 Task:  Click on Hockey In the Cross-Check Hockey League click on  Pick Sheet Your name Liam Wilson Team name Hartford Wolfpack â€" D and  Email softage.1@softage.net Period 1 - 3 Point Game Dallas Stars Period 1 - 2 Point Game Colorado Avalanche Period 1 - 1 Point Game Chicago Blackhawks Period 2 - 3 Point Game Carolina Hurricanes Period 2 - 2 Point Game Calgary Flames Period 2 - 1 Point Game Buffalo Sabres Period 3 - 3 Point Game Boston Bruins Period 3 - 2 Point Game Arizona Coyotes Period 3 - 1 Point Game Anaheim Ducks Submit pick sheet
Action: Mouse moved to (629, 240)
Screenshot: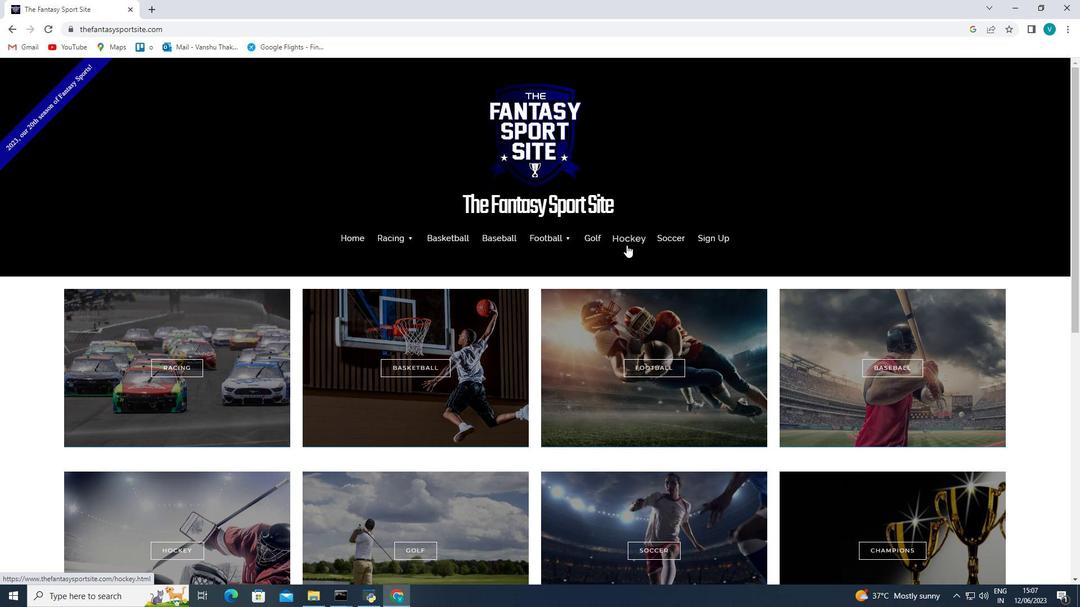 
Action: Mouse pressed left at (629, 240)
Screenshot: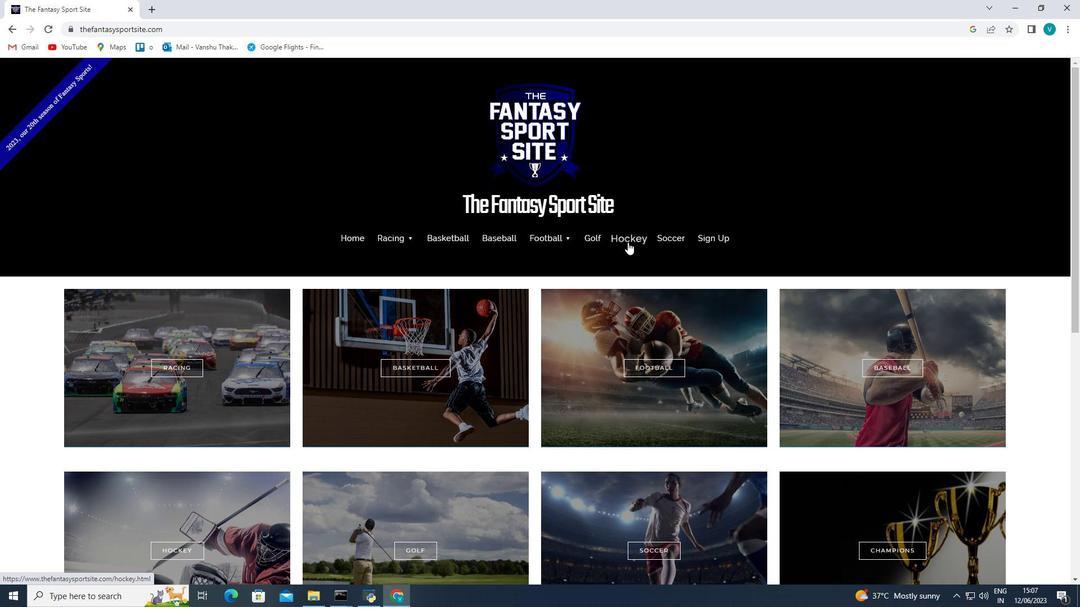 
Action: Mouse moved to (636, 263)
Screenshot: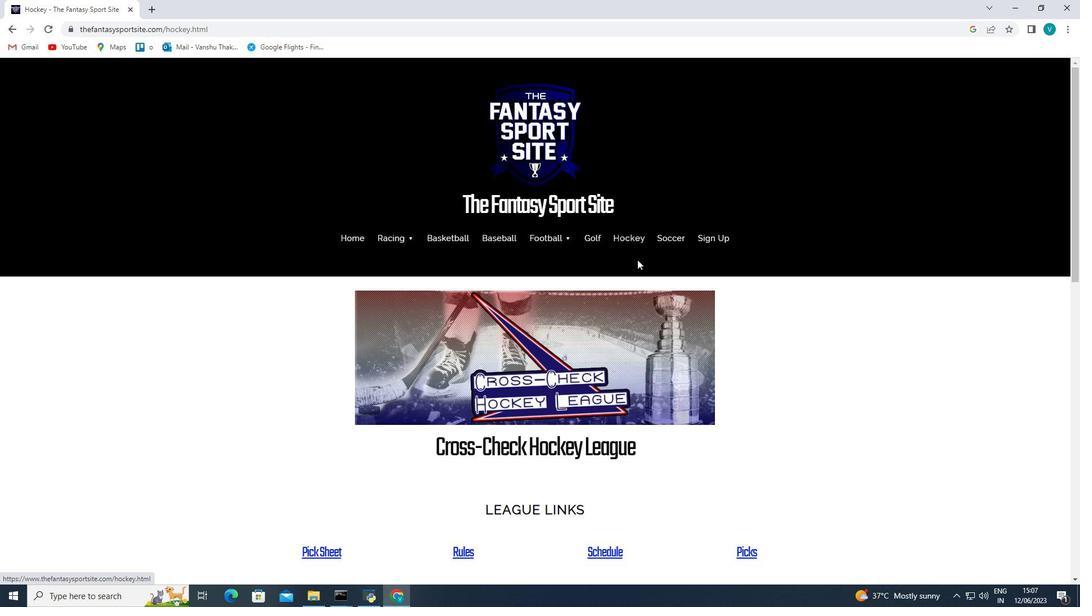 
Action: Mouse scrolled (636, 263) with delta (0, 0)
Screenshot: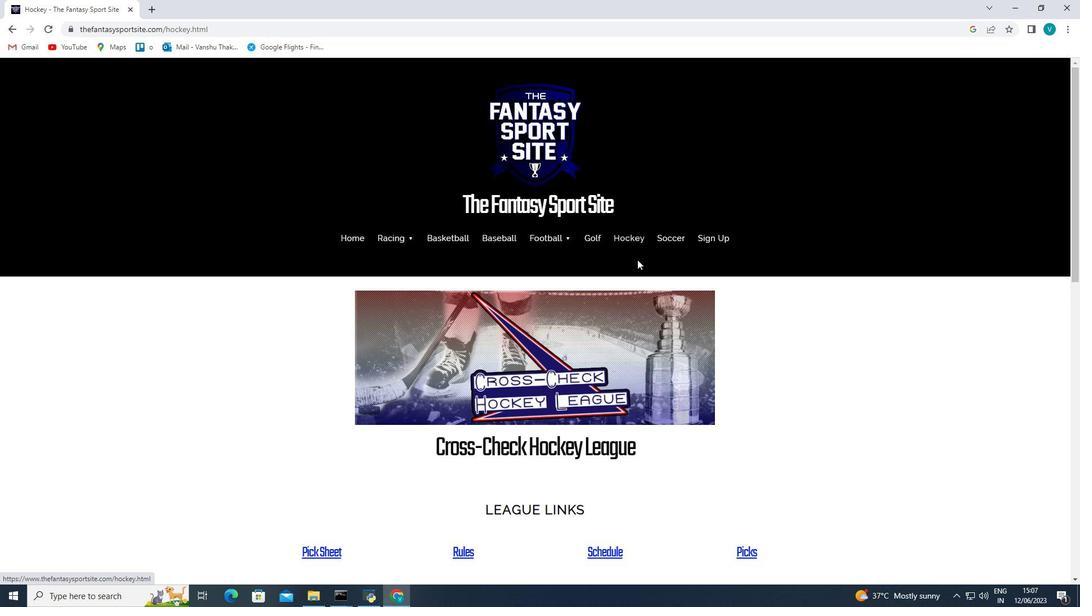
Action: Mouse moved to (636, 264)
Screenshot: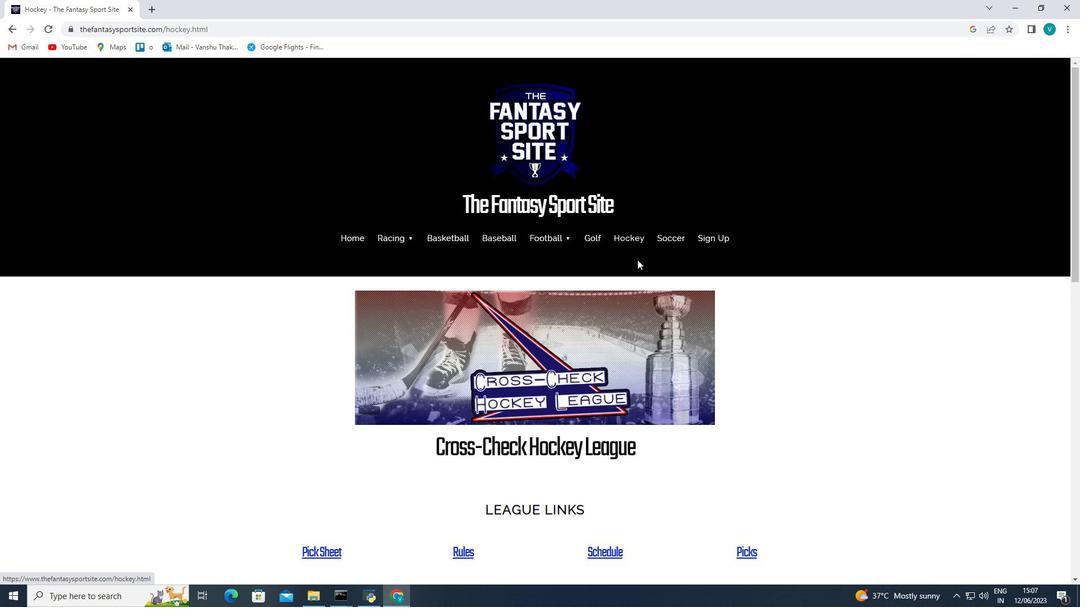 
Action: Mouse scrolled (636, 263) with delta (0, 0)
Screenshot: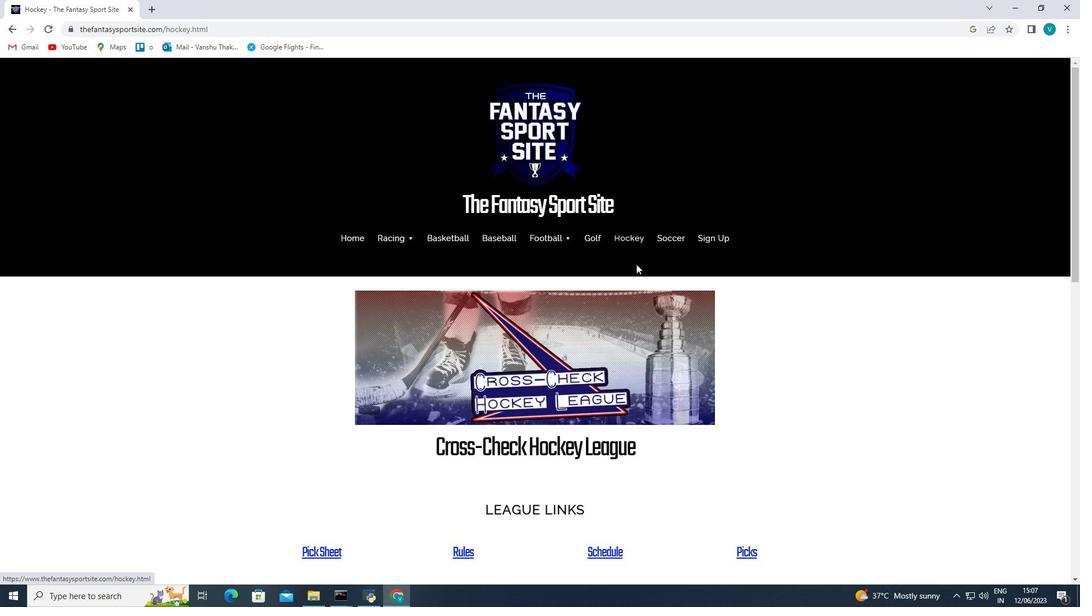 
Action: Mouse moved to (636, 265)
Screenshot: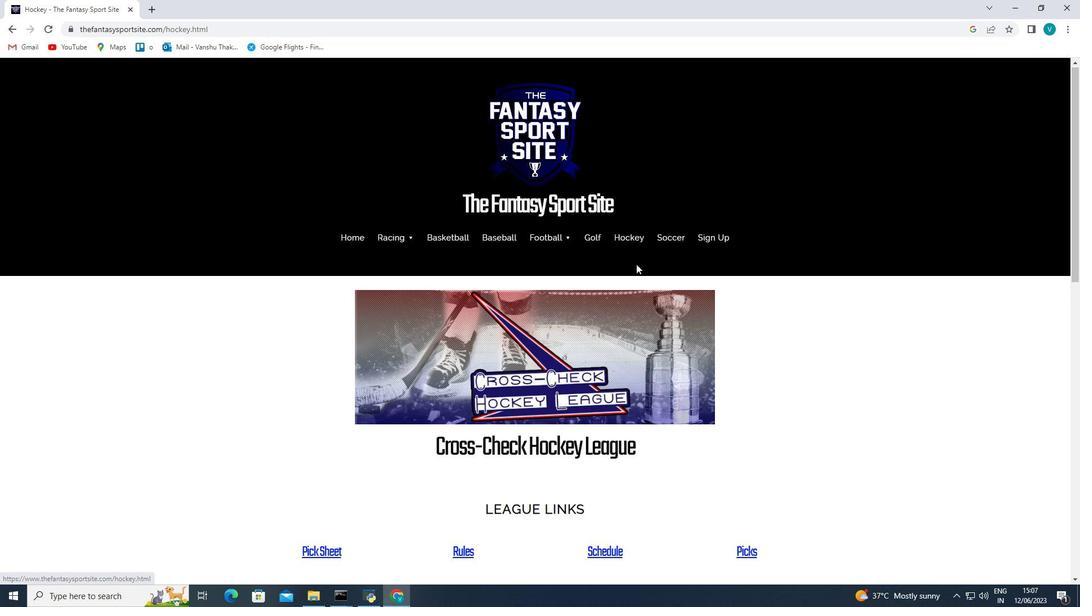 
Action: Mouse scrolled (636, 265) with delta (0, 0)
Screenshot: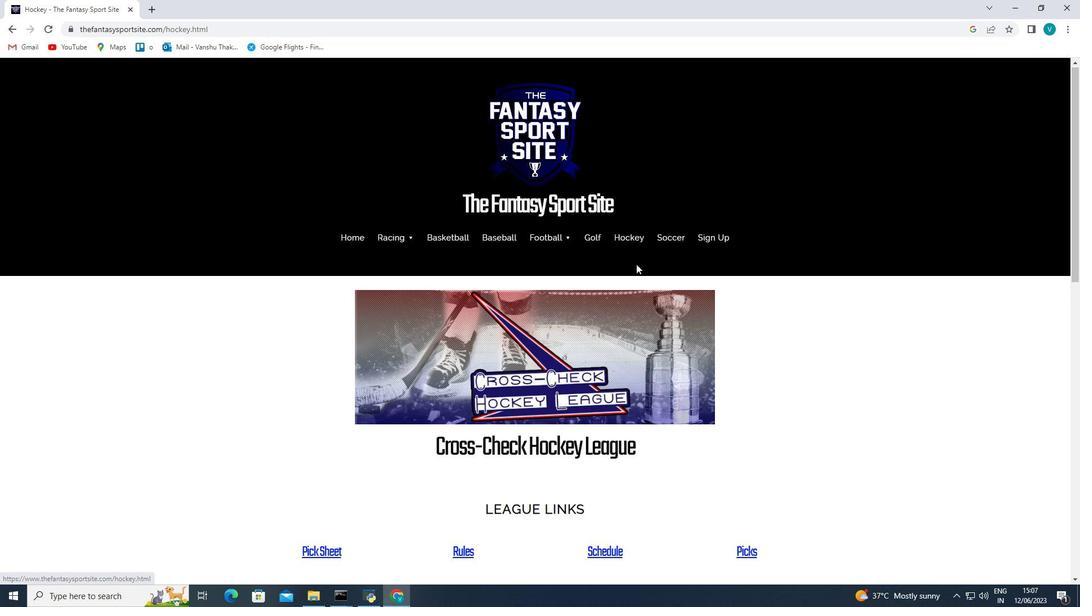 
Action: Mouse moved to (328, 383)
Screenshot: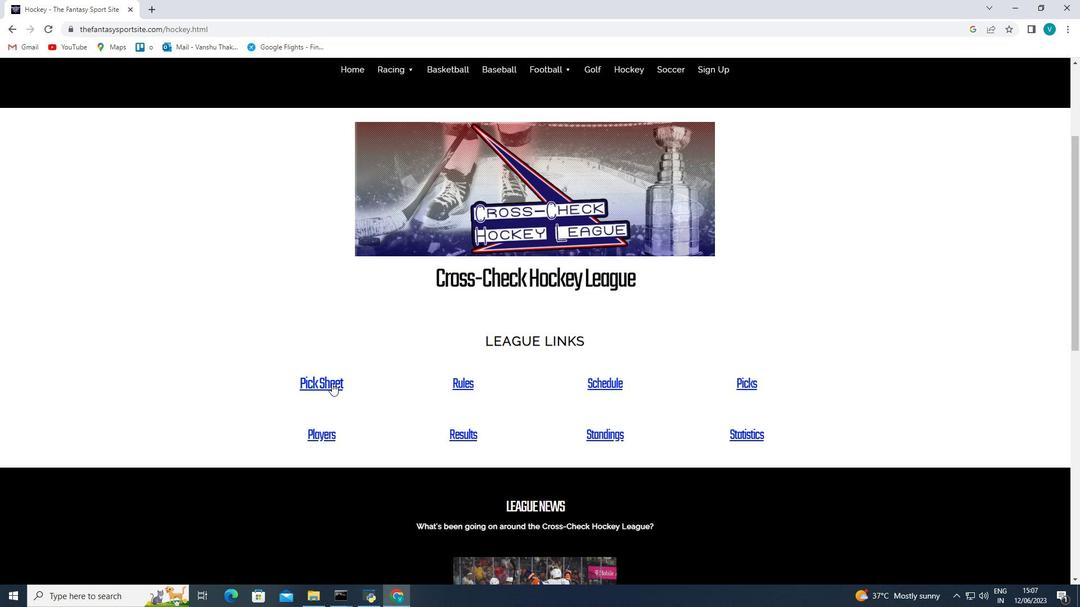
Action: Mouse pressed left at (328, 383)
Screenshot: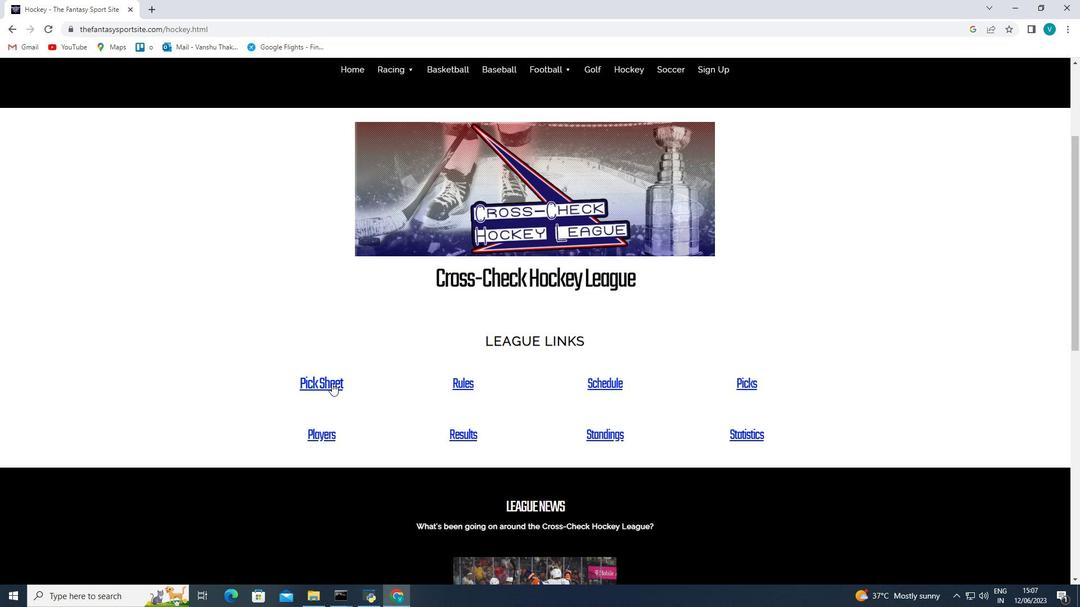 
Action: Mouse moved to (374, 384)
Screenshot: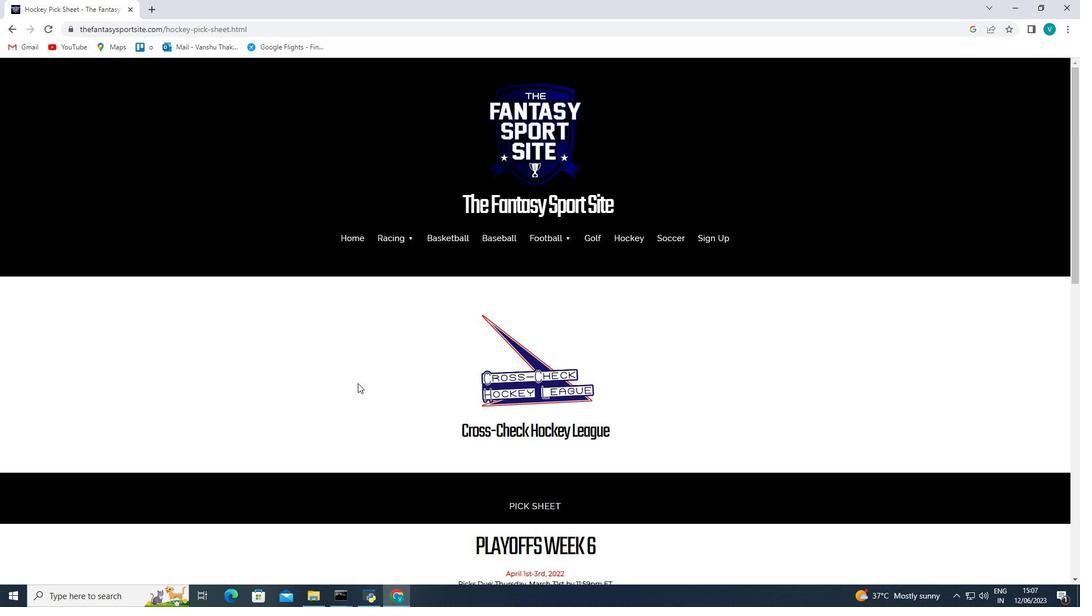 
Action: Mouse scrolled (374, 384) with delta (0, 0)
Screenshot: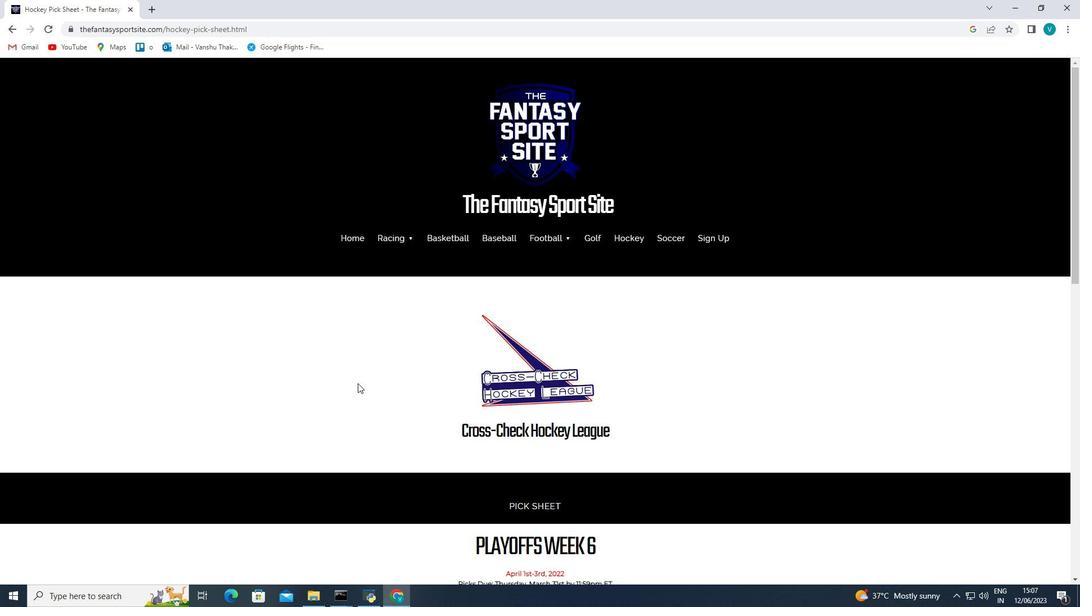 
Action: Mouse moved to (379, 385)
Screenshot: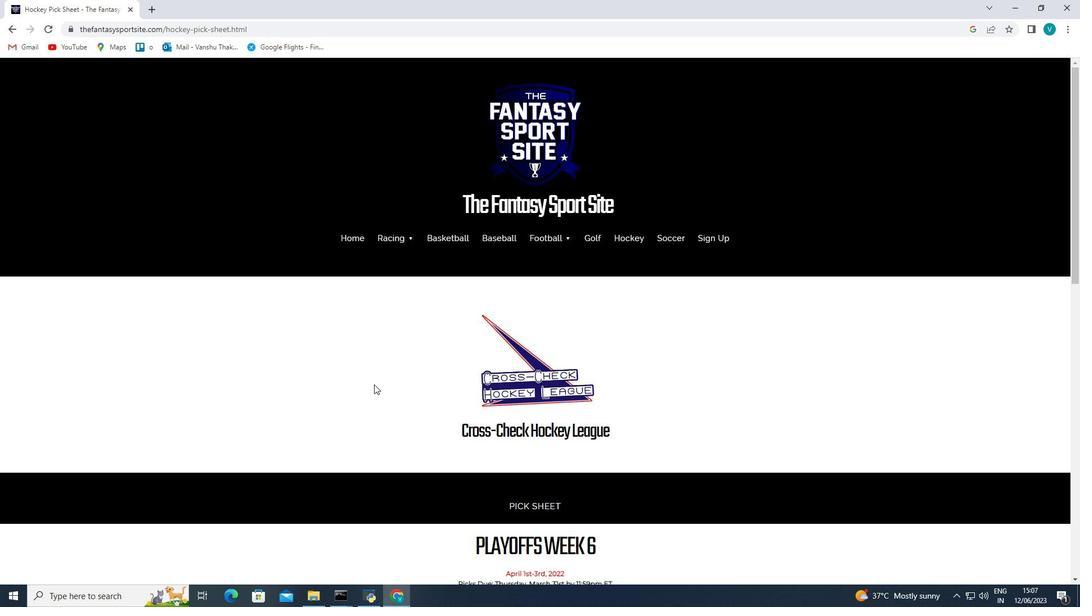 
Action: Mouse scrolled (379, 384) with delta (0, 0)
Screenshot: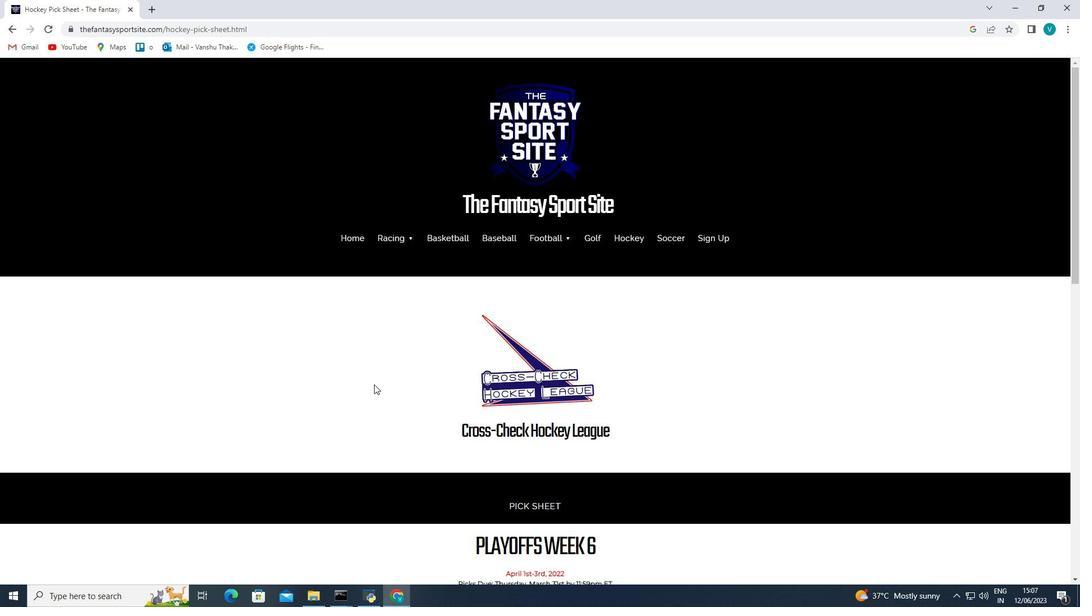
Action: Mouse moved to (381, 385)
Screenshot: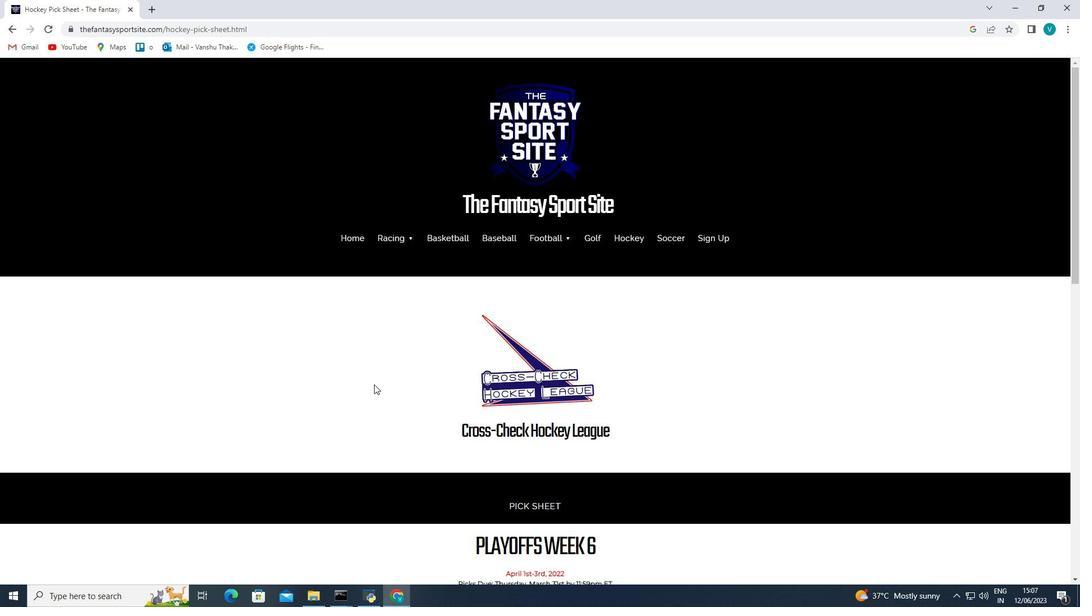 
Action: Mouse scrolled (381, 384) with delta (0, 0)
Screenshot: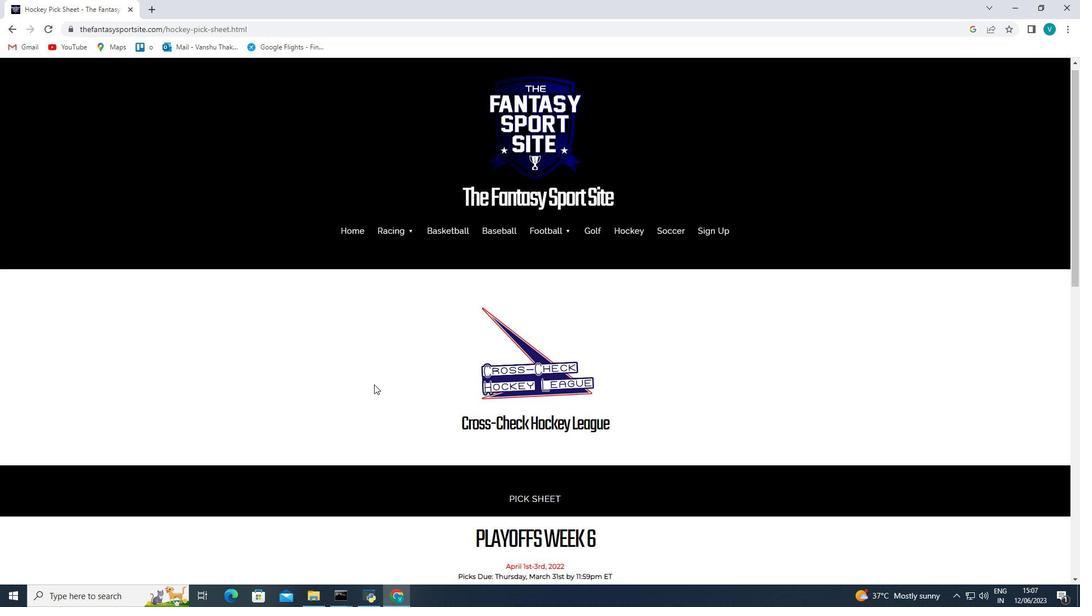 
Action: Mouse moved to (382, 386)
Screenshot: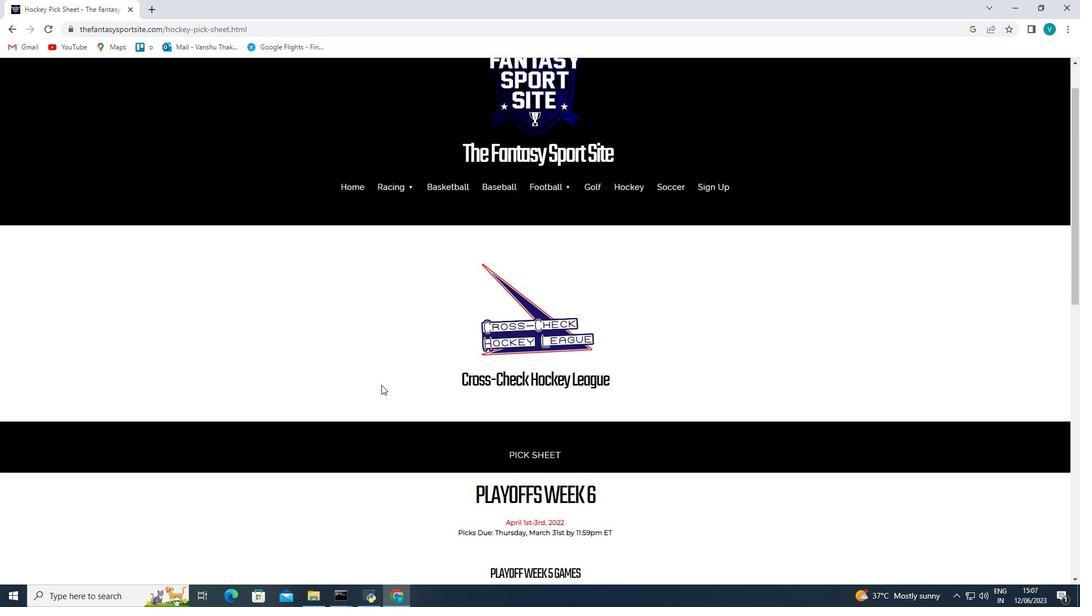 
Action: Mouse scrolled (382, 386) with delta (0, 0)
Screenshot: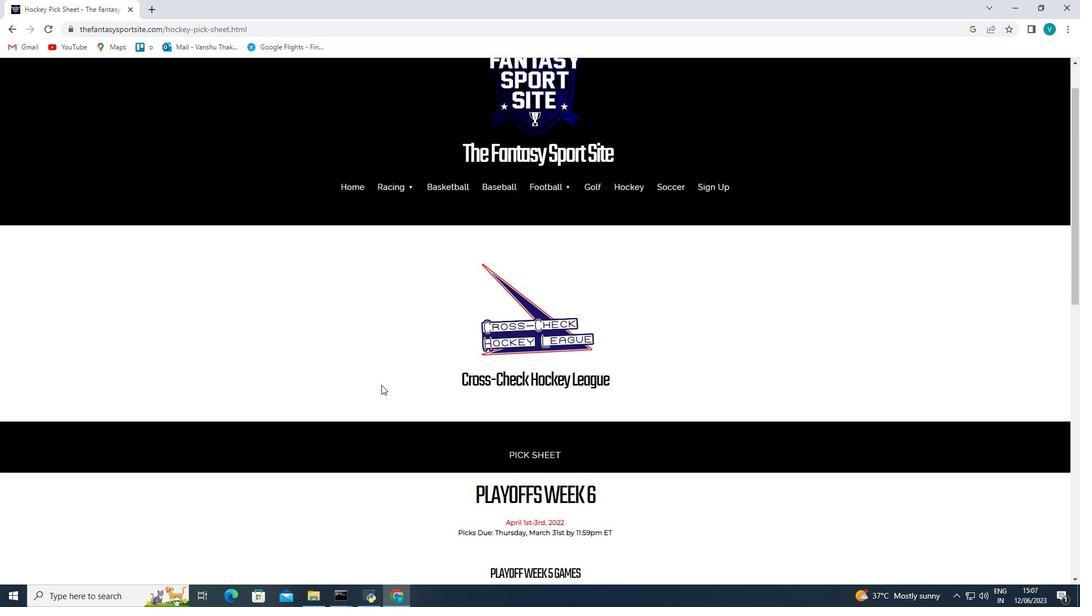
Action: Mouse moved to (384, 387)
Screenshot: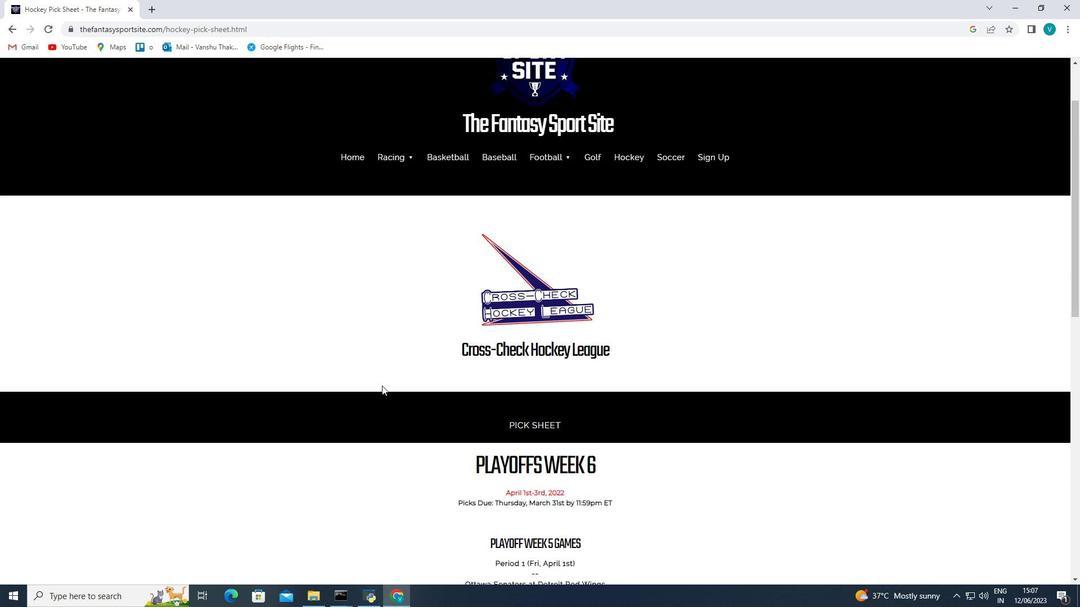 
Action: Mouse scrolled (384, 387) with delta (0, 0)
Screenshot: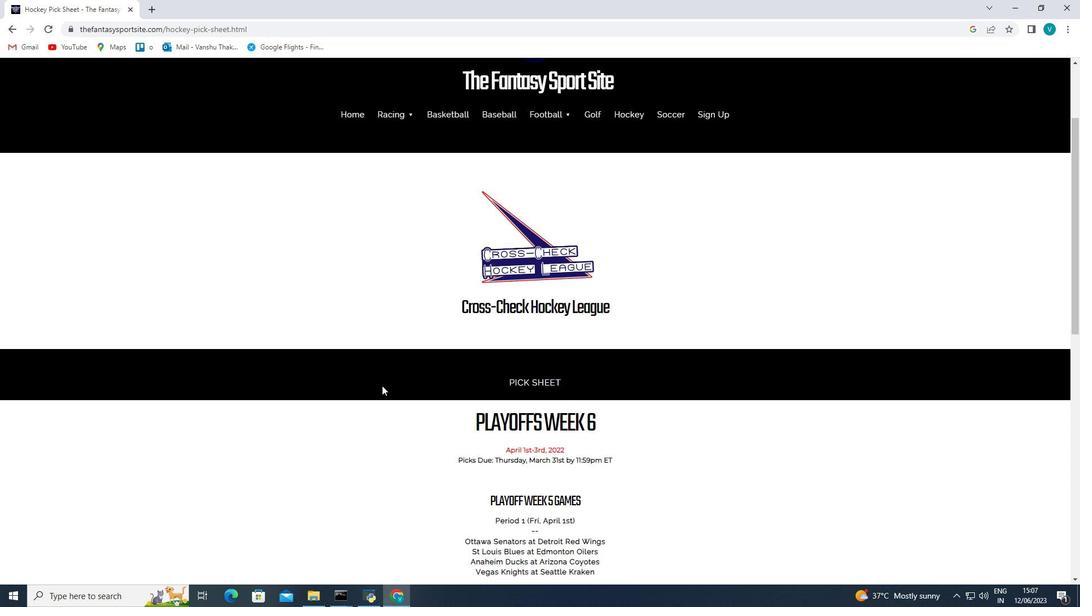 
Action: Mouse moved to (386, 388)
Screenshot: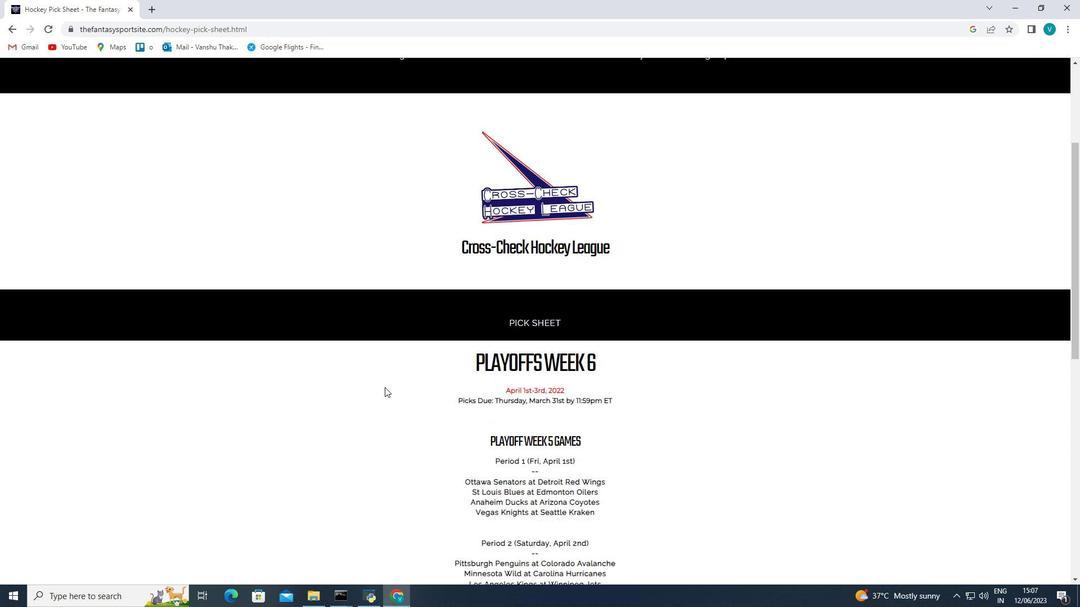 
Action: Mouse scrolled (386, 388) with delta (0, 0)
Screenshot: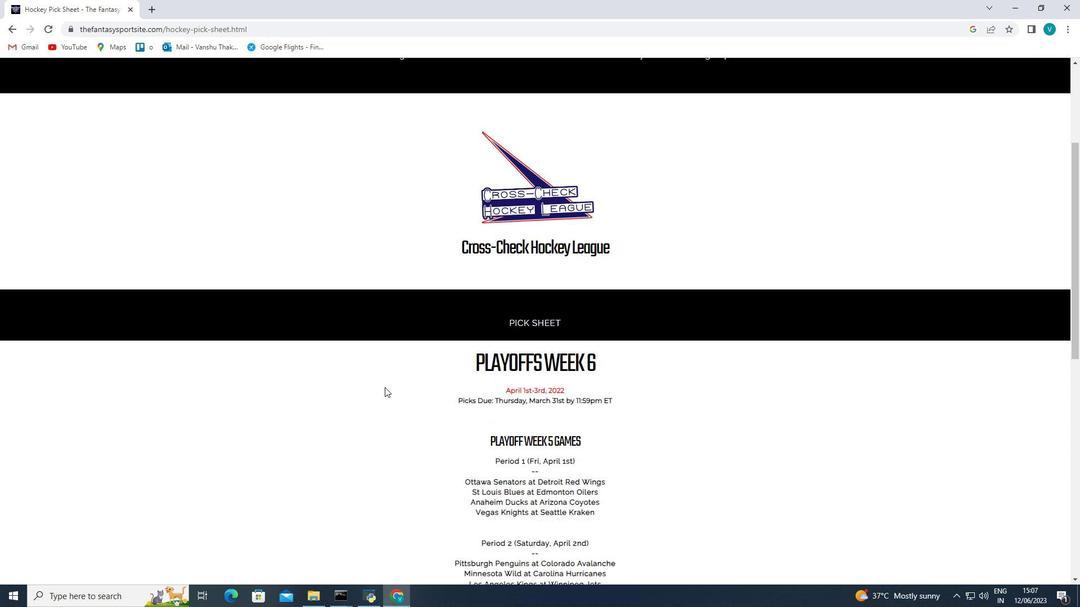 
Action: Mouse moved to (388, 388)
Screenshot: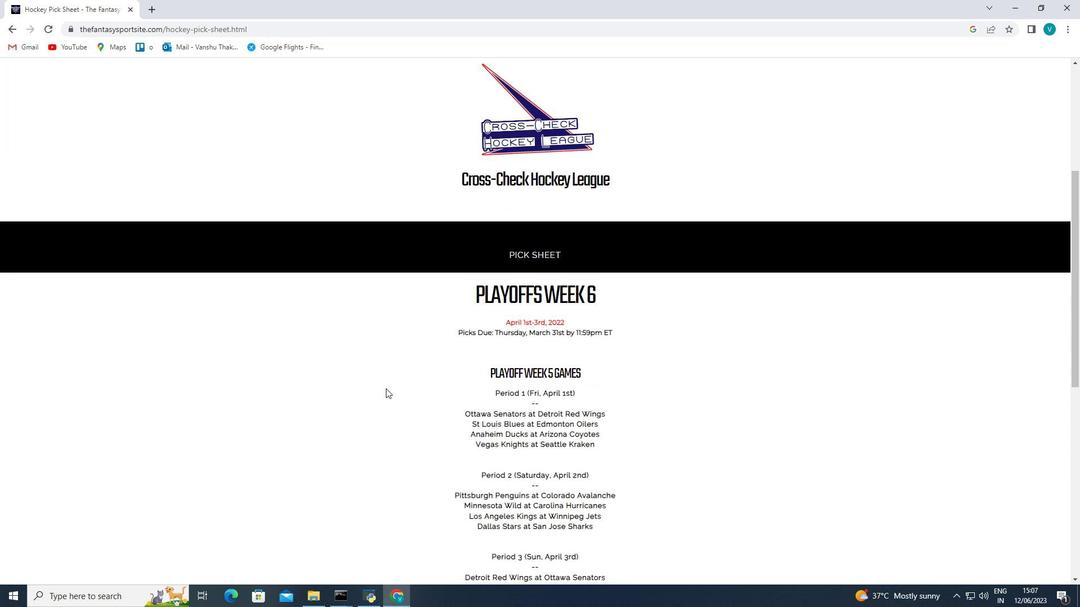 
Action: Mouse scrolled (388, 388) with delta (0, 0)
Screenshot: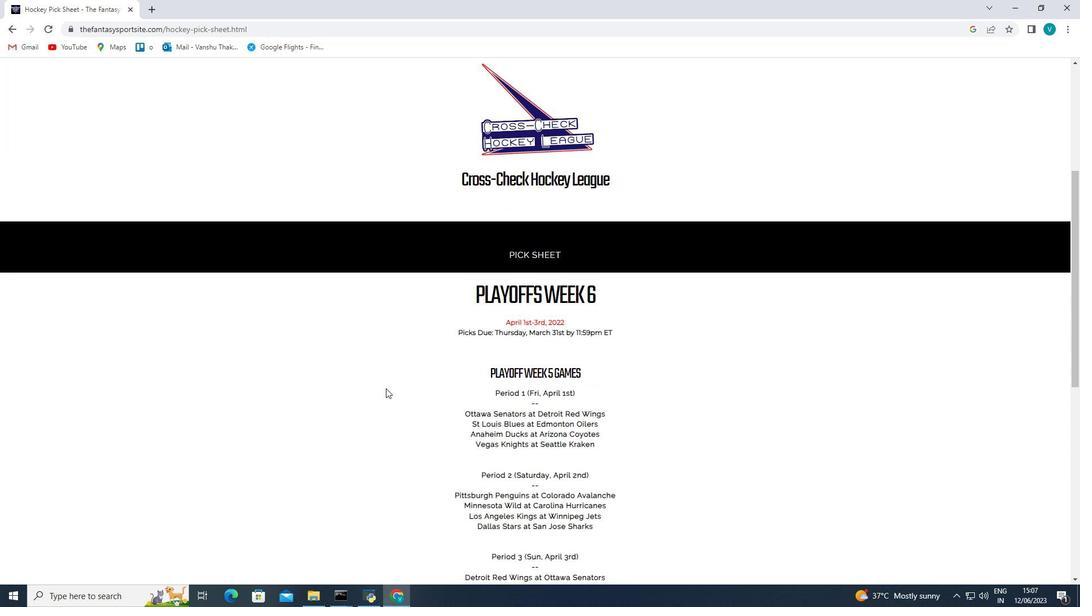 
Action: Mouse moved to (391, 388)
Screenshot: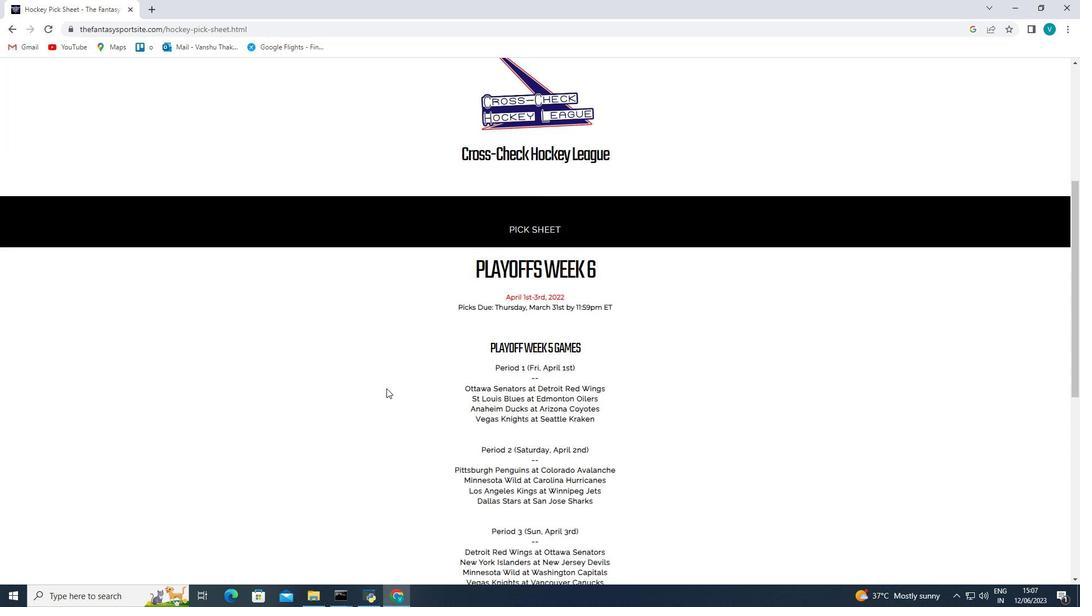 
Action: Mouse scrolled (391, 388) with delta (0, 0)
Screenshot: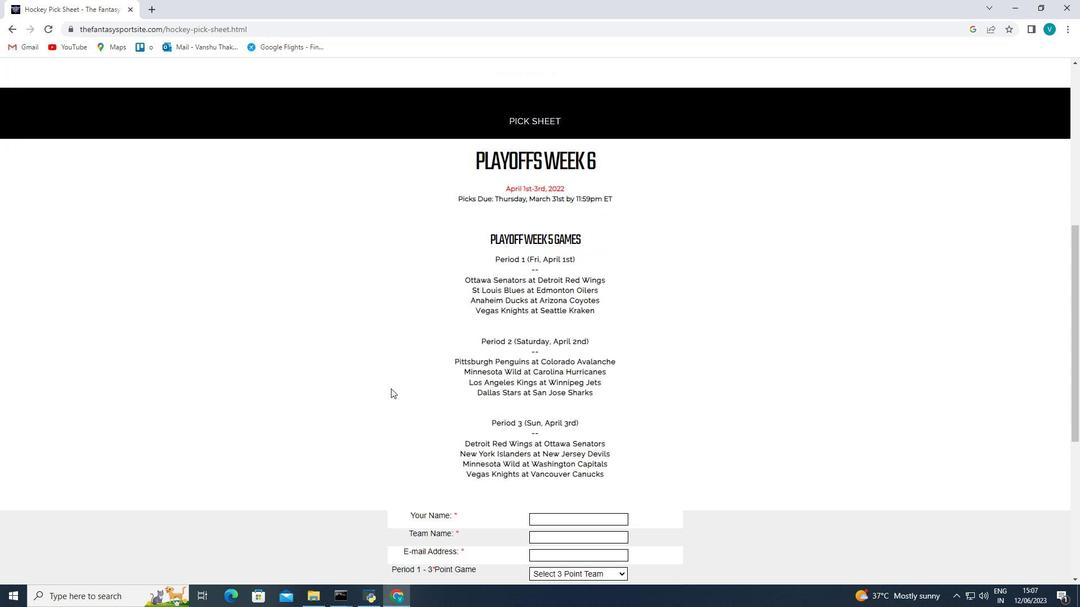 
Action: Mouse scrolled (391, 388) with delta (0, 0)
Screenshot: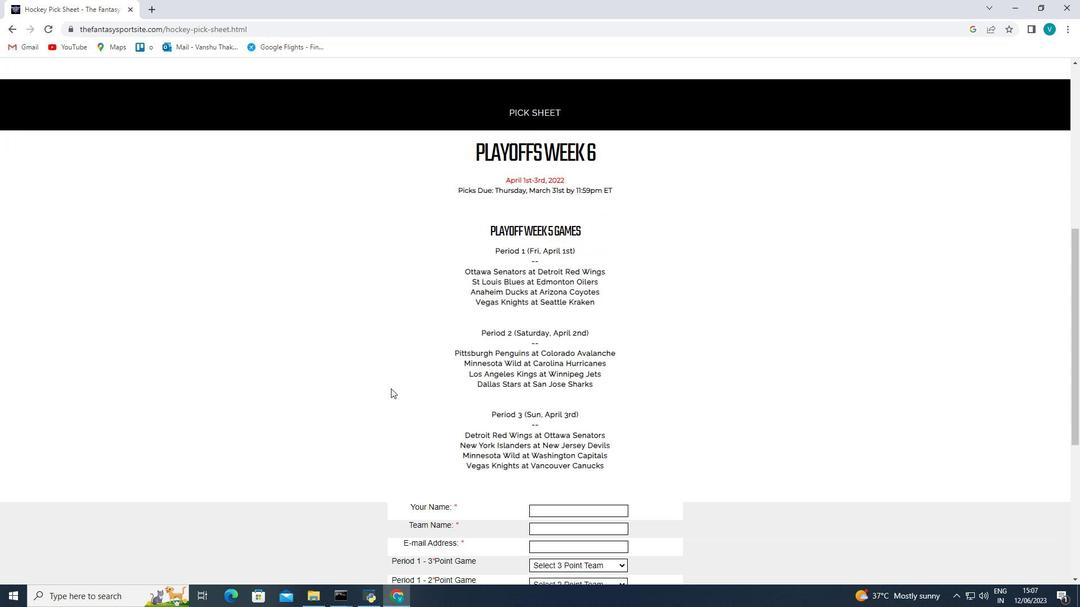 
Action: Mouse moved to (391, 388)
Screenshot: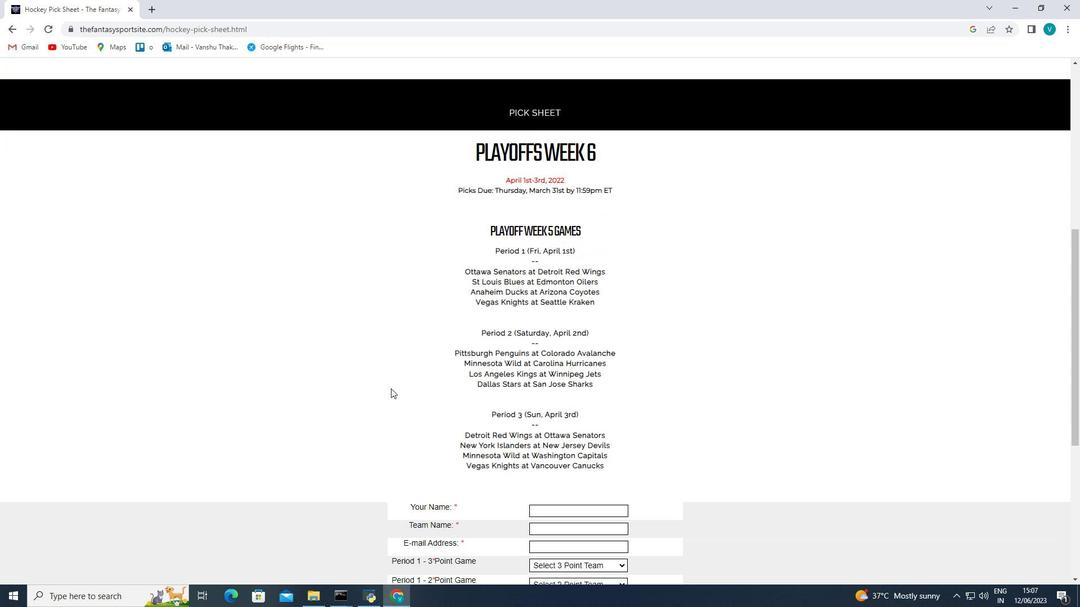 
Action: Mouse scrolled (391, 388) with delta (0, 0)
Screenshot: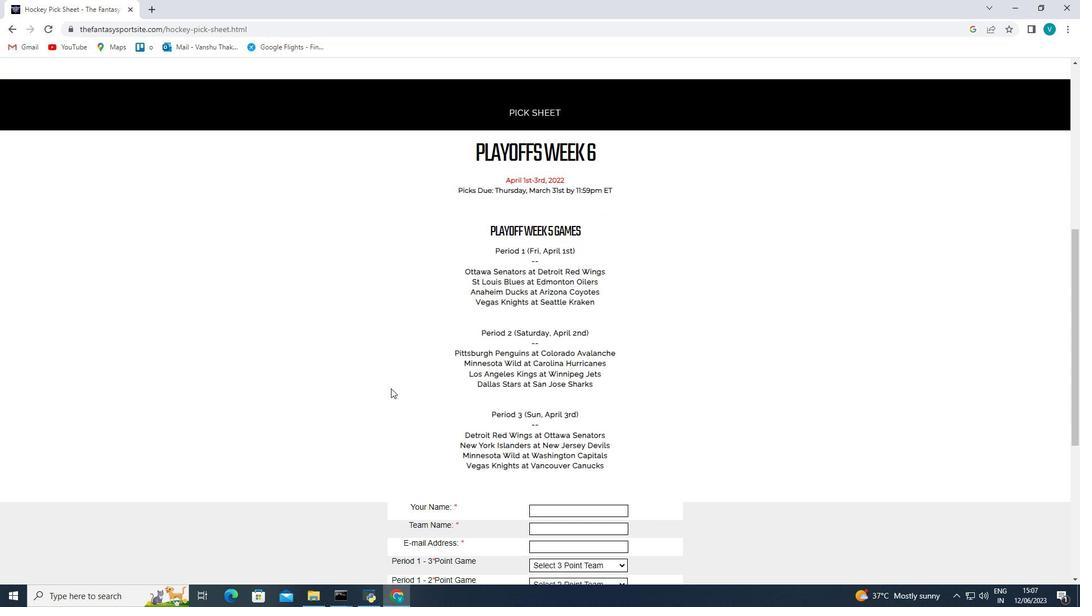 
Action: Mouse moved to (393, 390)
Screenshot: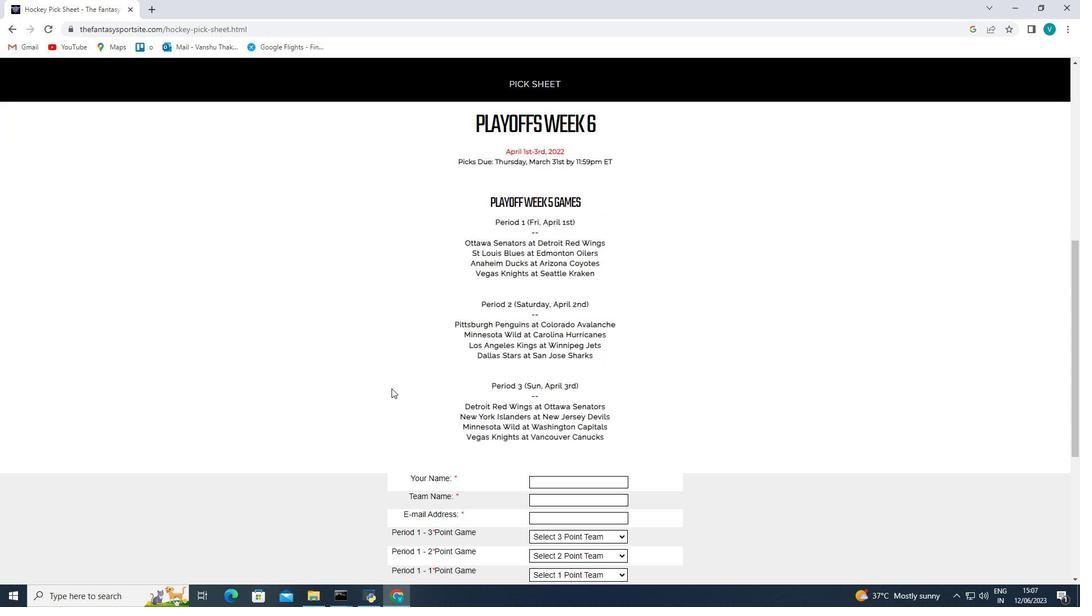 
Action: Mouse scrolled (393, 389) with delta (0, 0)
Screenshot: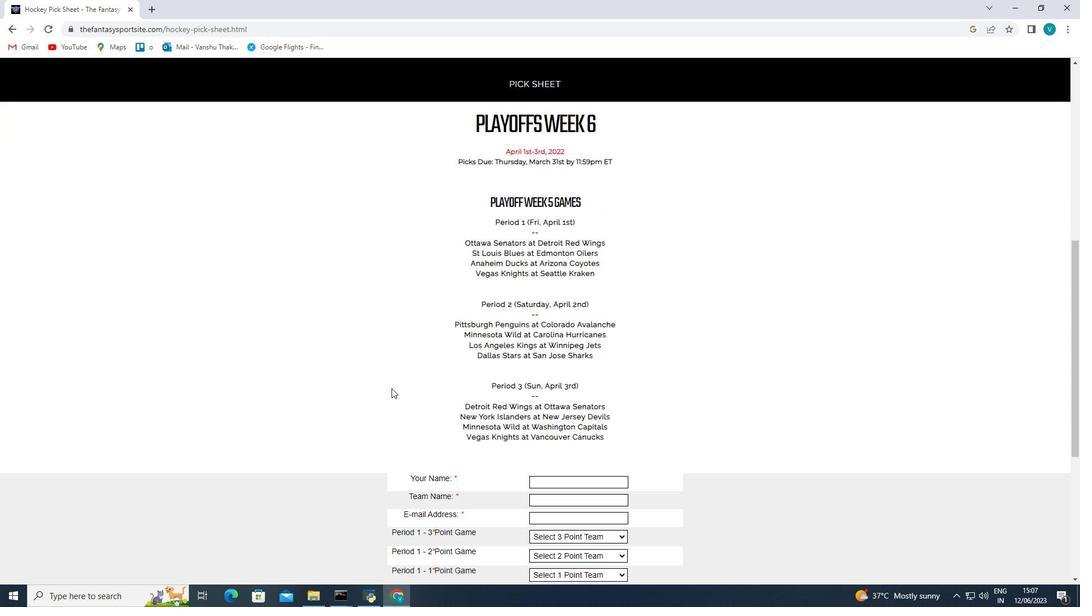 
Action: Mouse moved to (552, 287)
Screenshot: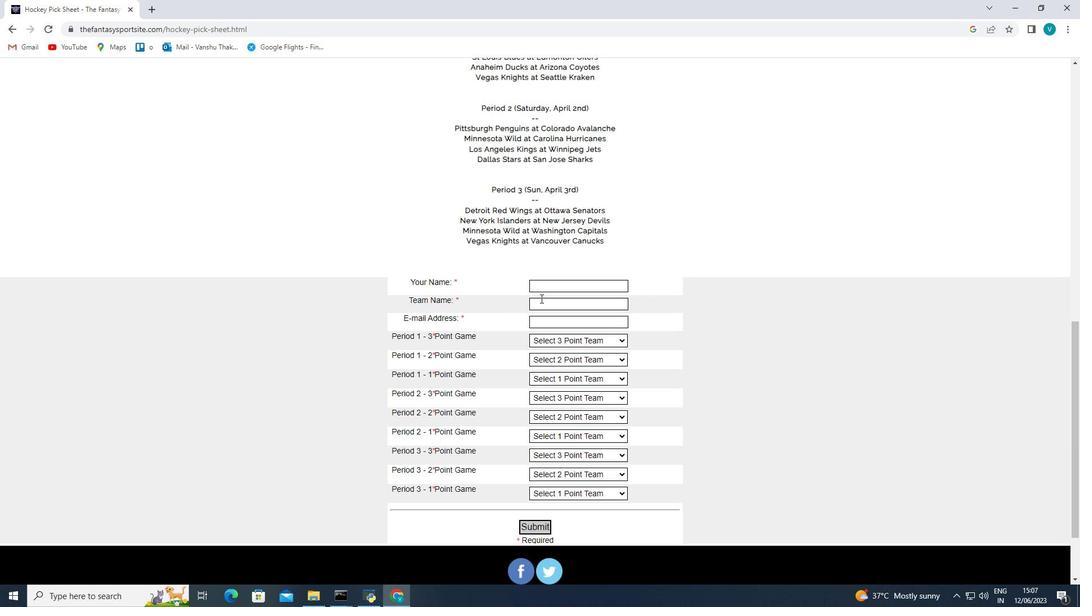 
Action: Mouse pressed left at (552, 287)
Screenshot: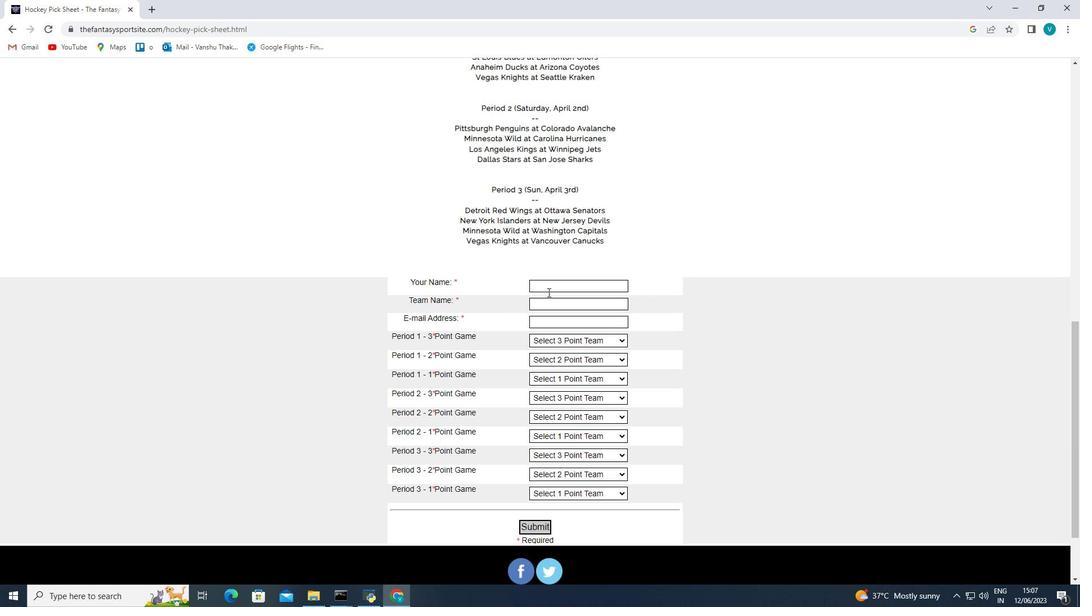 
Action: Key pressed <Key.shift>Liam<Key.space><Key.shift>Wilson
Screenshot: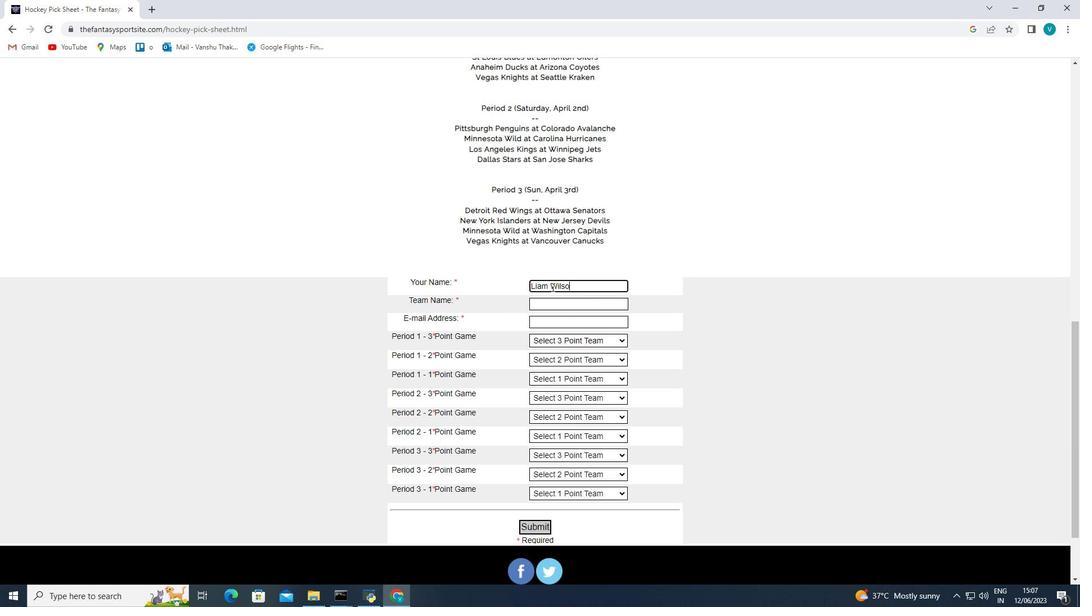 
Action: Mouse moved to (571, 307)
Screenshot: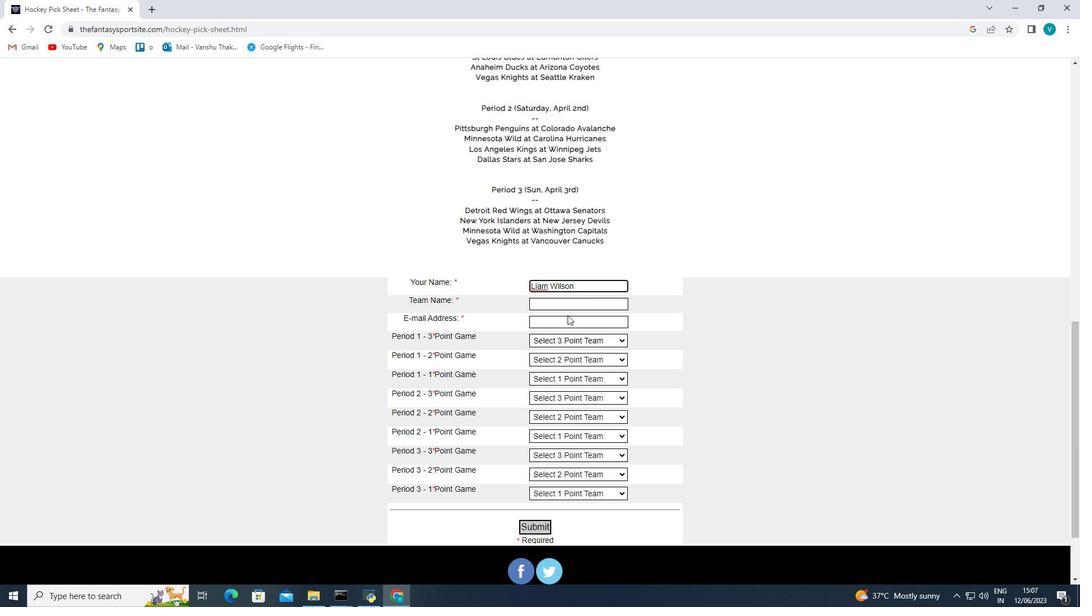 
Action: Mouse pressed left at (571, 307)
Screenshot: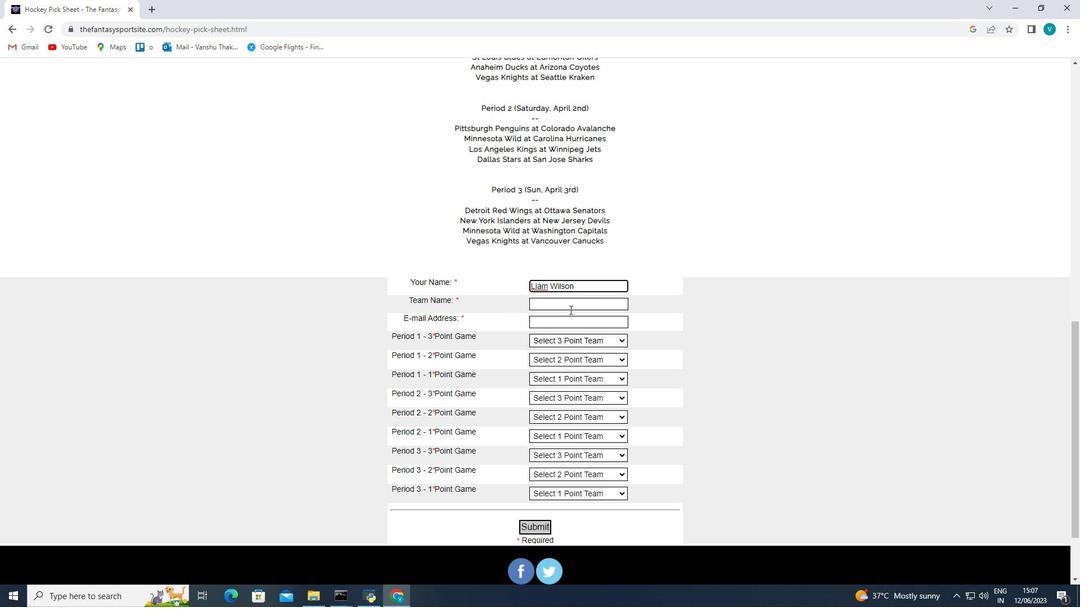 
Action: Key pressed <Key.shift>Hartford<Key.space><Key.shift>Wolfpack
Screenshot: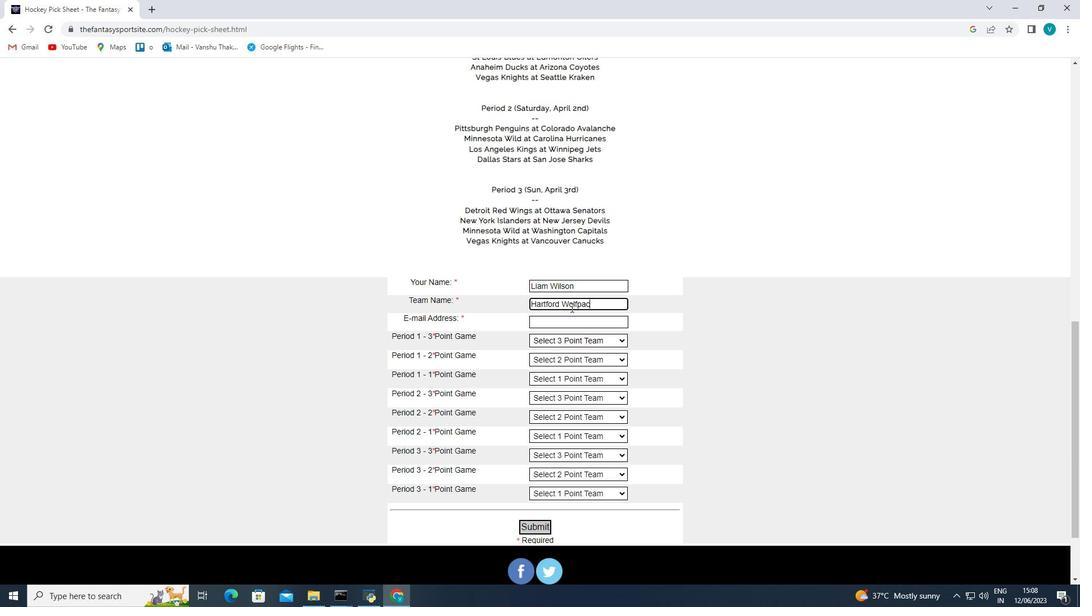 
Action: Mouse moved to (570, 323)
Screenshot: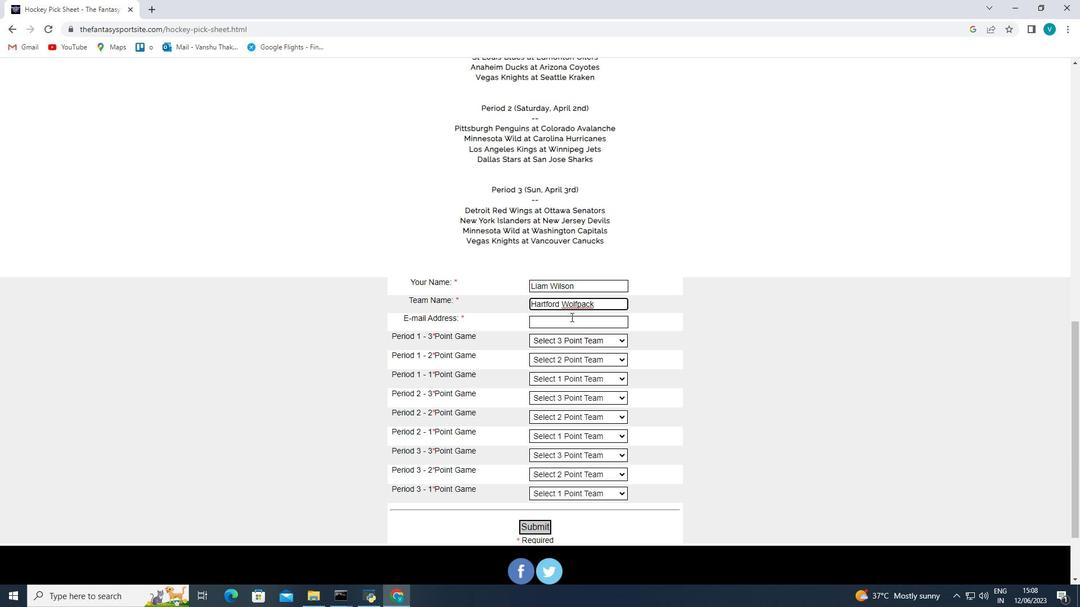 
Action: Mouse pressed left at (570, 323)
Screenshot: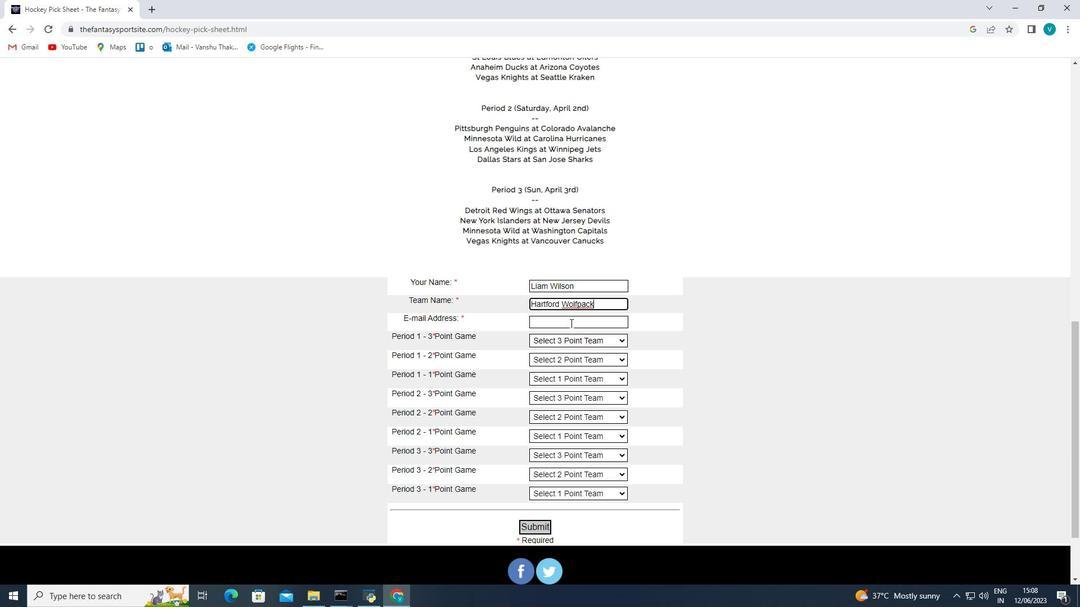 
Action: Key pressed softage.1<Key.shift>@softage.net
Screenshot: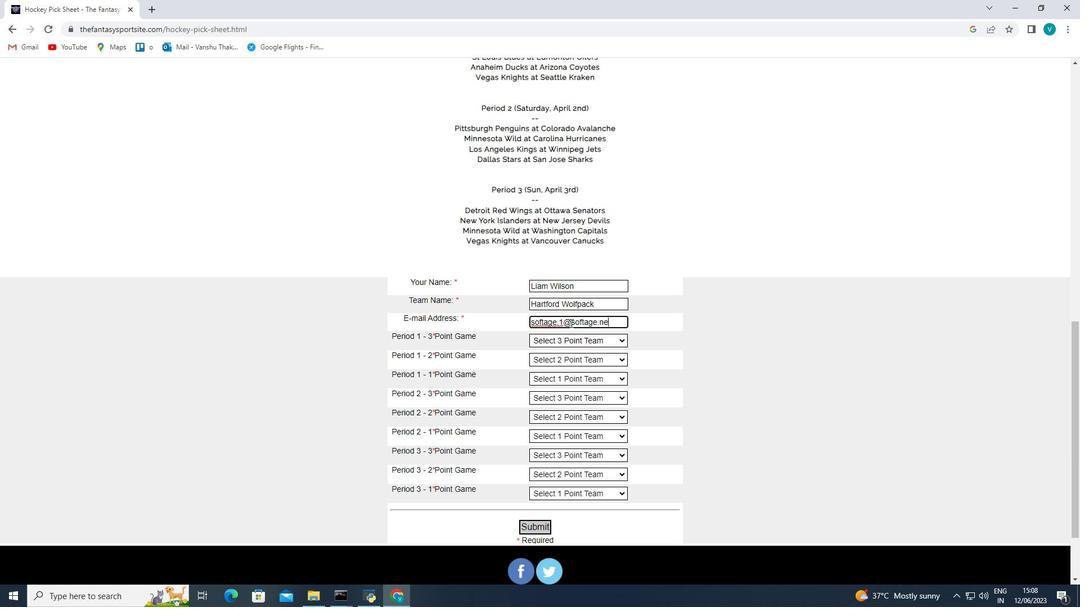 
Action: Mouse moved to (557, 337)
Screenshot: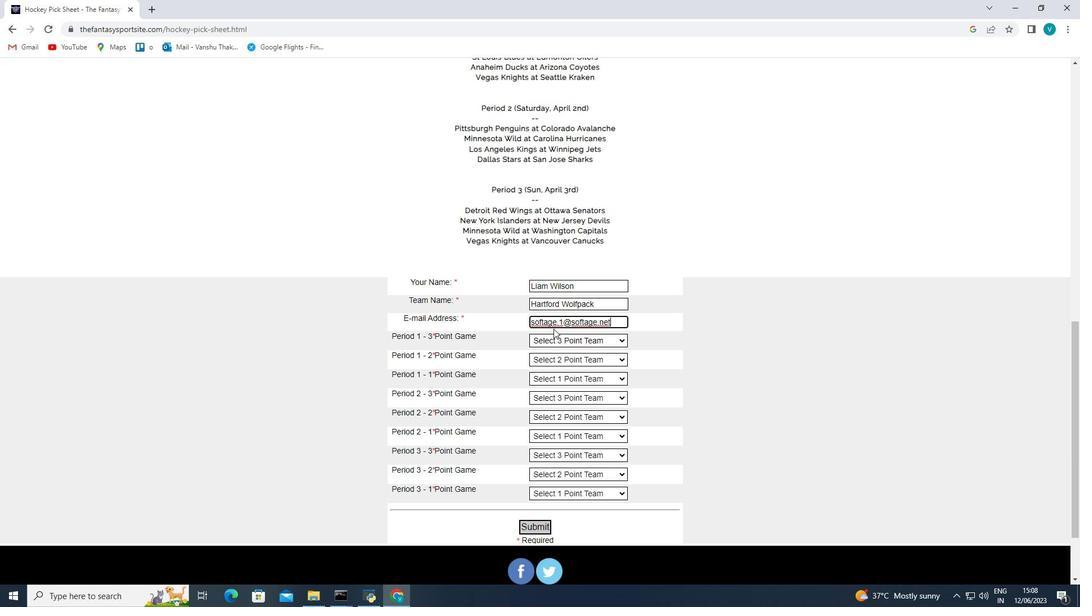 
Action: Mouse pressed left at (557, 337)
Screenshot: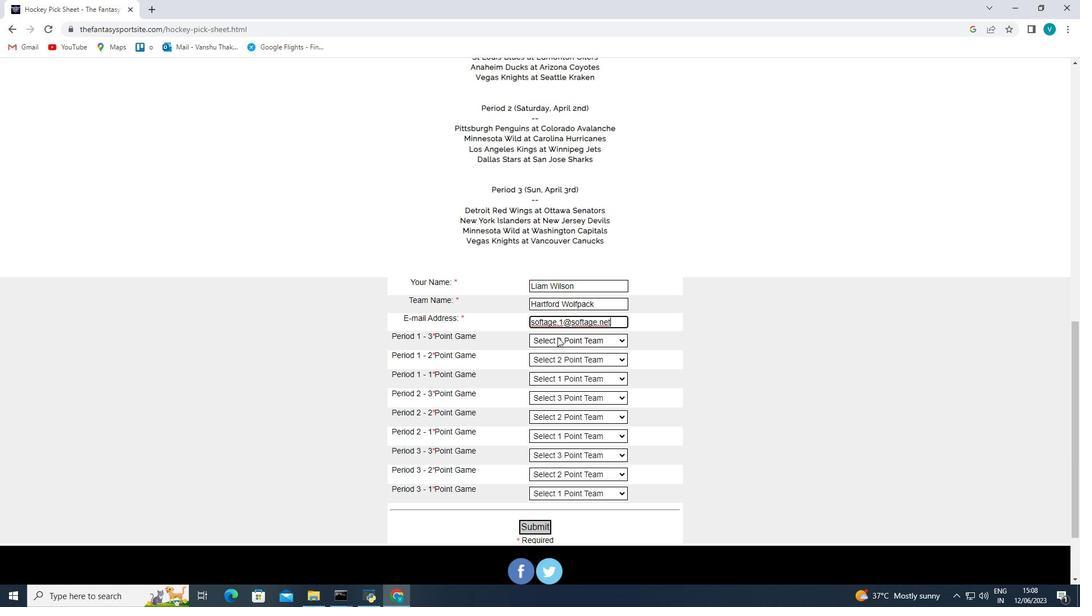
Action: Mouse moved to (558, 420)
Screenshot: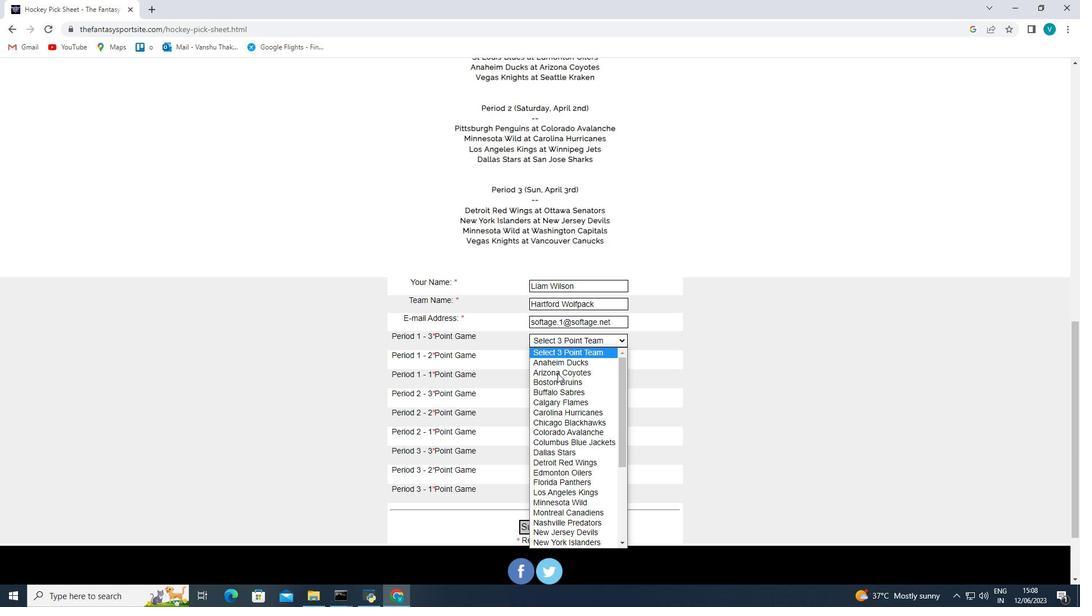 
Action: Mouse scrolled (558, 419) with delta (0, 0)
Screenshot: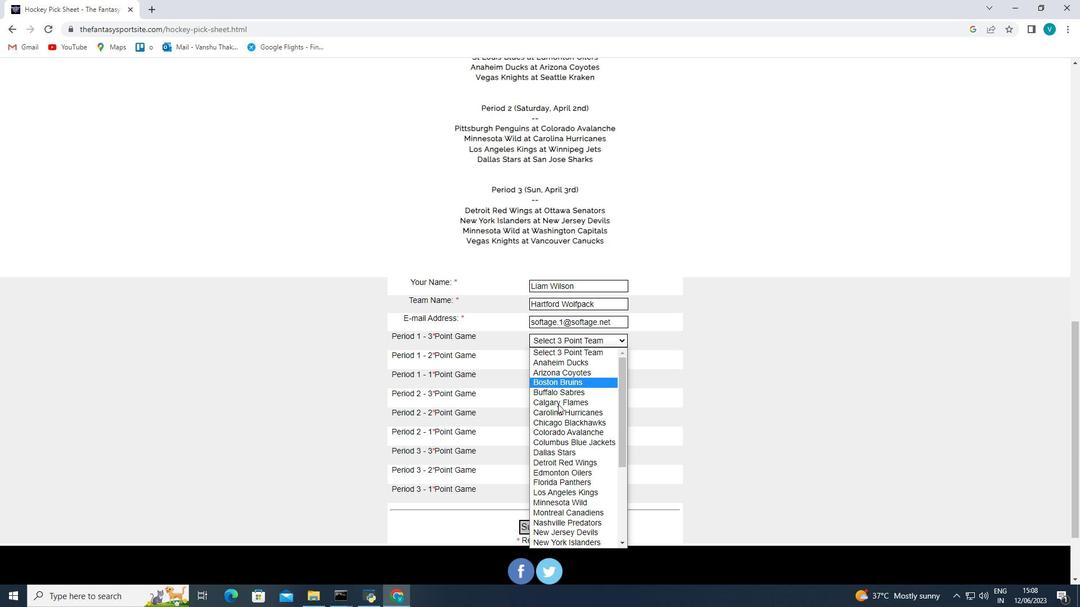 
Action: Mouse moved to (558, 421)
Screenshot: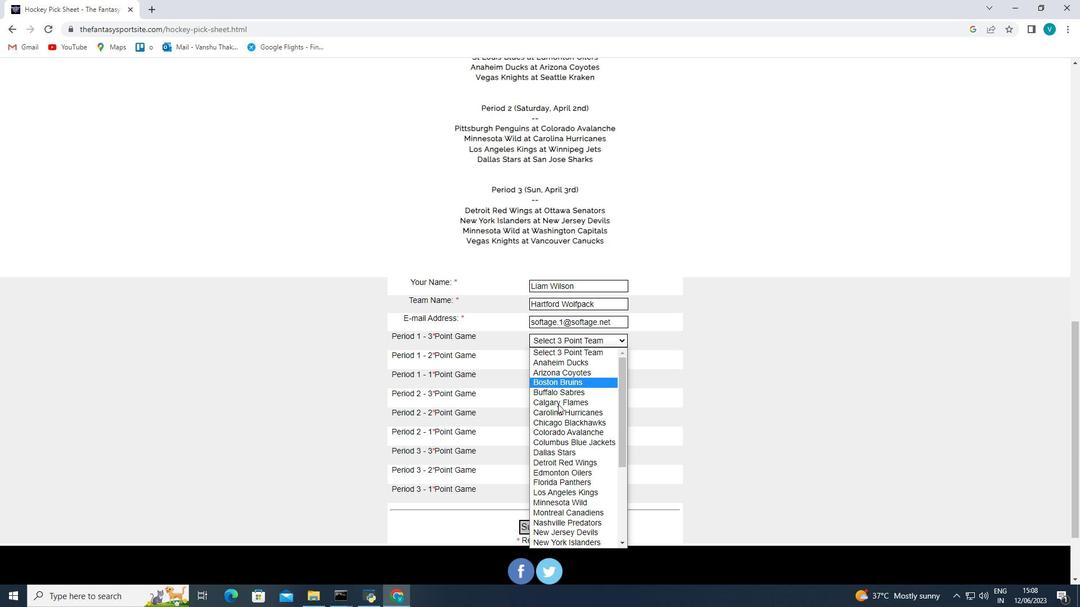
Action: Mouse scrolled (558, 420) with delta (0, 0)
Screenshot: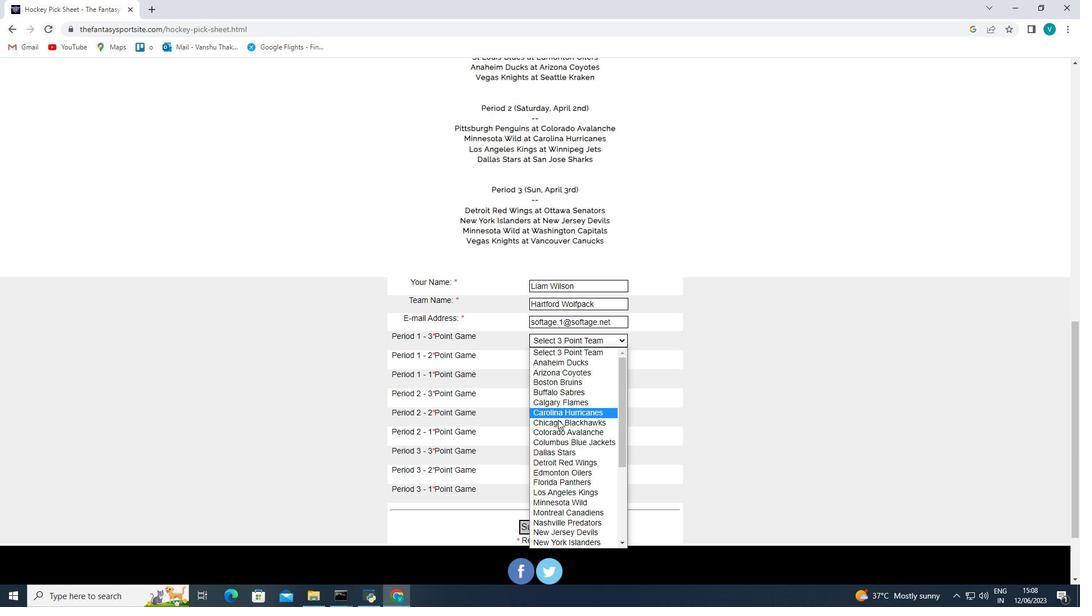 
Action: Mouse scrolled (558, 420) with delta (0, 0)
Screenshot: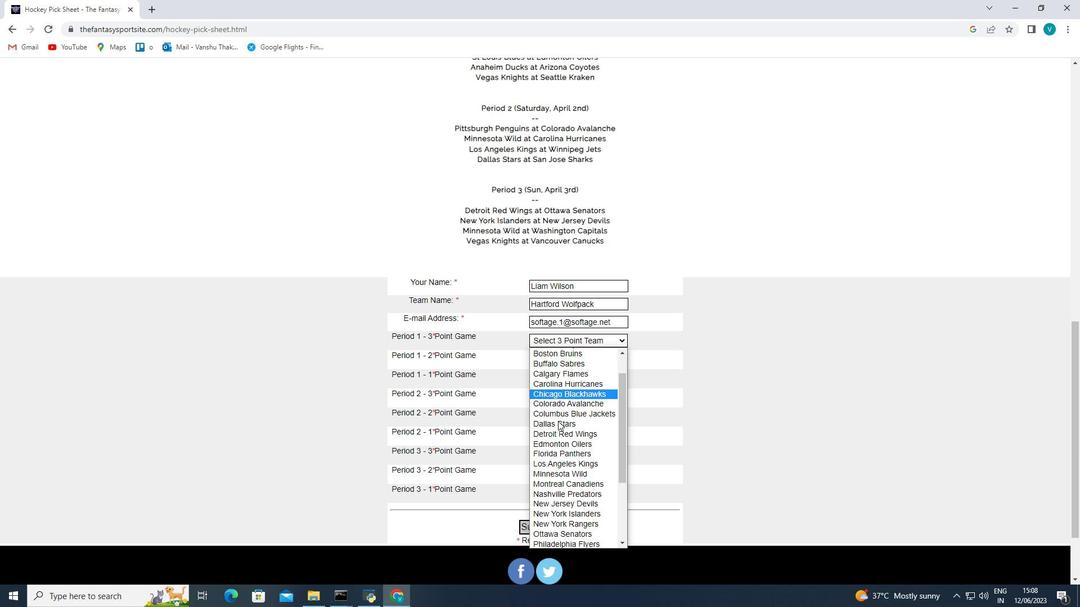 
Action: Mouse scrolled (558, 420) with delta (0, 0)
Screenshot: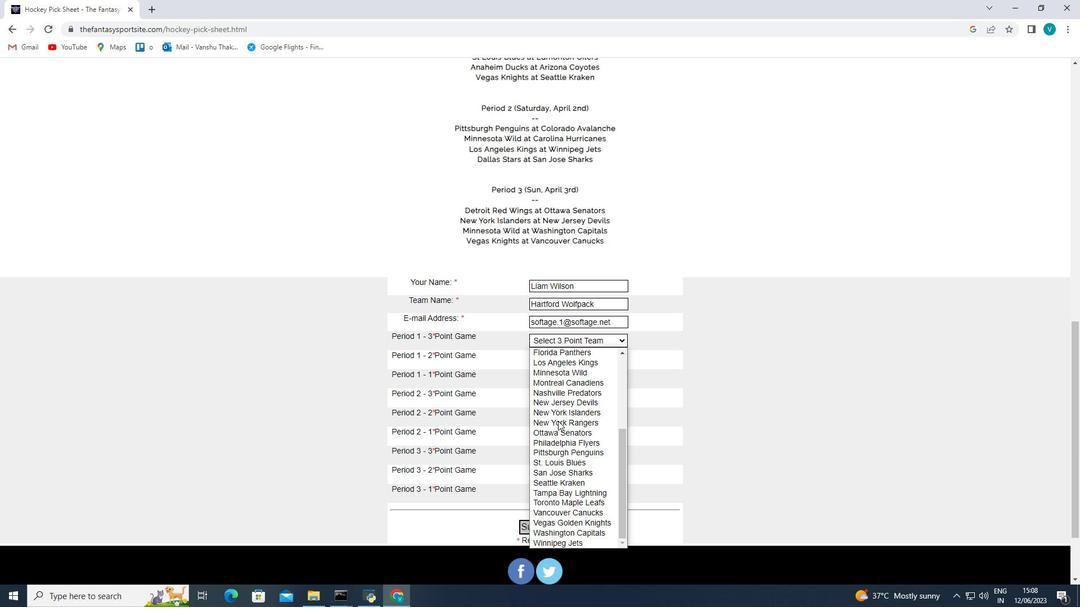 
Action: Mouse scrolled (558, 420) with delta (0, 0)
Screenshot: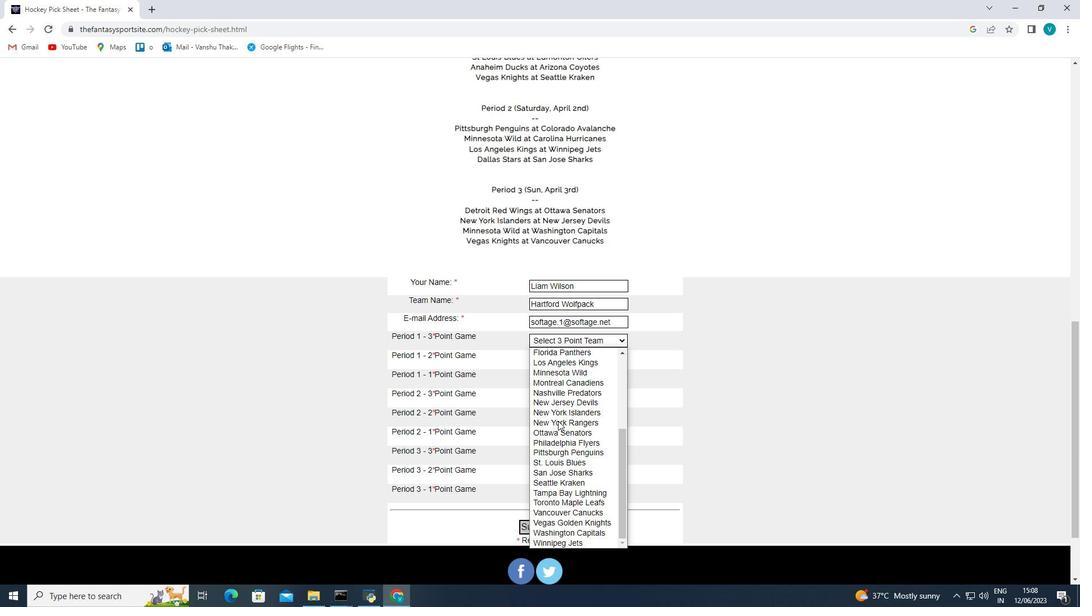 
Action: Mouse moved to (567, 493)
Screenshot: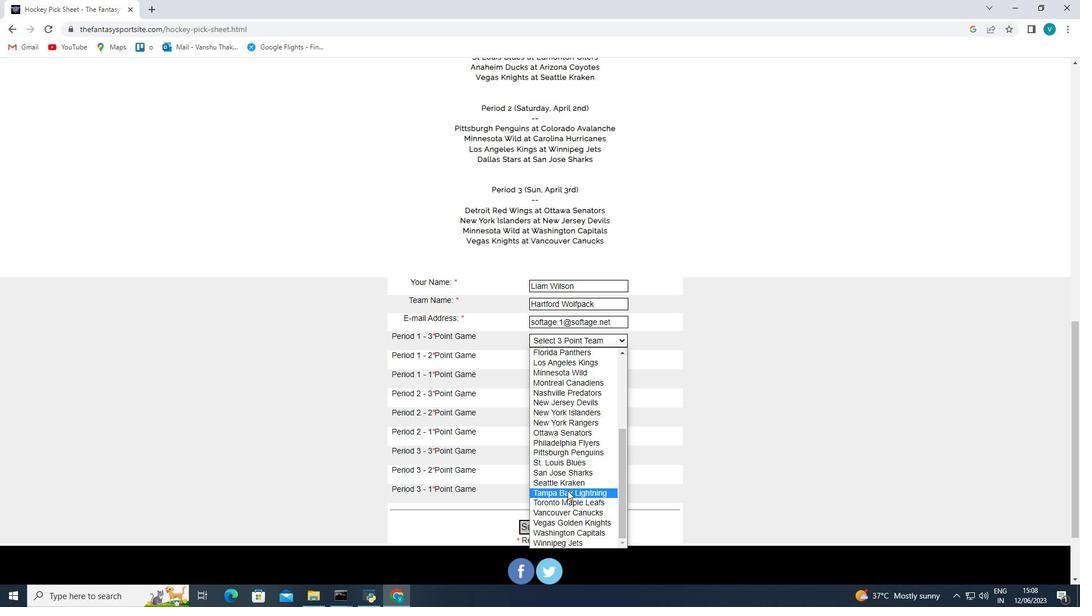 
Action: Mouse scrolled (567, 494) with delta (0, 0)
Screenshot: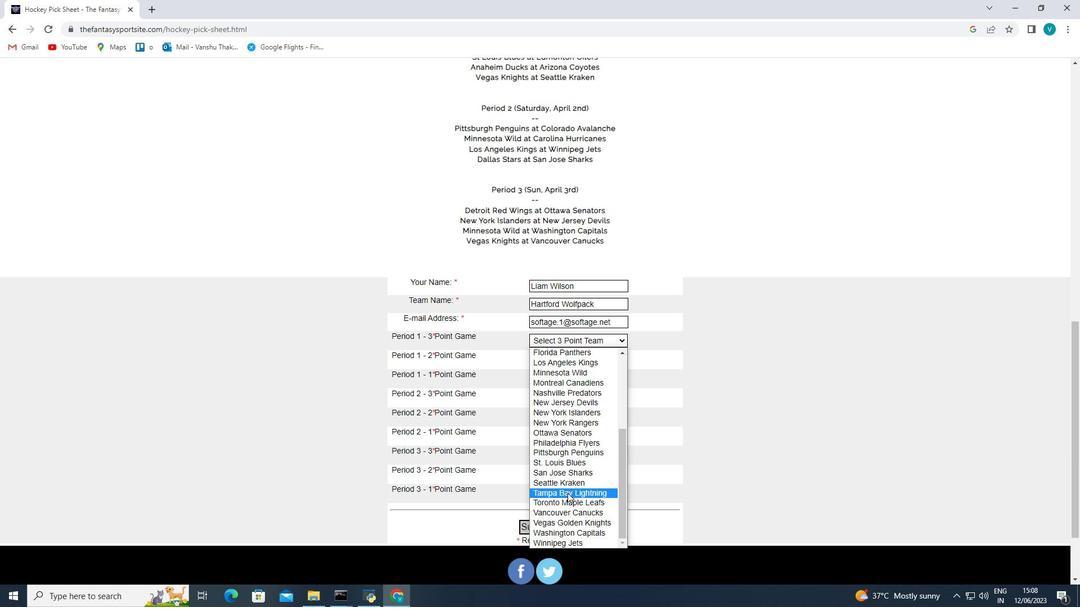 
Action: Mouse scrolled (567, 494) with delta (0, 0)
Screenshot: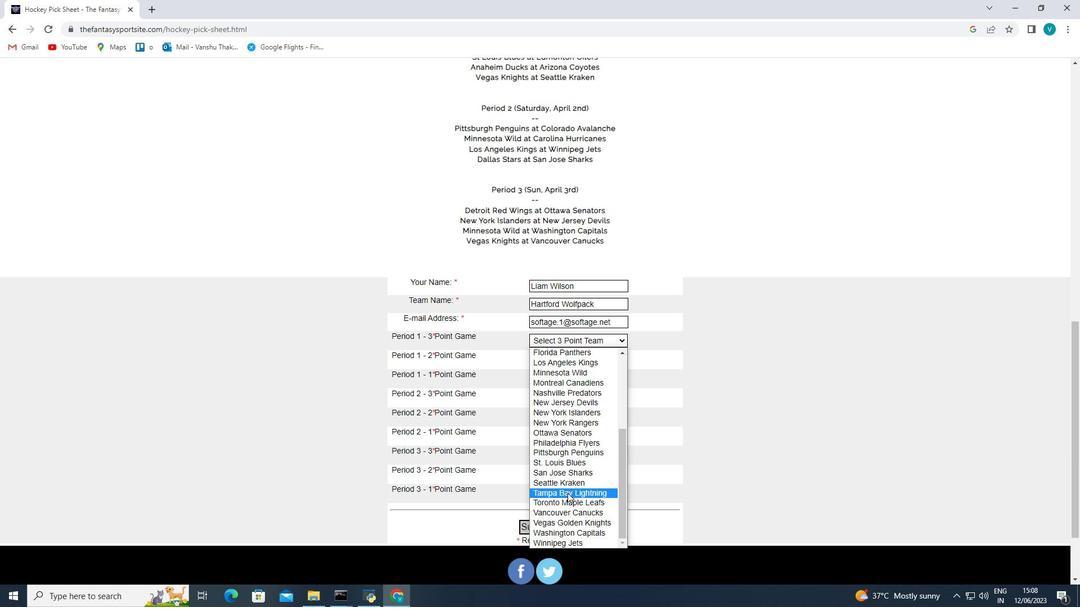 
Action: Mouse scrolled (567, 494) with delta (0, 0)
Screenshot: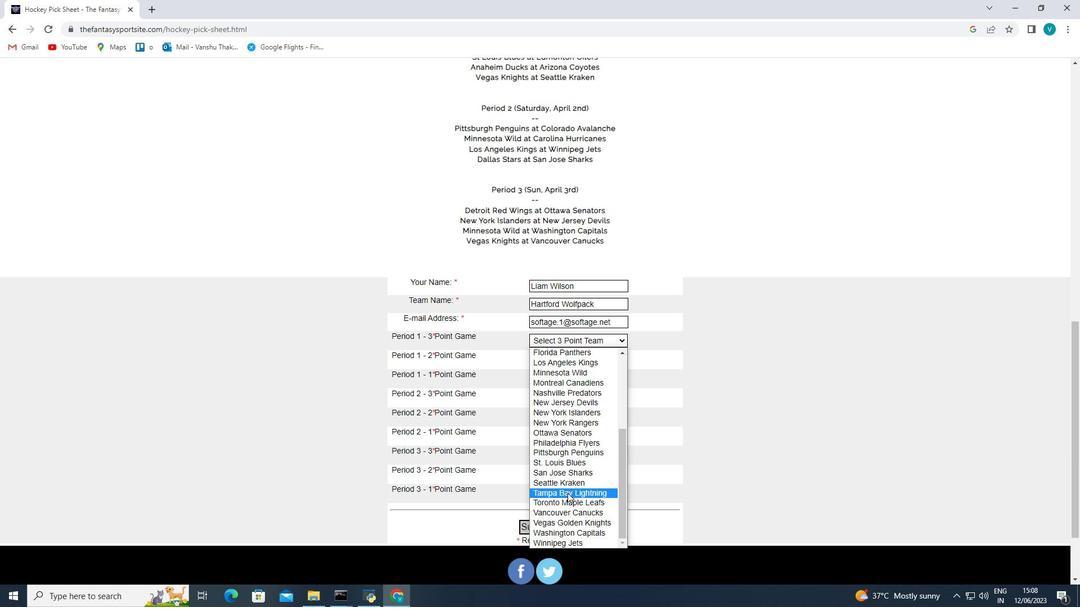
Action: Mouse moved to (567, 494)
Screenshot: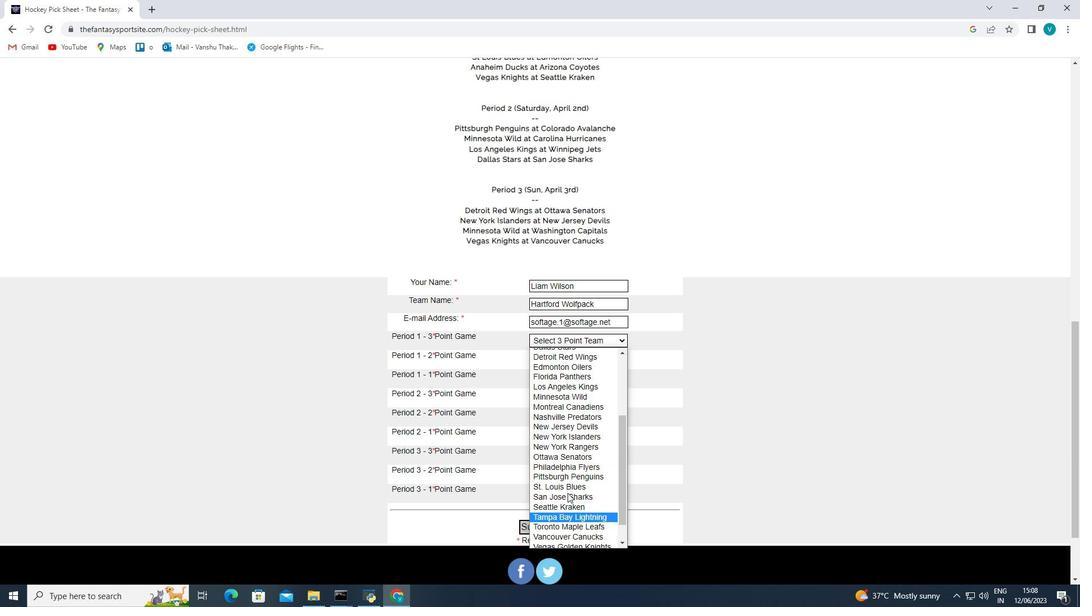 
Action: Mouse scrolled (567, 494) with delta (0, 0)
Screenshot: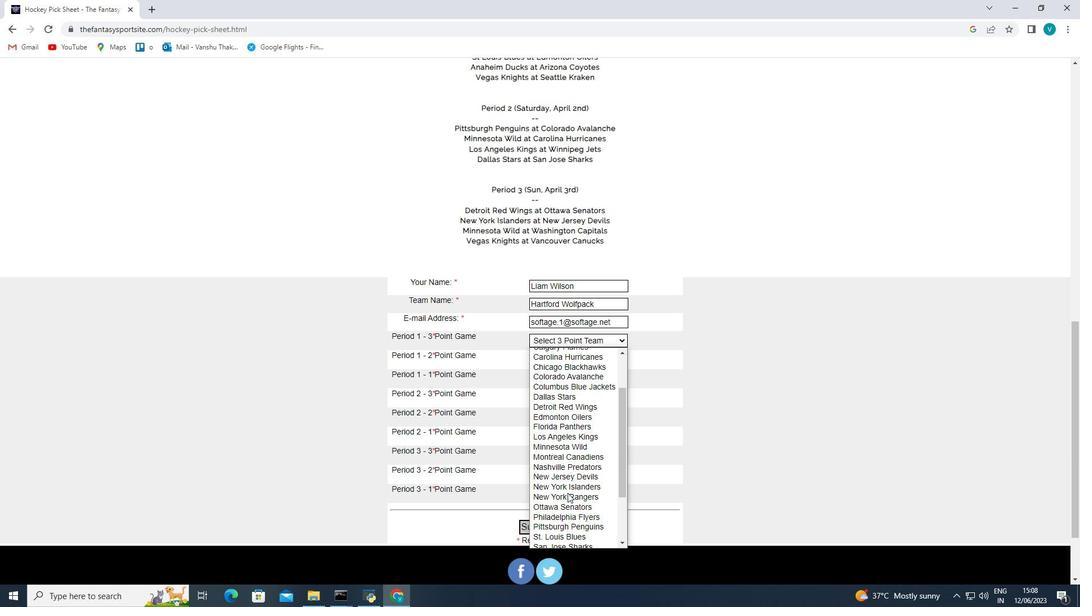 
Action: Mouse moved to (567, 494)
Screenshot: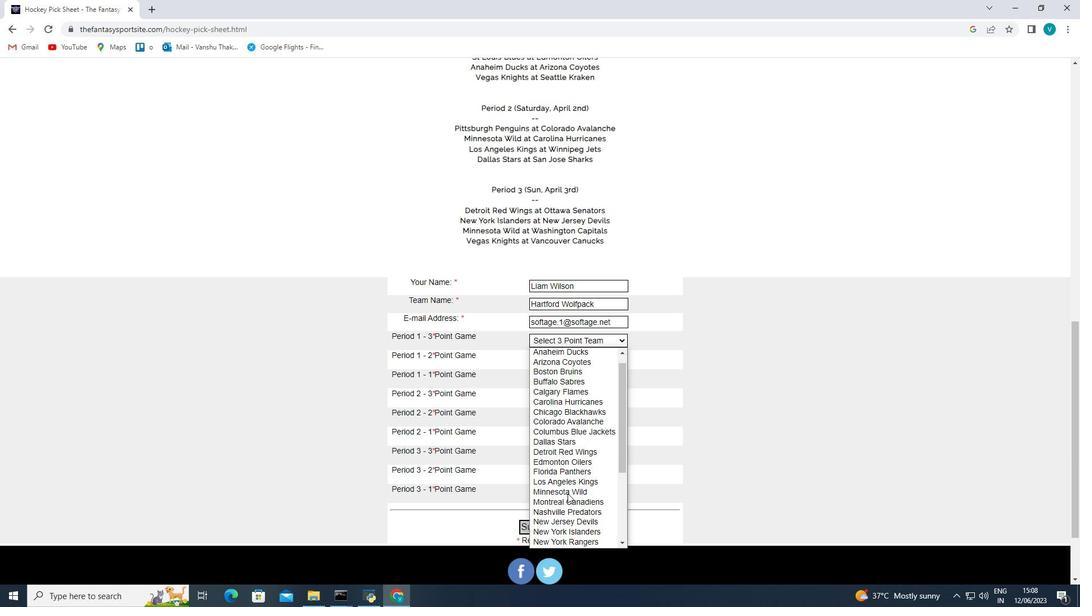 
Action: Mouse scrolled (567, 495) with delta (0, 0)
Screenshot: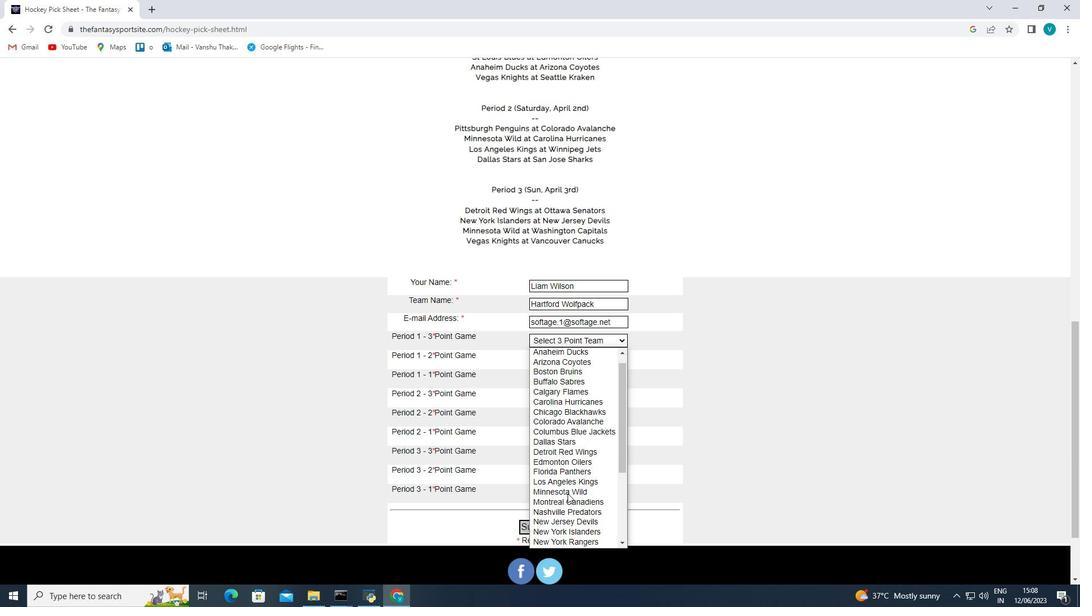 
Action: Mouse scrolled (567, 495) with delta (0, 0)
Screenshot: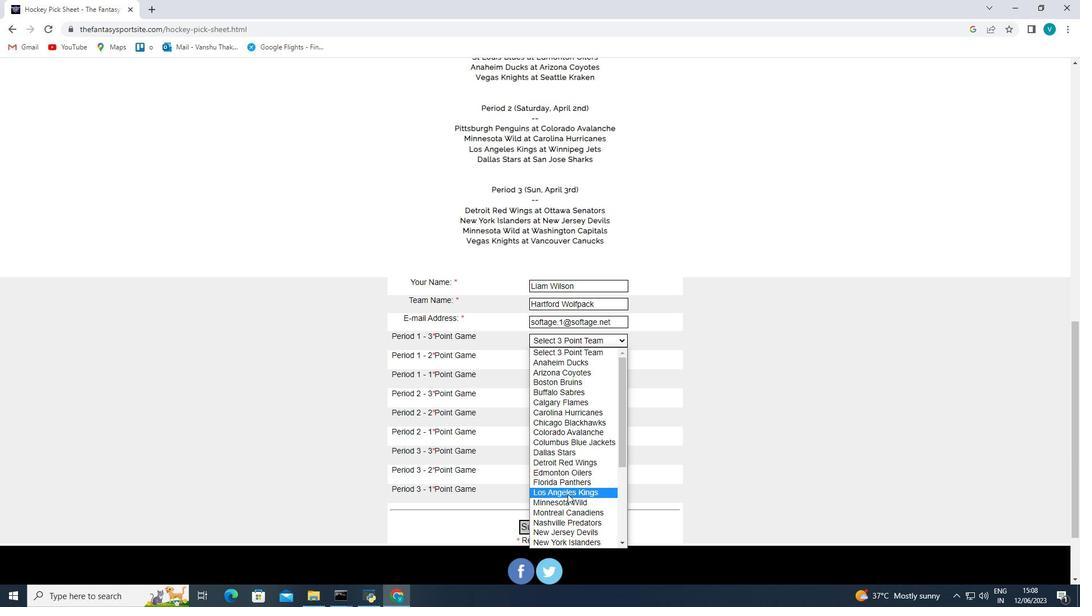 
Action: Mouse moved to (576, 454)
Screenshot: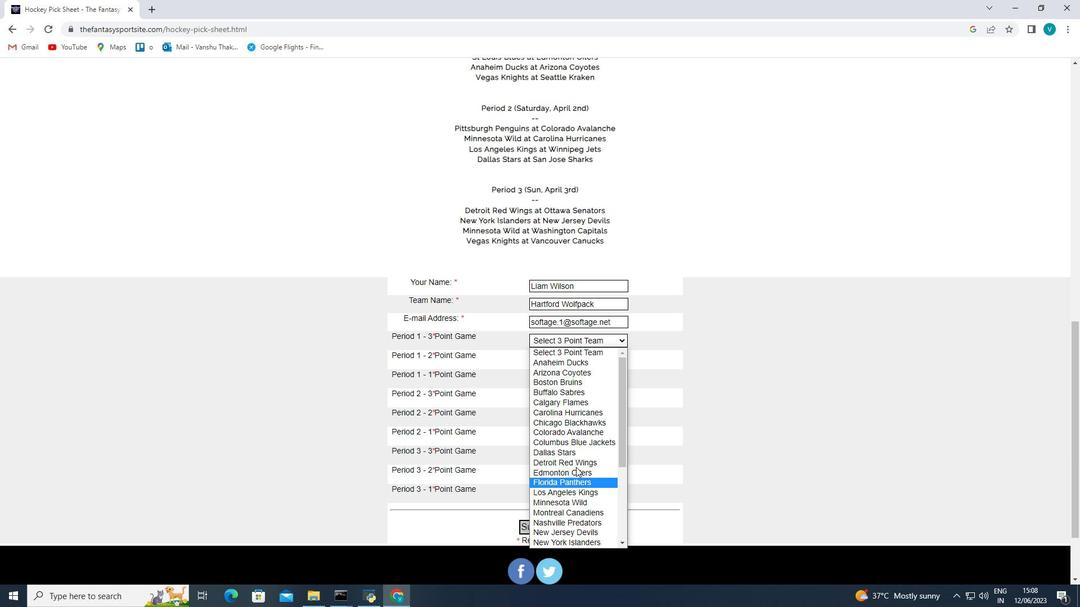 
Action: Mouse pressed left at (576, 454)
Screenshot: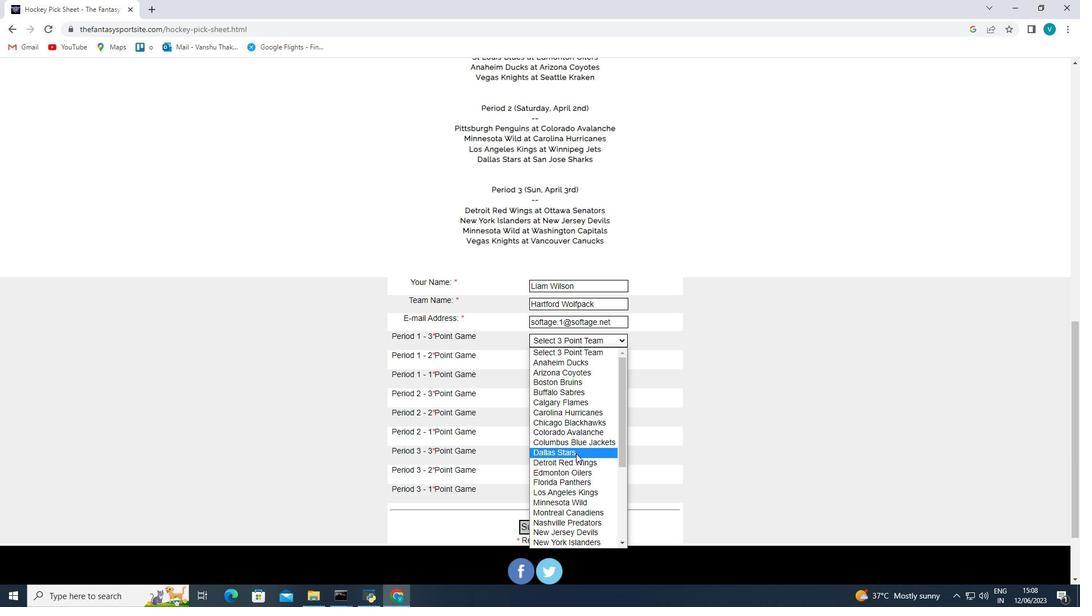 
Action: Mouse moved to (562, 359)
Screenshot: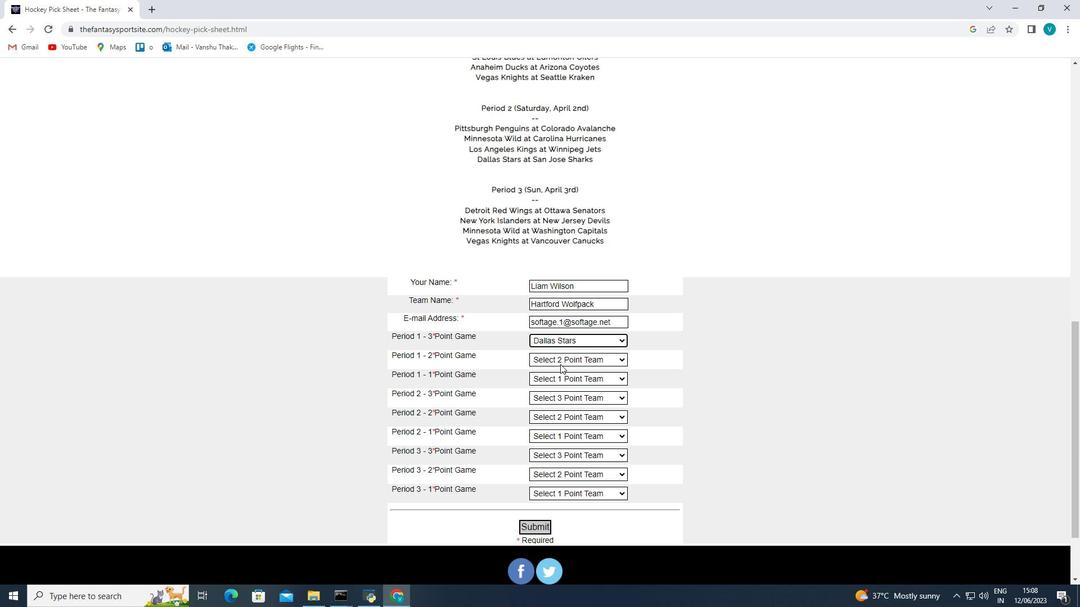 
Action: Mouse pressed left at (562, 359)
Screenshot: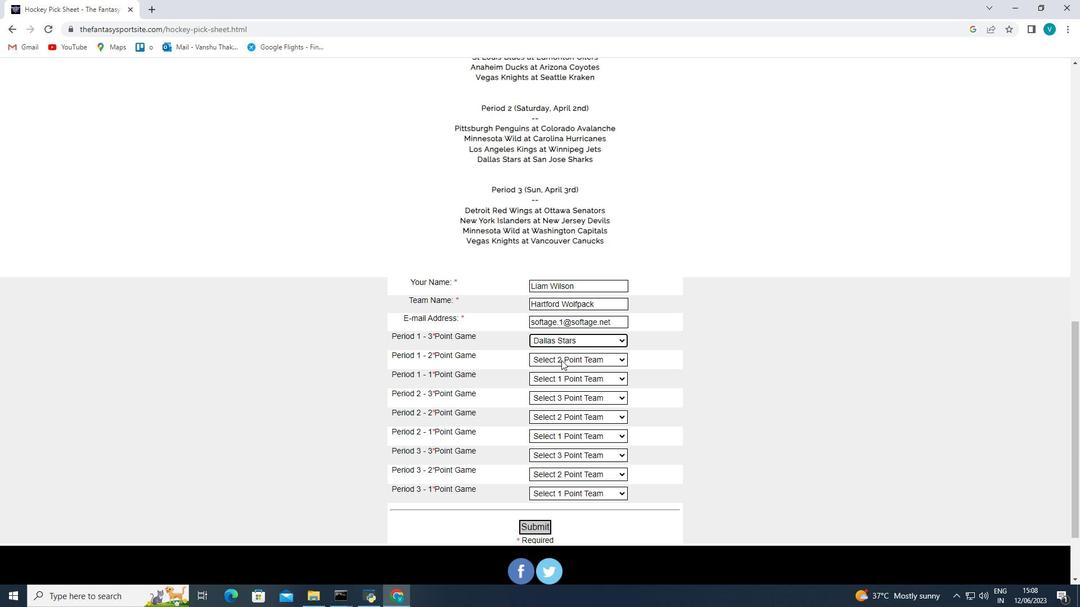 
Action: Mouse moved to (566, 449)
Screenshot: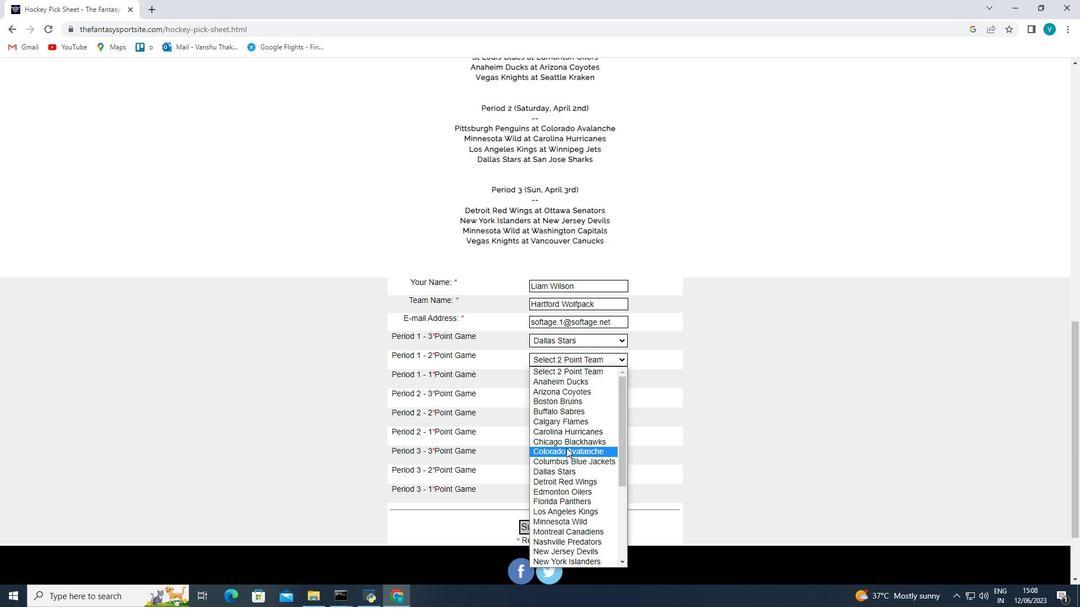 
Action: Mouse pressed left at (566, 449)
Screenshot: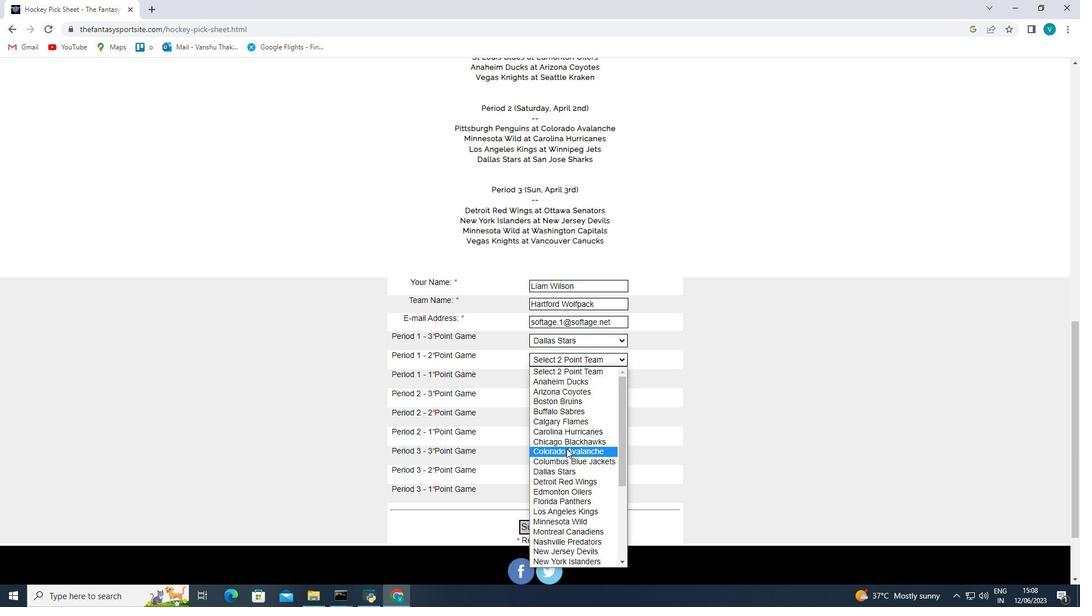 
Action: Mouse moved to (587, 379)
Screenshot: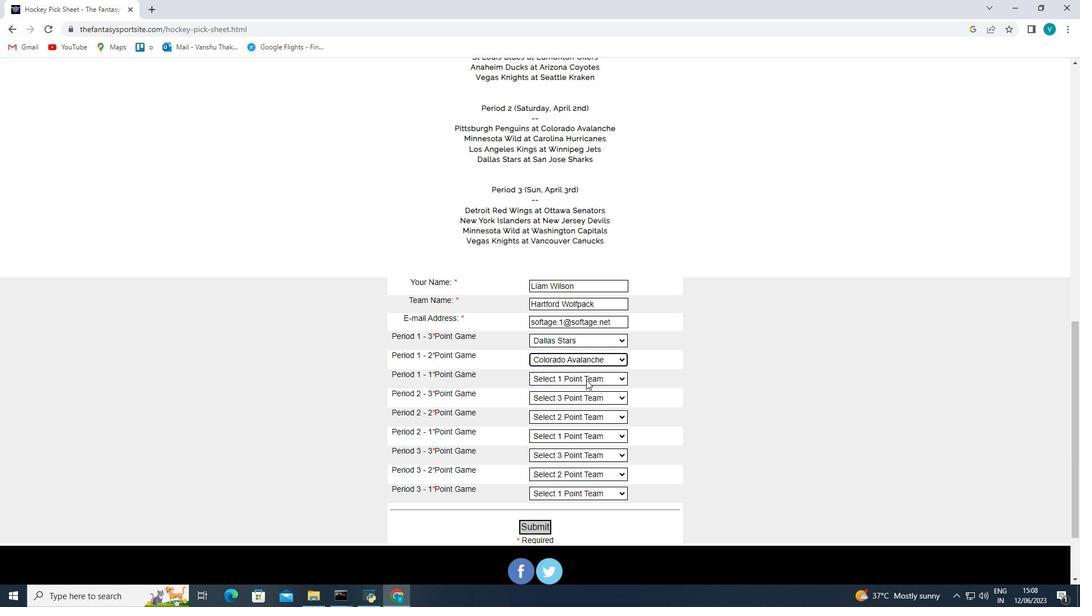 
Action: Mouse pressed left at (587, 379)
Screenshot: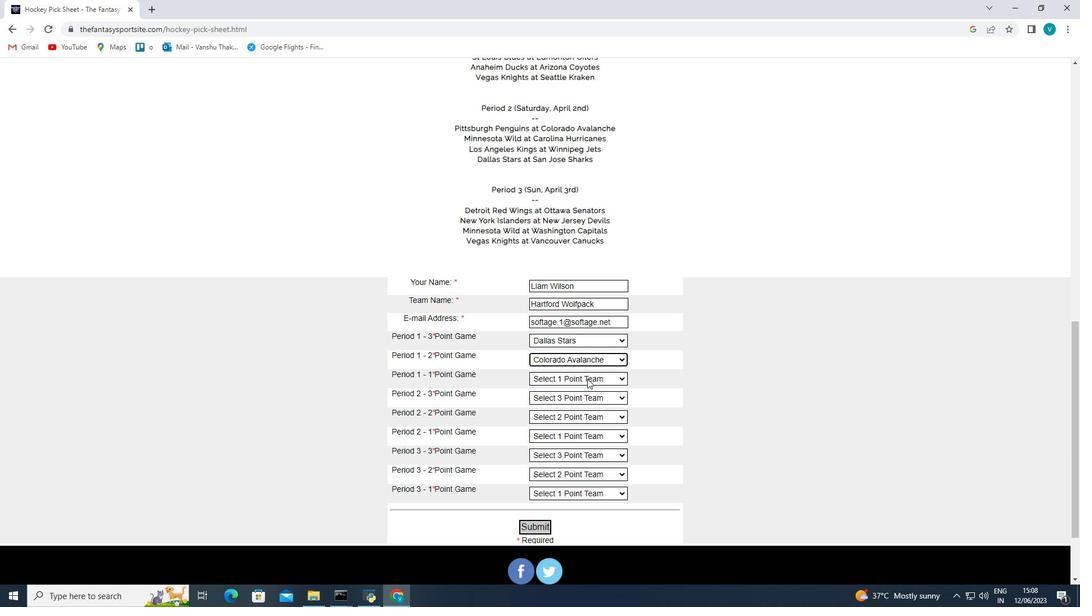 
Action: Mouse moved to (586, 261)
Screenshot: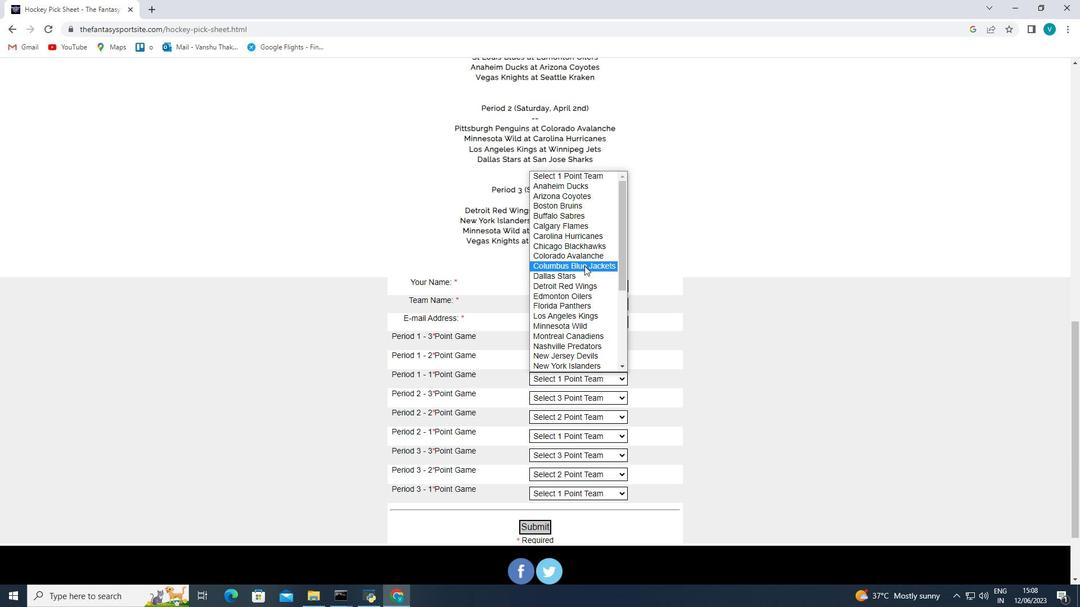 
Action: Mouse scrolled (586, 260) with delta (0, 0)
Screenshot: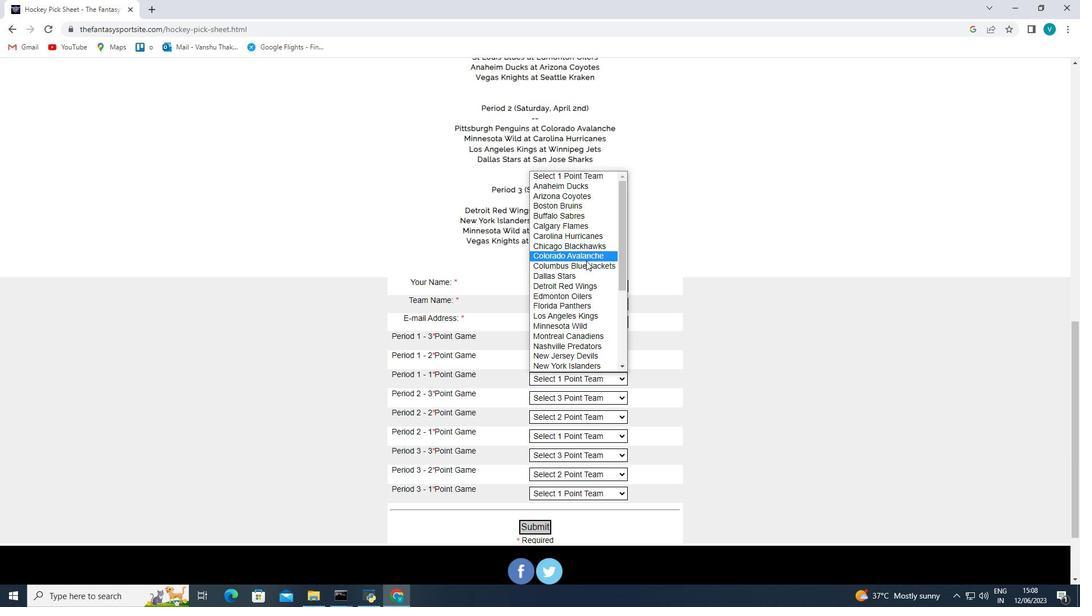 
Action: Mouse moved to (586, 258)
Screenshot: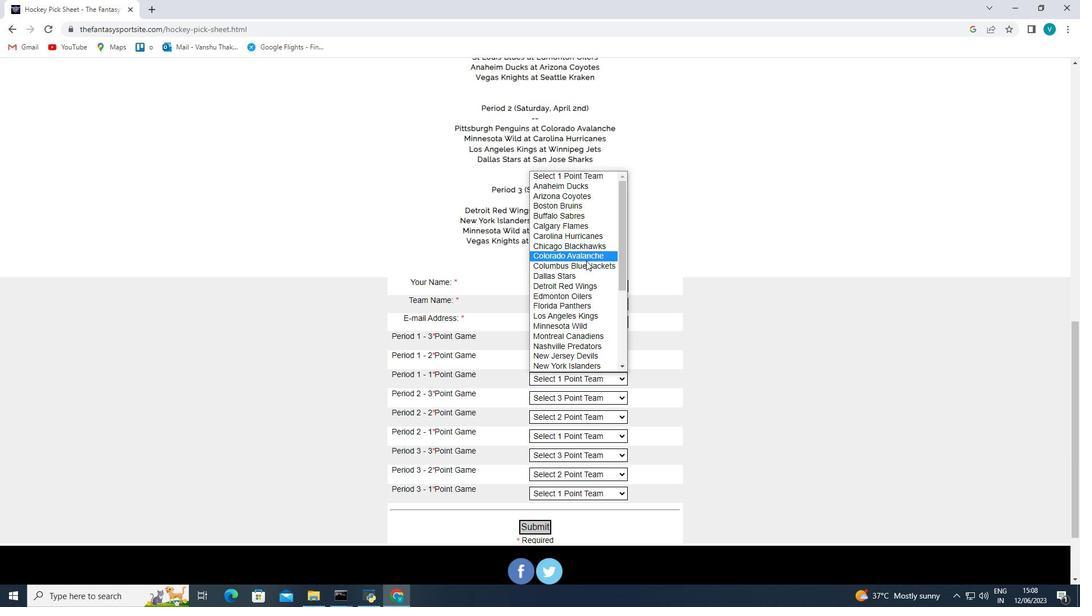 
Action: Mouse scrolled (586, 258) with delta (0, 0)
Screenshot: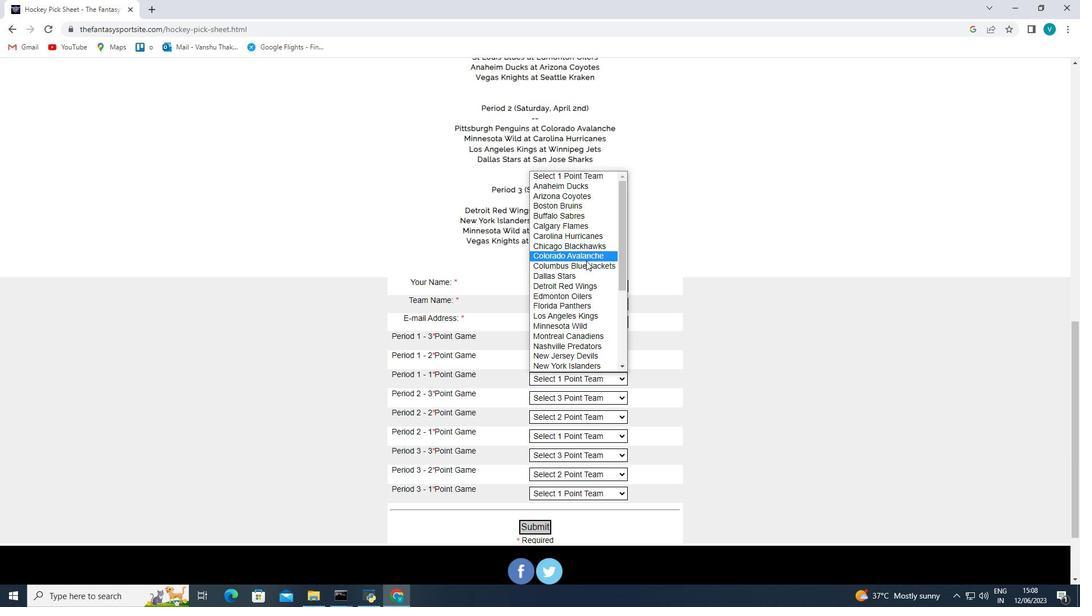 
Action: Mouse moved to (586, 254)
Screenshot: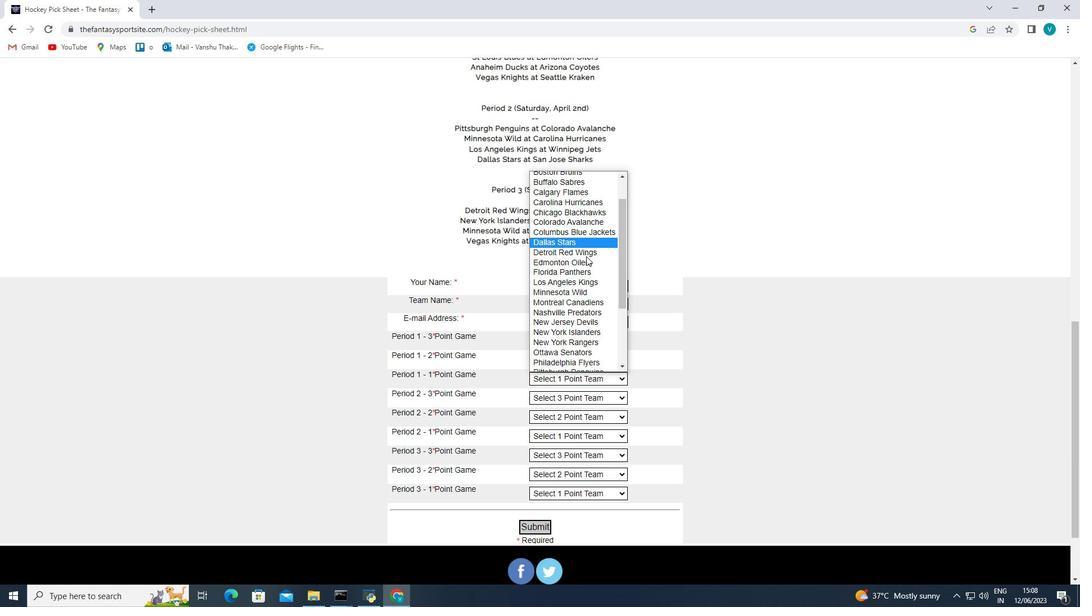 
Action: Mouse scrolled (586, 253) with delta (0, 0)
Screenshot: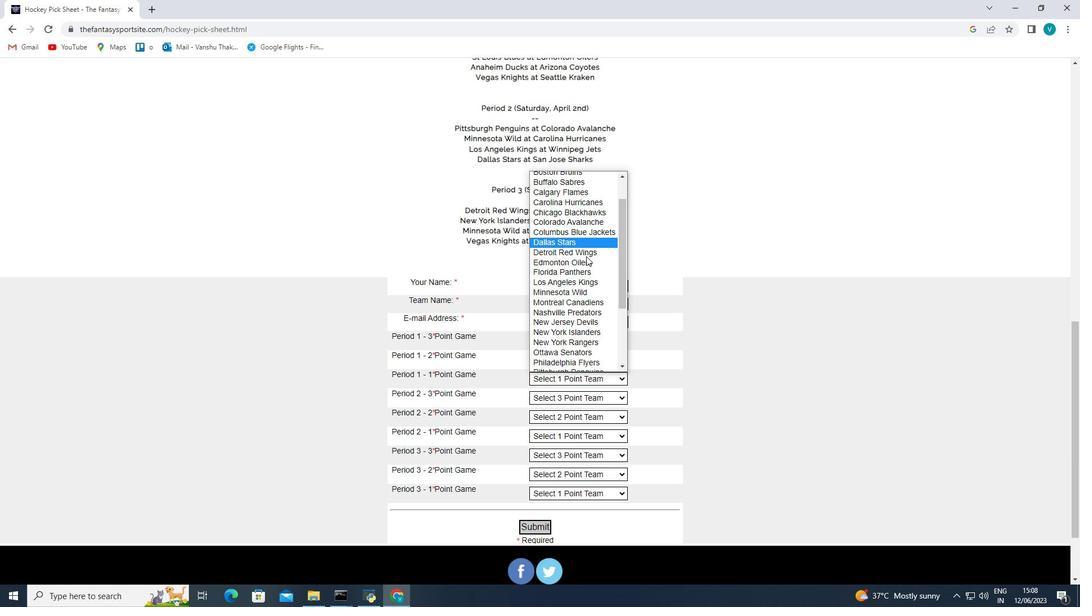 
Action: Mouse moved to (585, 251)
Screenshot: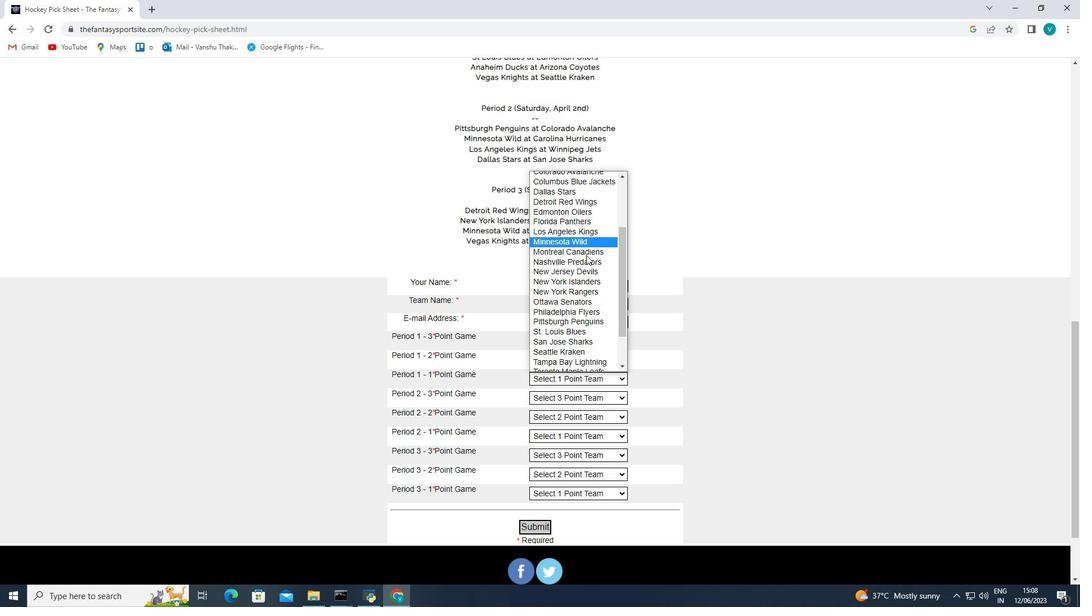 
Action: Mouse scrolled (585, 251) with delta (0, 0)
Screenshot: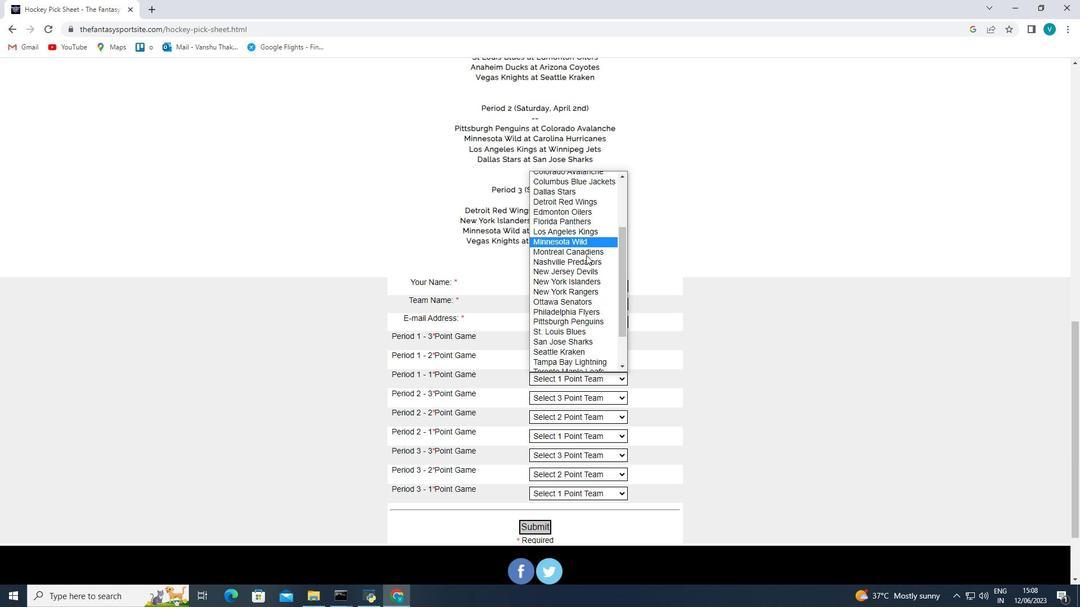 
Action: Mouse moved to (585, 250)
Screenshot: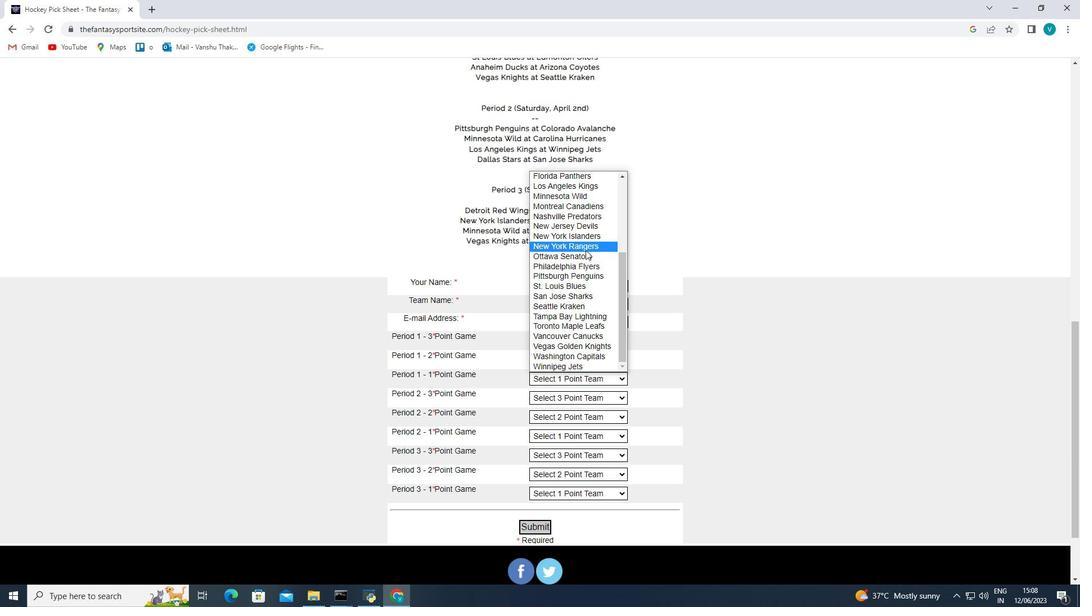 
Action: Mouse scrolled (585, 249) with delta (0, 0)
Screenshot: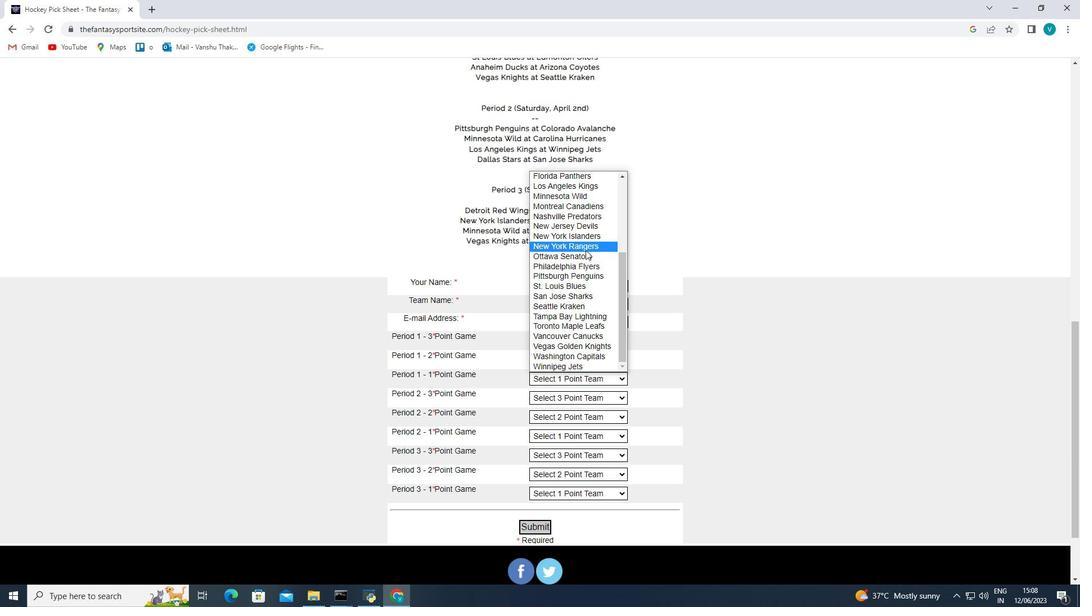 
Action: Mouse moved to (576, 235)
Screenshot: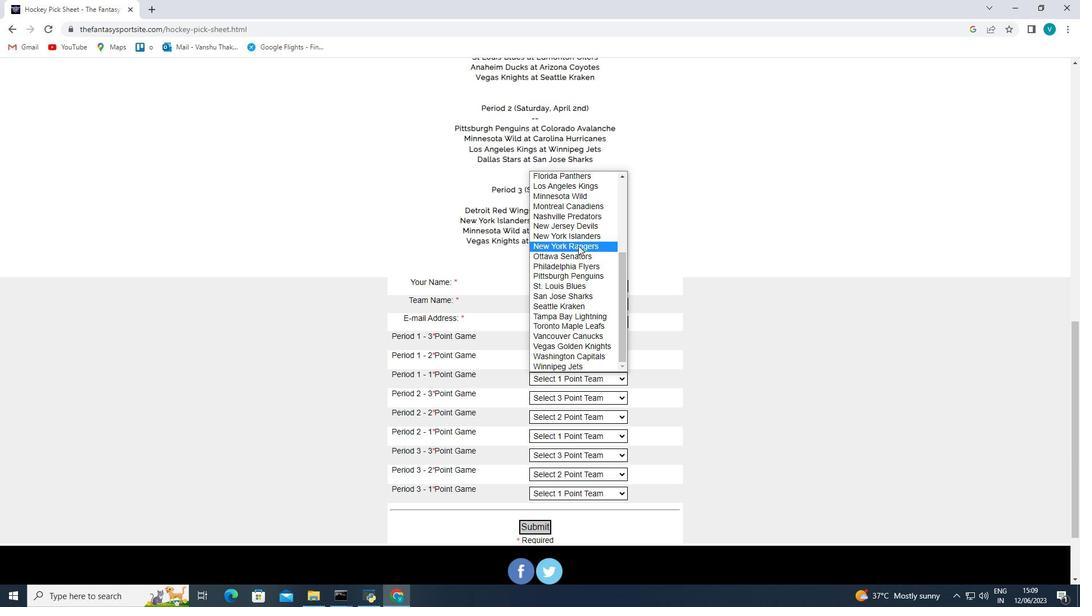 
Action: Mouse scrolled (576, 236) with delta (0, 0)
Screenshot: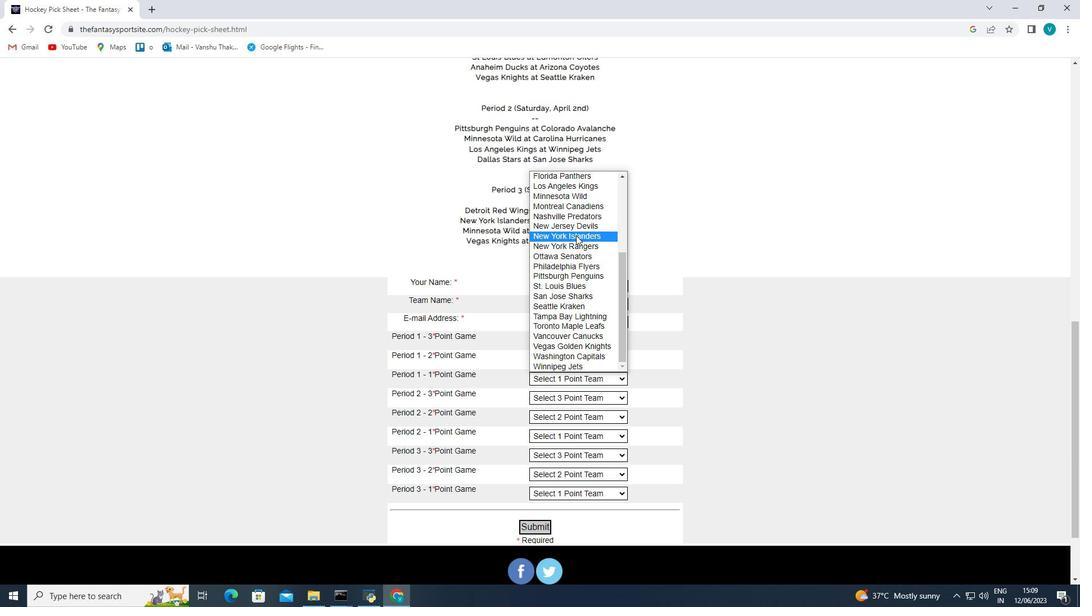 
Action: Mouse scrolled (576, 236) with delta (0, 0)
Screenshot: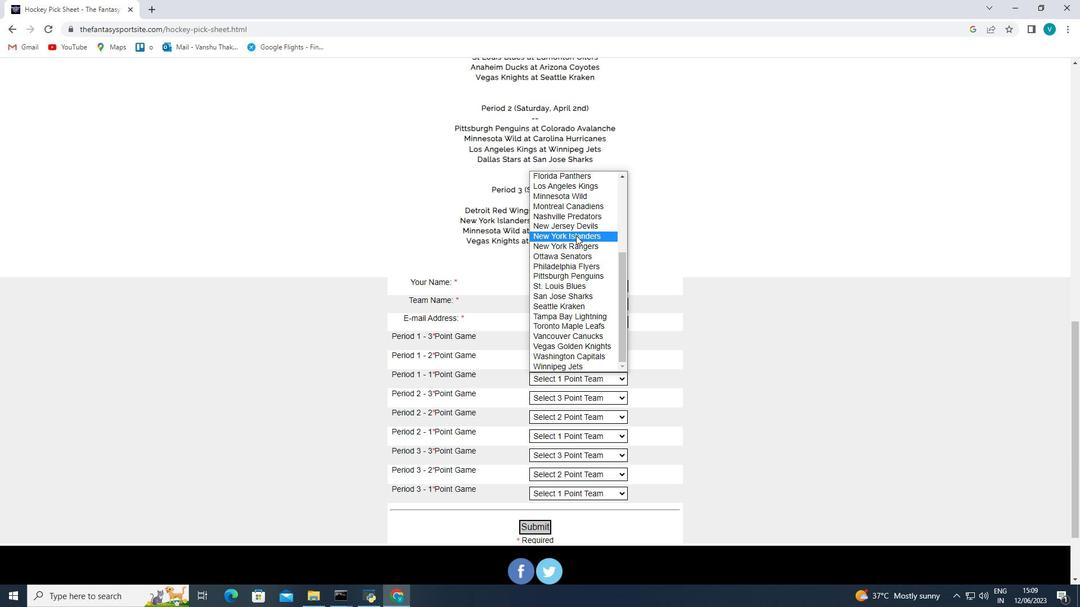 
Action: Mouse moved to (576, 235)
Screenshot: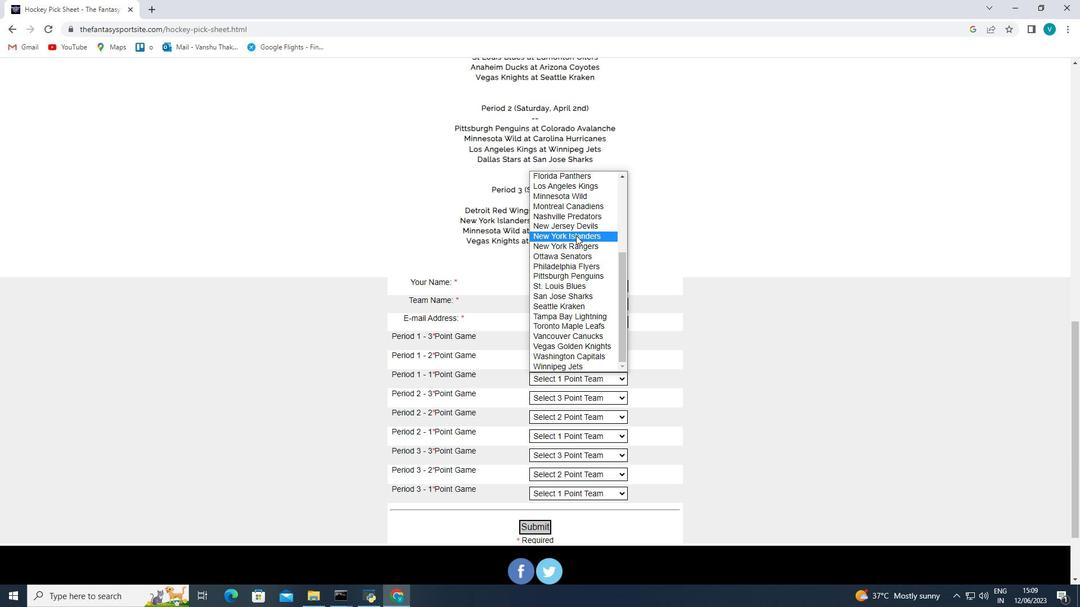 
Action: Mouse scrolled (576, 236) with delta (0, 0)
Screenshot: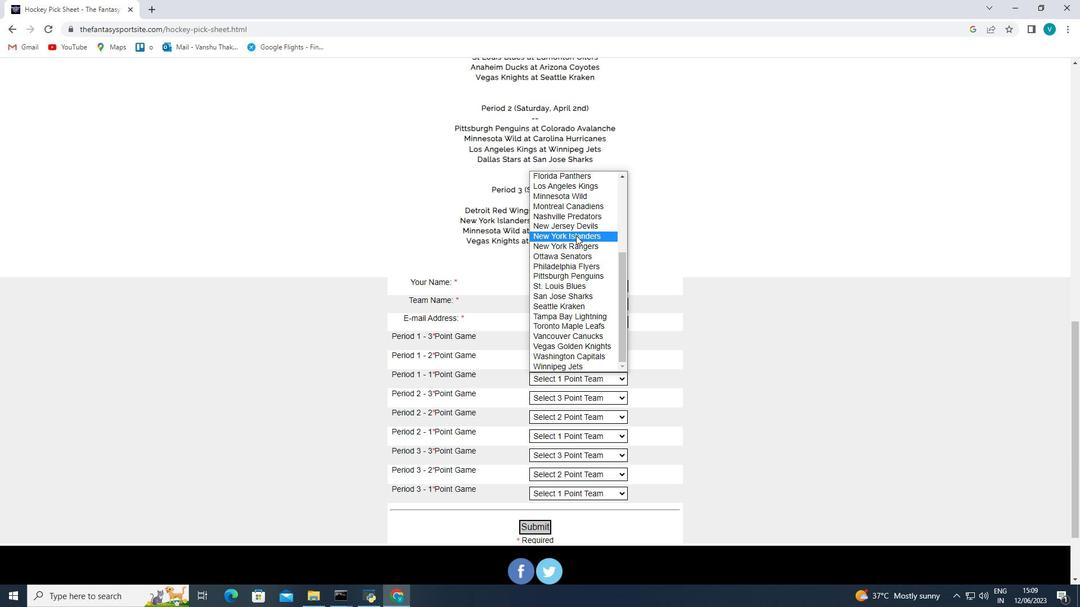 
Action: Mouse moved to (576, 235)
Screenshot: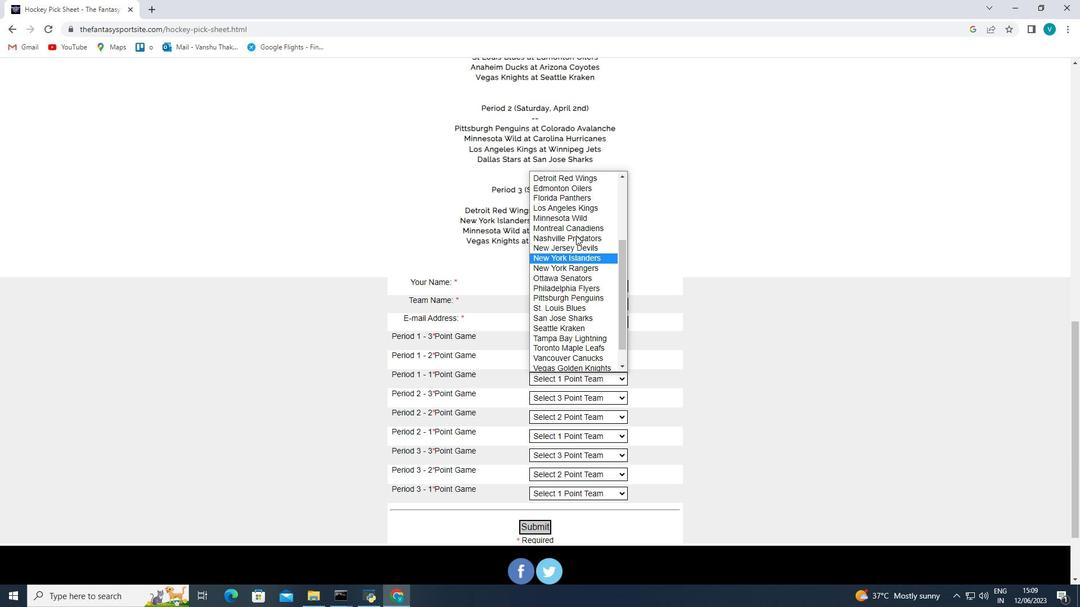 
Action: Mouse scrolled (576, 236) with delta (0, 0)
Screenshot: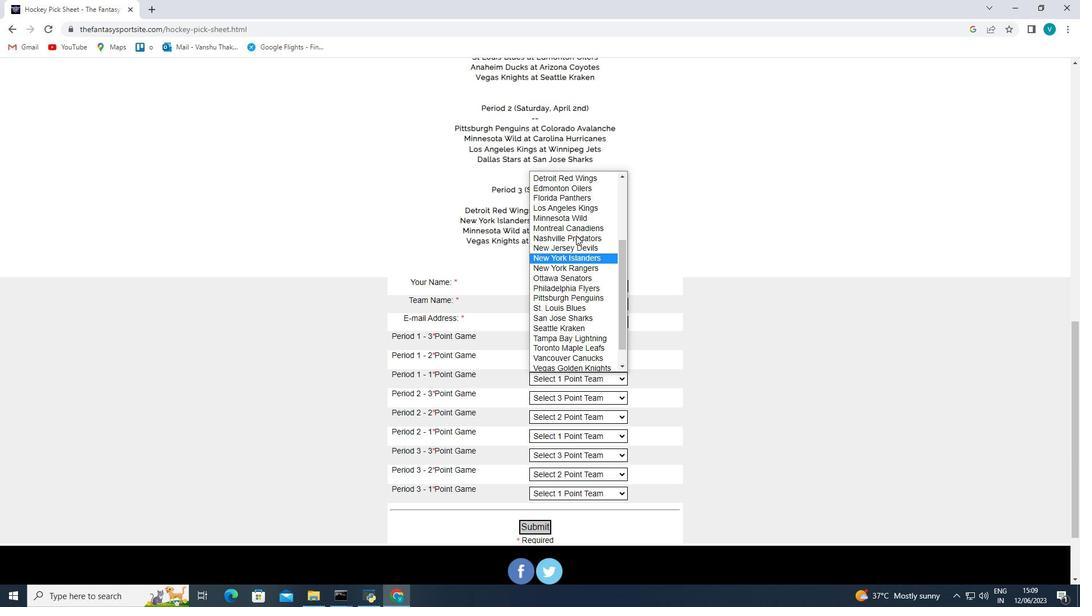 
Action: Mouse scrolled (576, 236) with delta (0, 0)
Screenshot: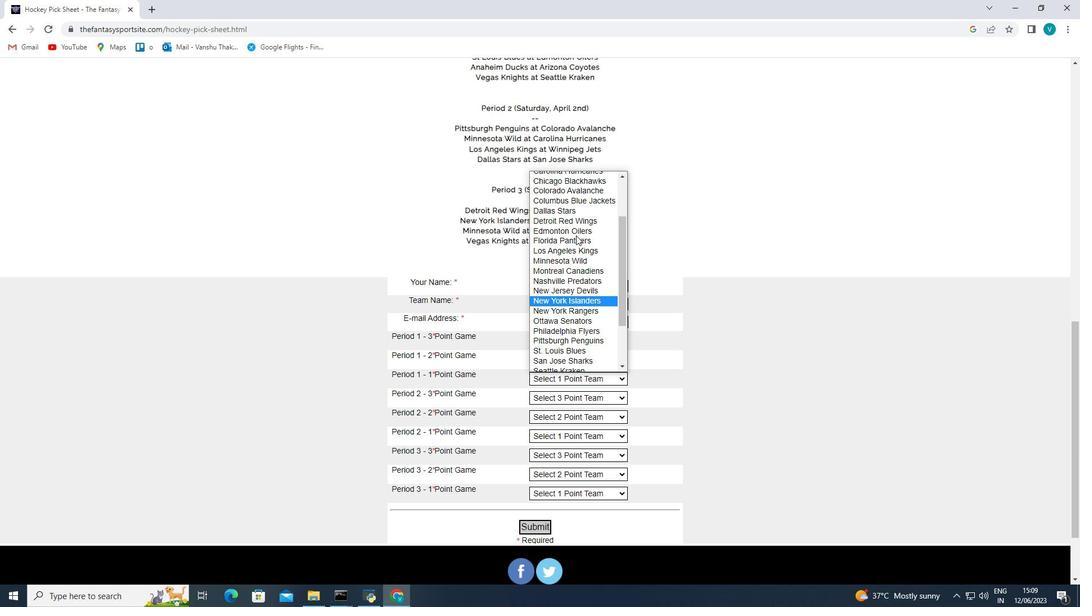 
Action: Mouse moved to (580, 243)
Screenshot: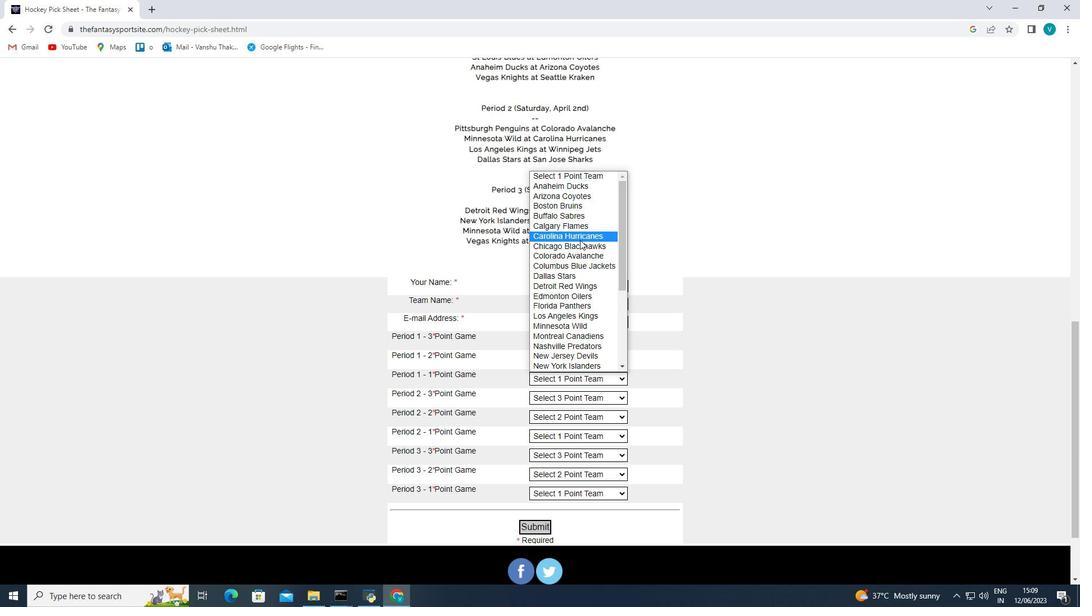 
Action: Mouse pressed left at (580, 243)
Screenshot: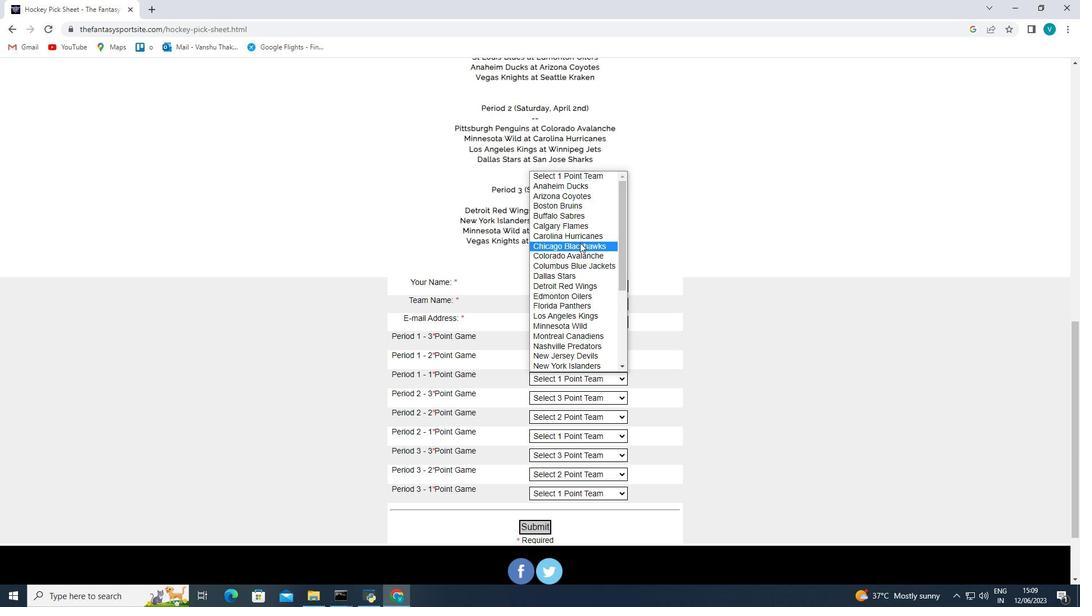
Action: Mouse moved to (587, 394)
Screenshot: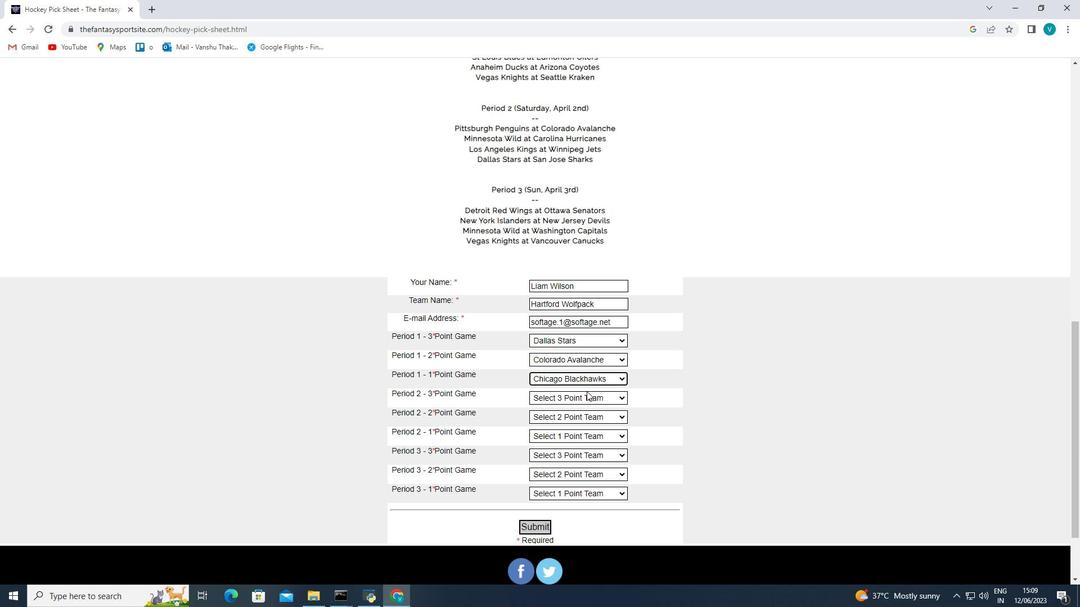 
Action: Mouse pressed left at (587, 394)
Screenshot: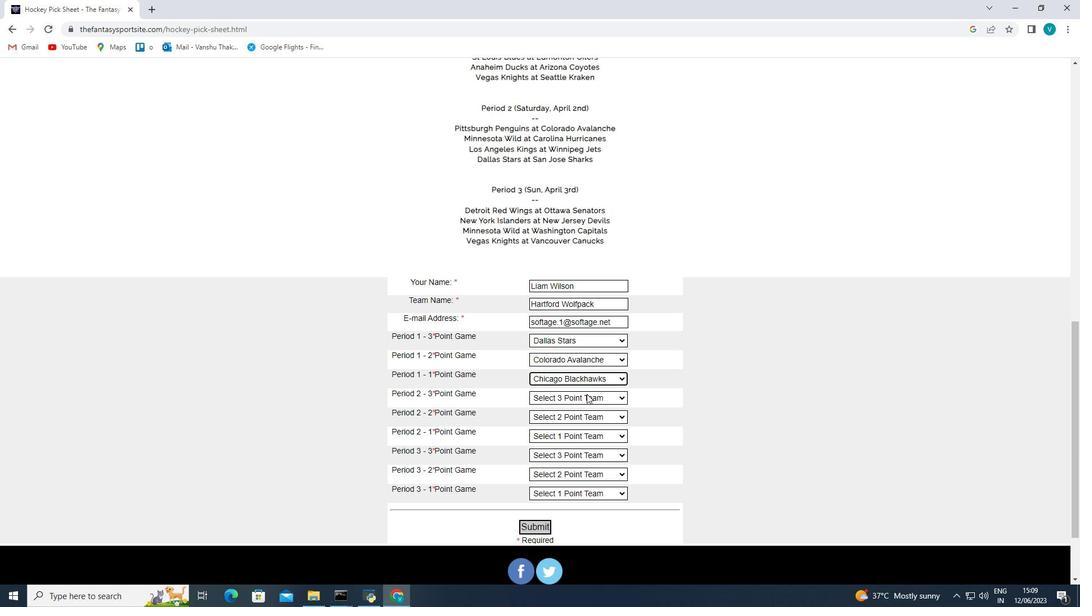 
Action: Mouse moved to (581, 348)
Screenshot: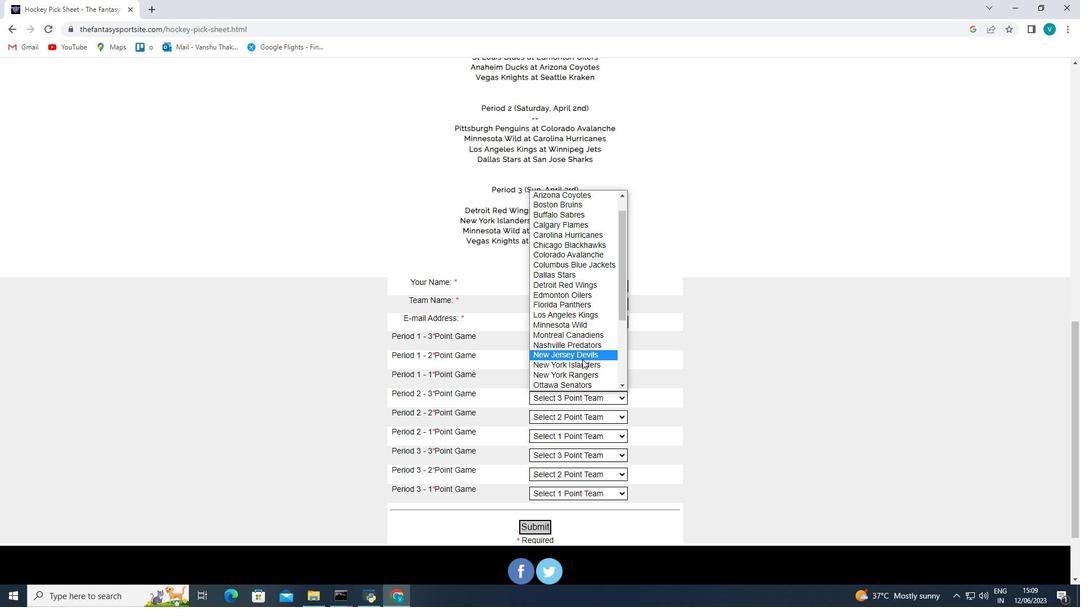 
Action: Mouse scrolled (581, 348) with delta (0, 0)
Screenshot: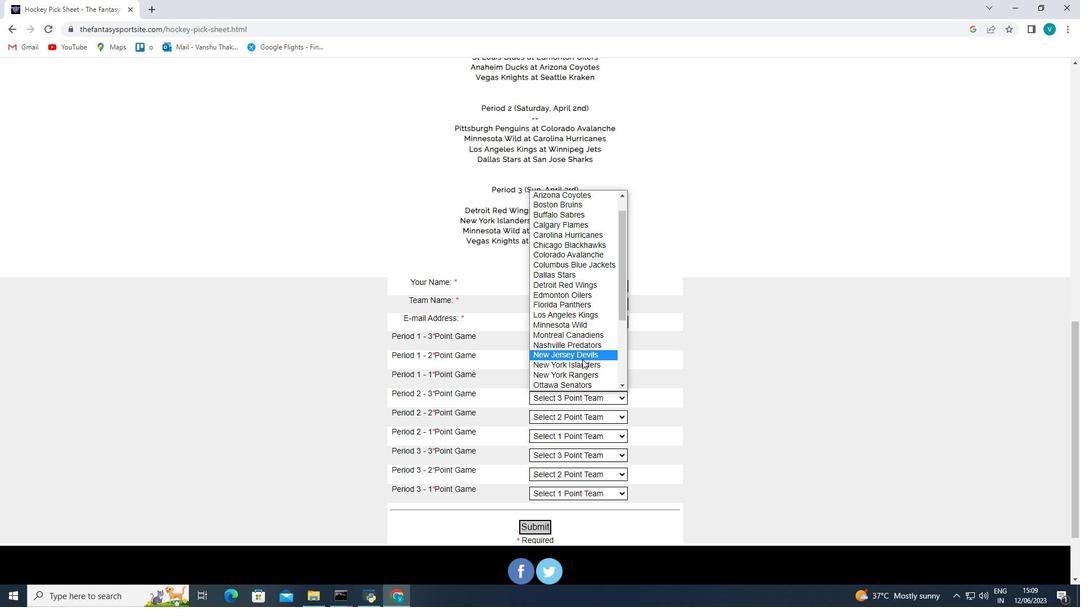 
Action: Mouse scrolled (581, 348) with delta (0, 0)
Screenshot: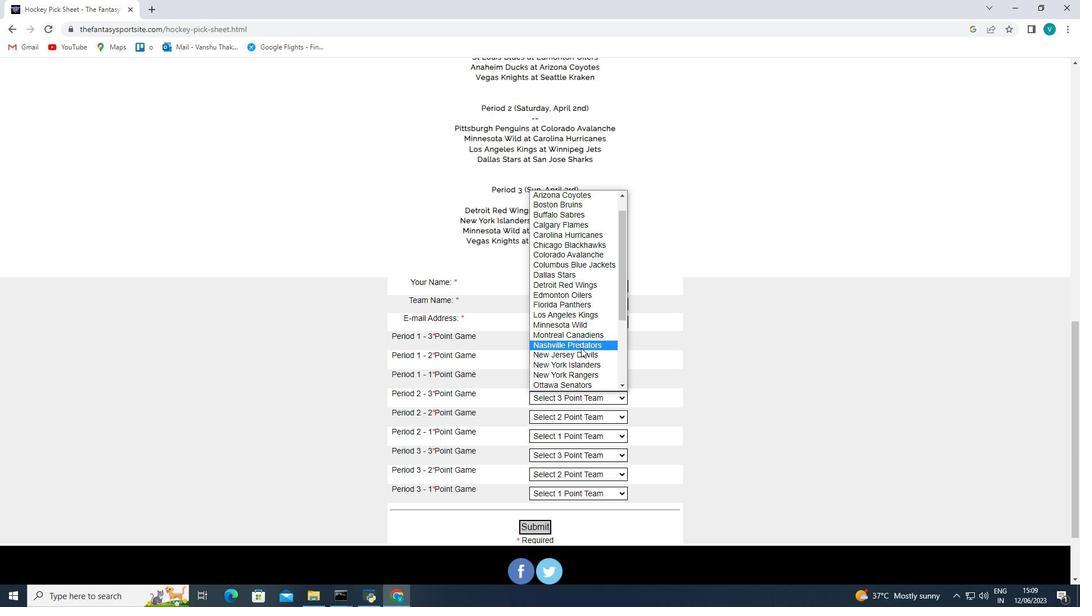 
Action: Mouse scrolled (581, 348) with delta (0, 0)
Screenshot: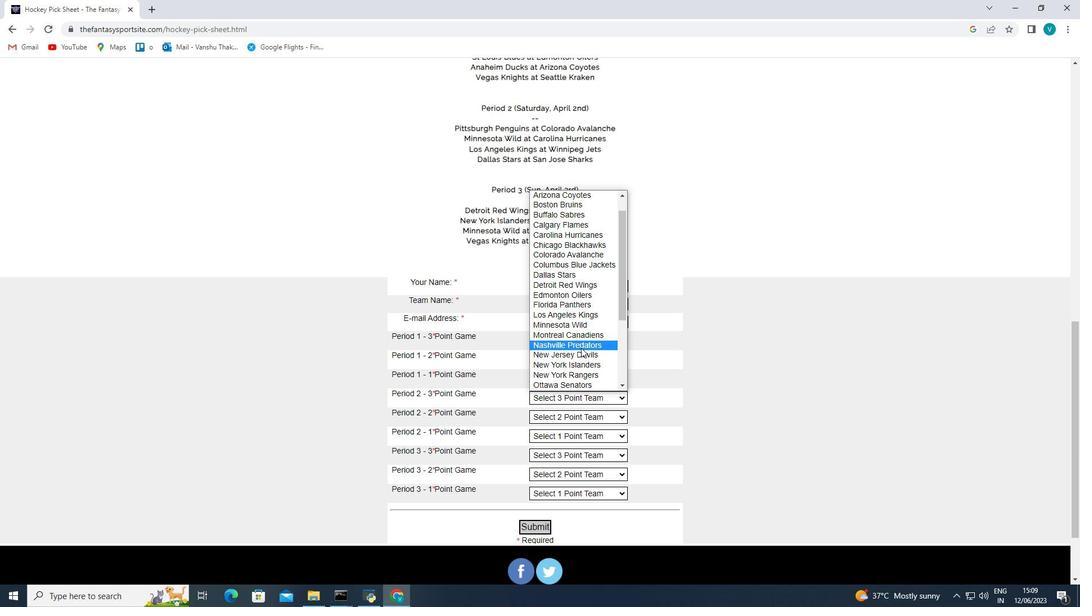 
Action: Mouse scrolled (581, 348) with delta (0, 0)
Screenshot: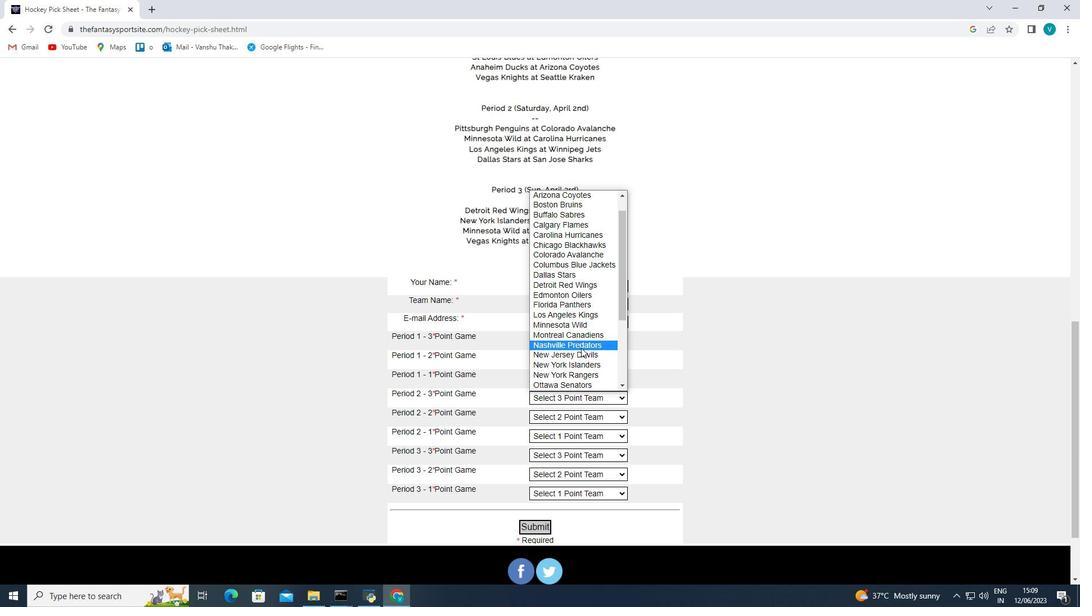 
Action: Mouse moved to (581, 257)
Screenshot: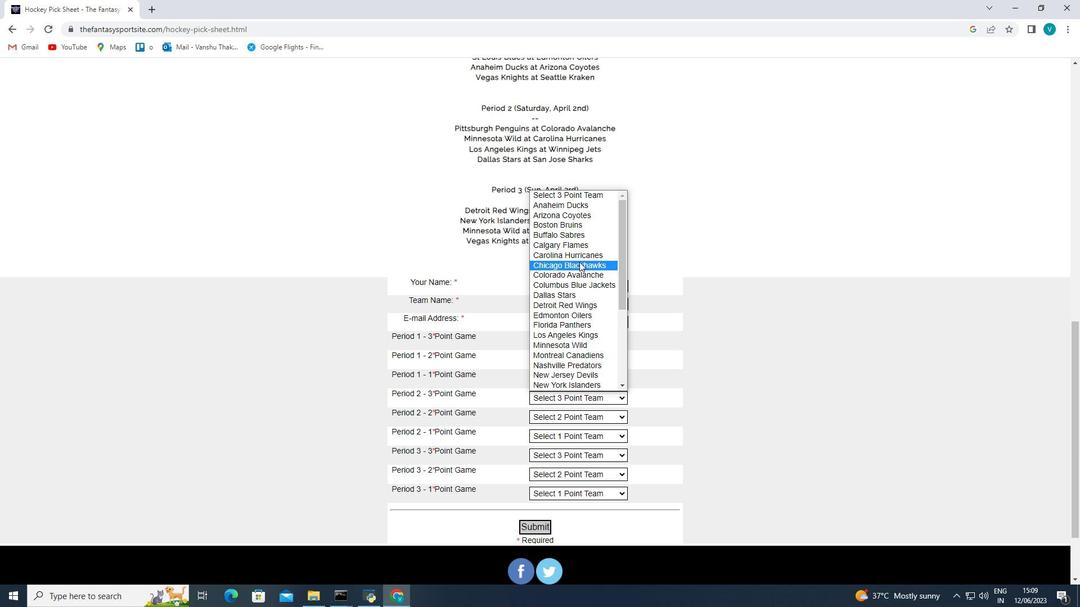 
Action: Mouse pressed left at (581, 257)
Screenshot: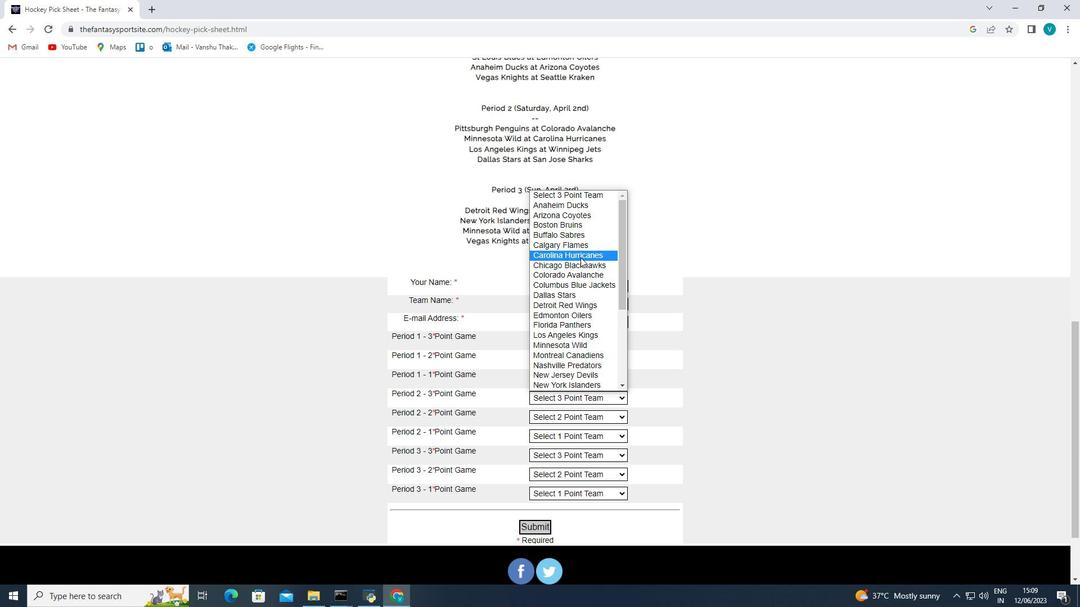 
Action: Mouse moved to (584, 413)
Screenshot: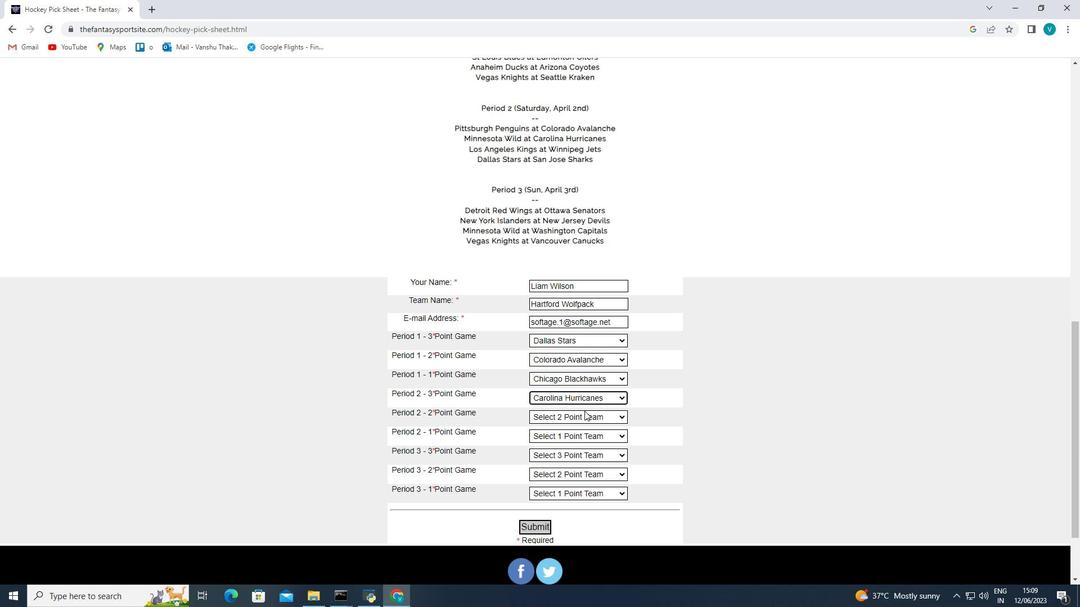 
Action: Mouse pressed left at (584, 413)
Screenshot: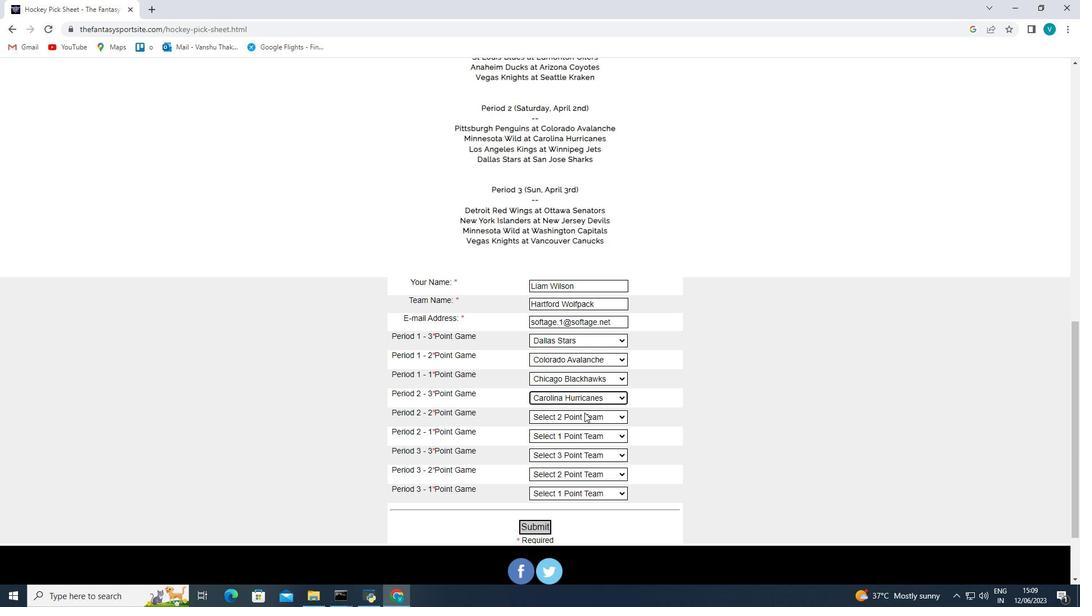 
Action: Mouse moved to (609, 257)
Screenshot: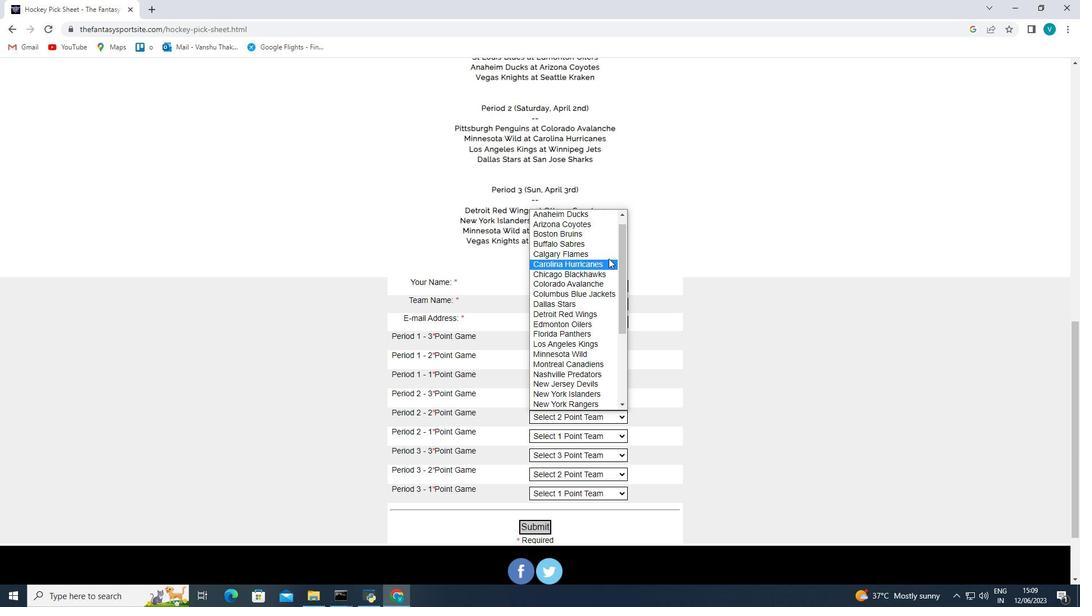 
Action: Mouse pressed left at (609, 257)
Screenshot: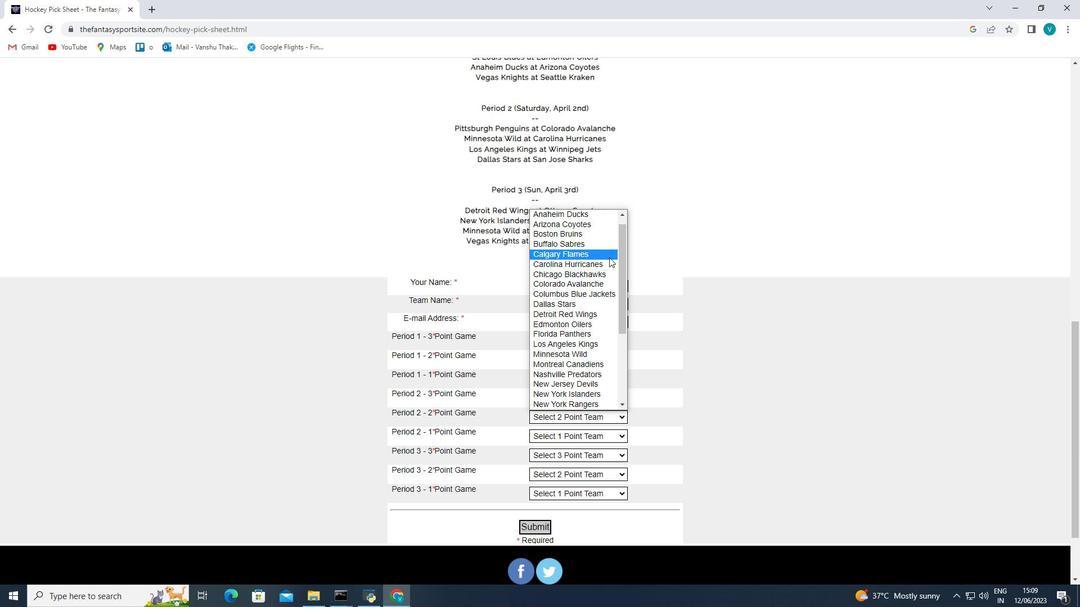 
Action: Mouse moved to (582, 433)
Screenshot: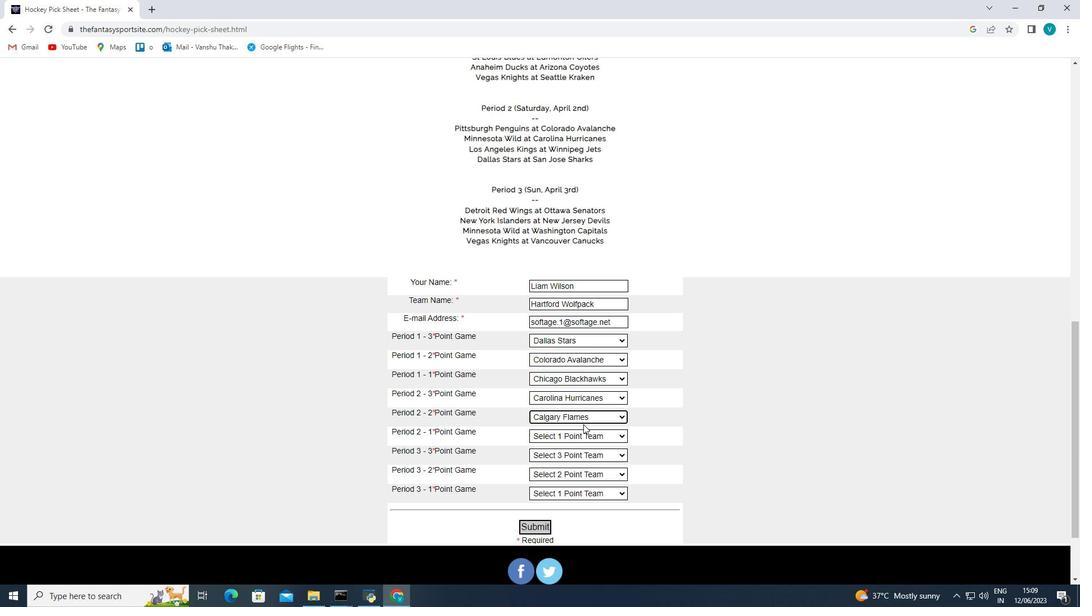 
Action: Mouse pressed left at (582, 433)
Screenshot: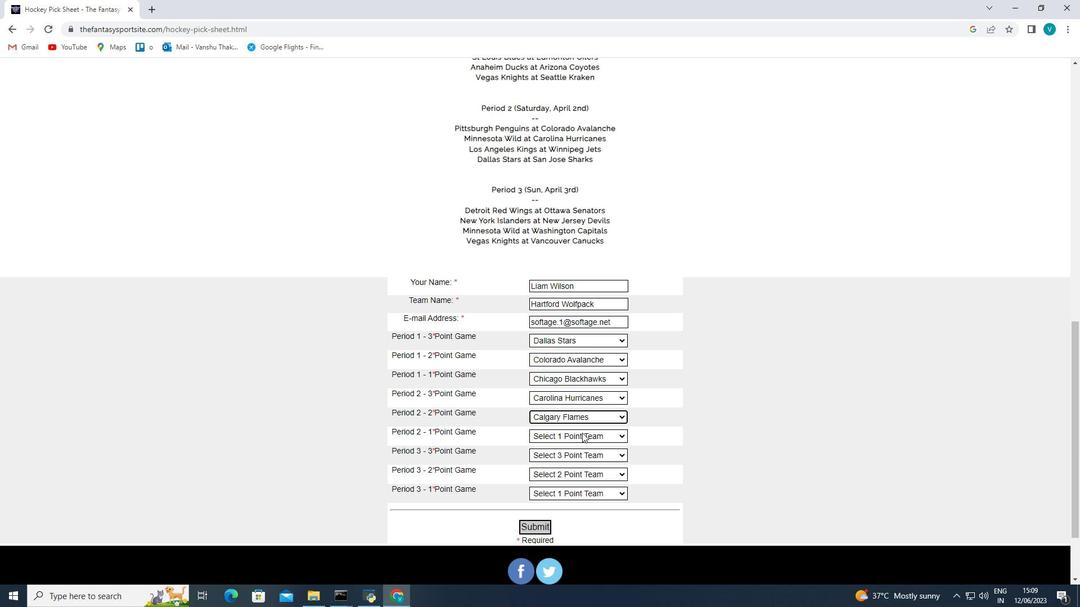 
Action: Mouse moved to (585, 259)
Screenshot: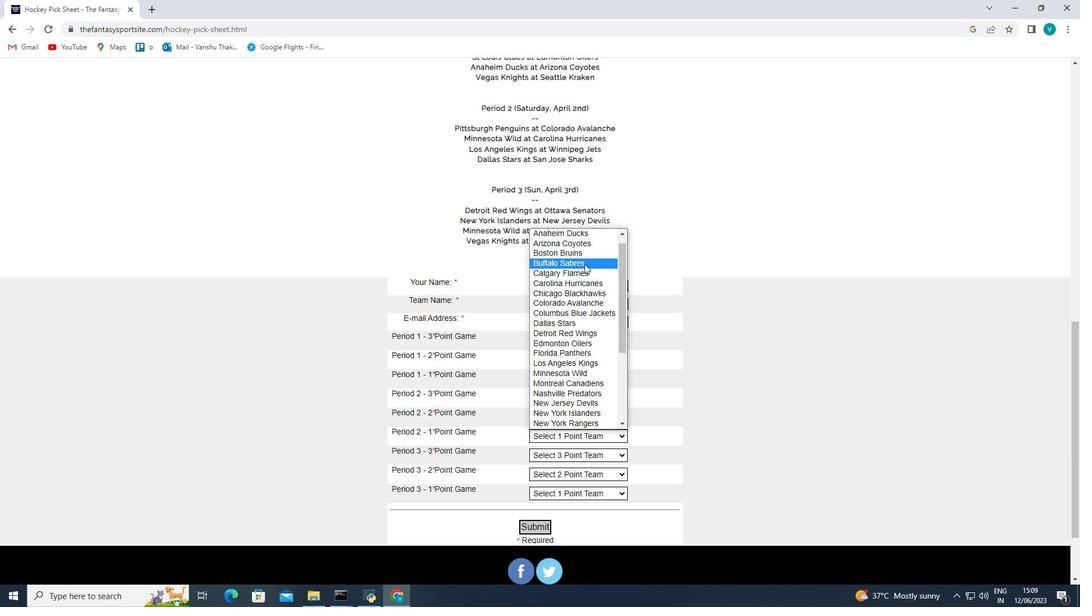 
Action: Mouse pressed left at (585, 259)
Screenshot: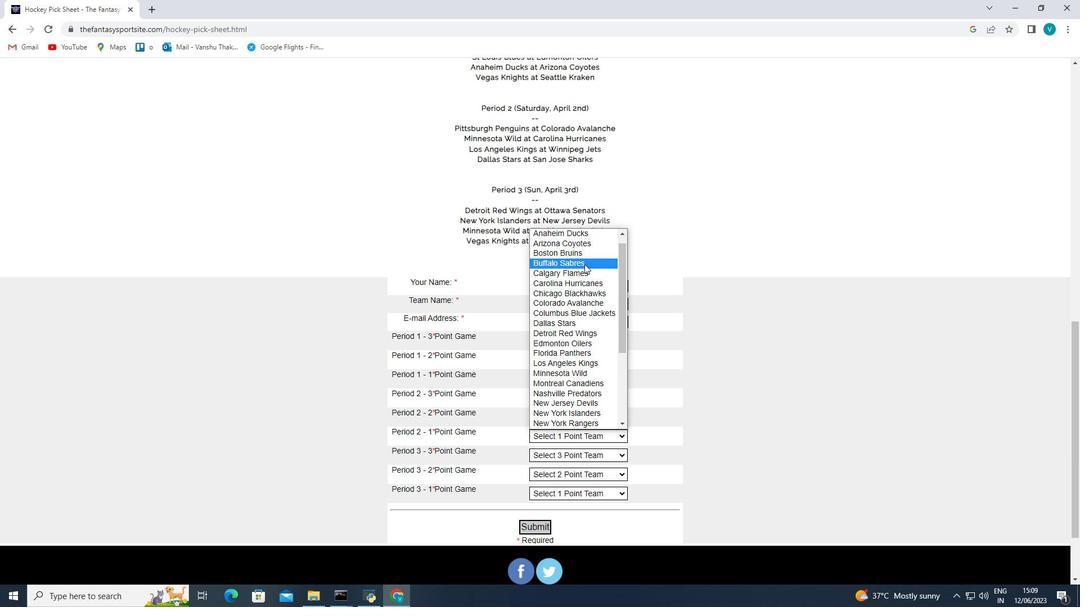 
Action: Mouse moved to (570, 456)
Screenshot: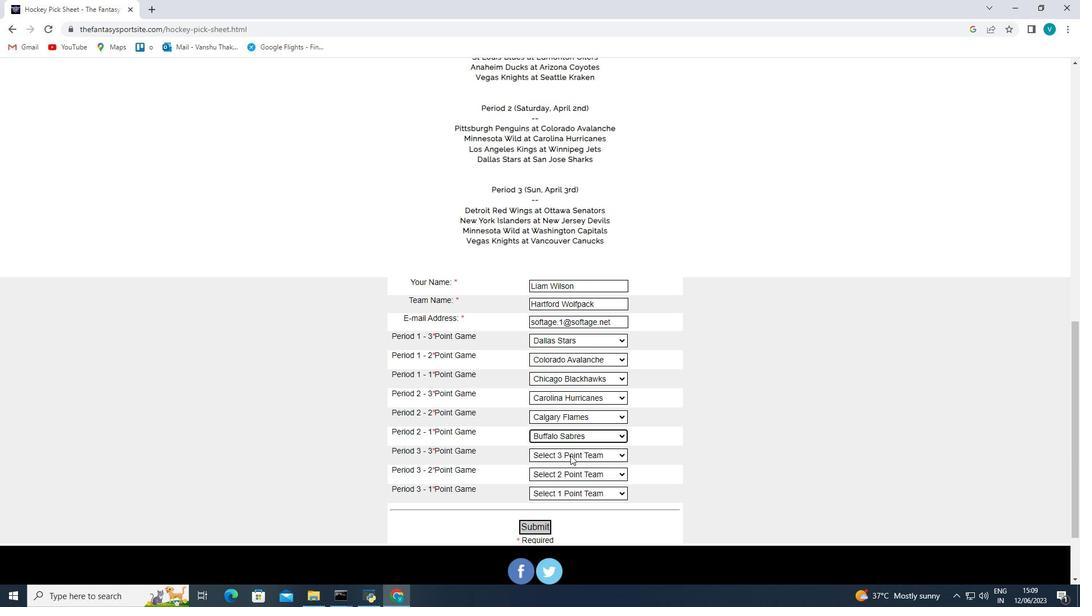 
Action: Mouse pressed left at (570, 456)
Screenshot: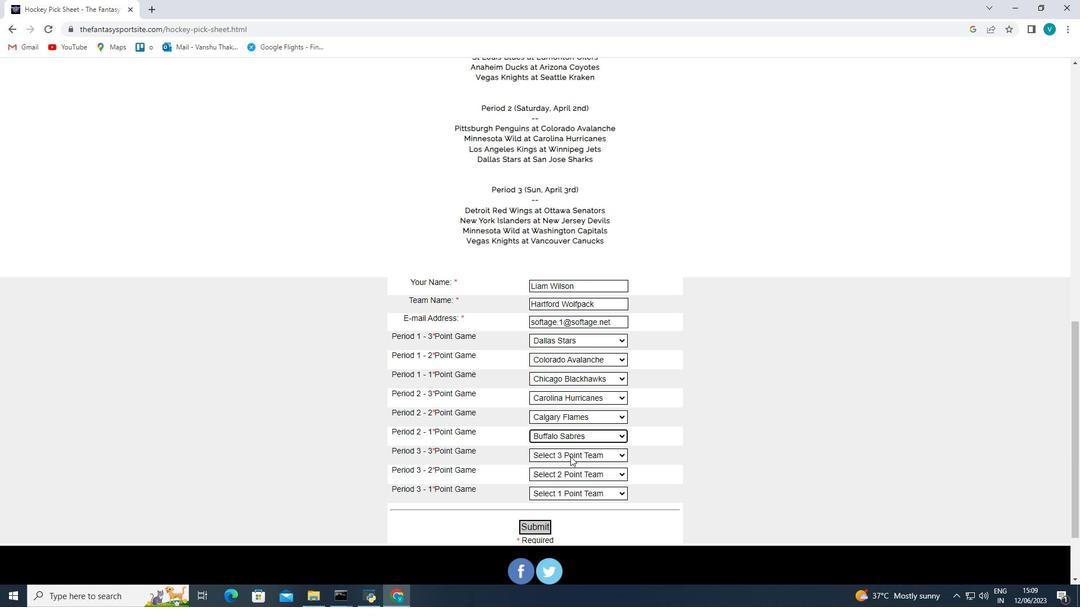
Action: Mouse moved to (587, 281)
Screenshot: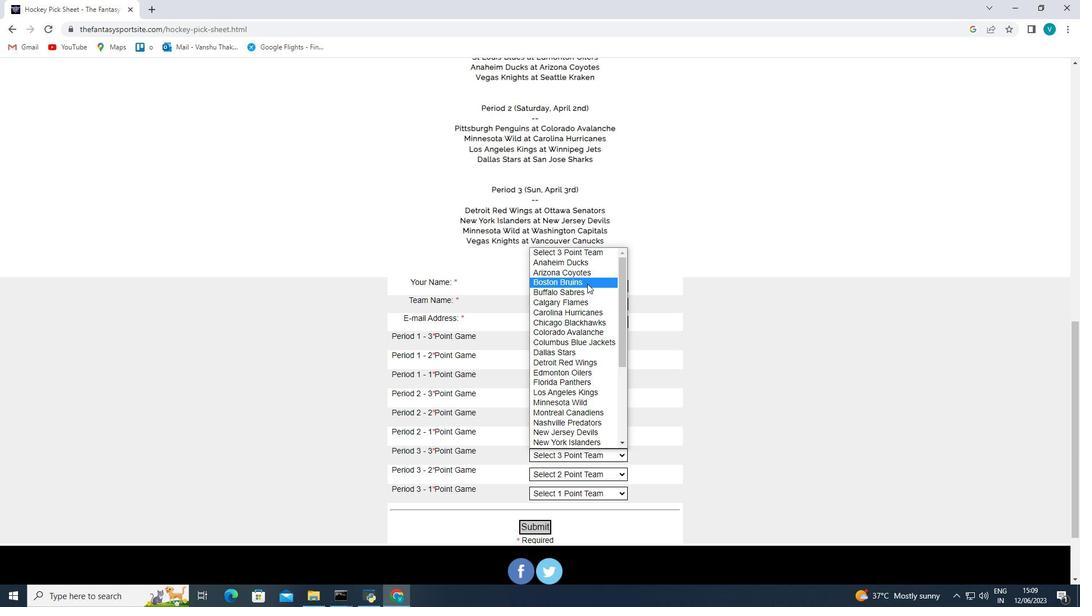 
Action: Mouse pressed left at (587, 281)
Screenshot: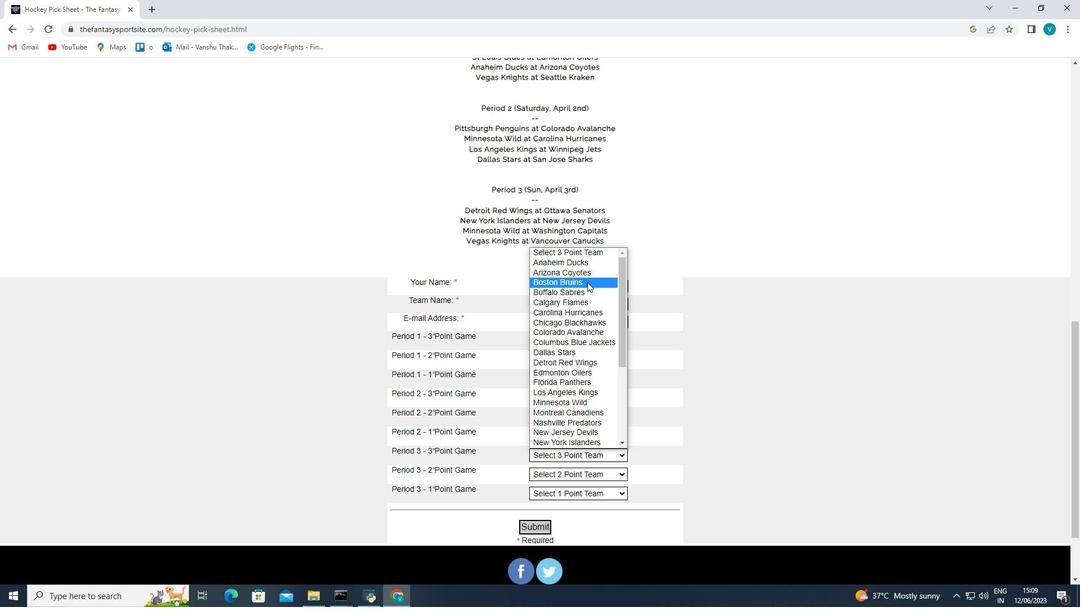 
Action: Mouse moved to (566, 473)
Screenshot: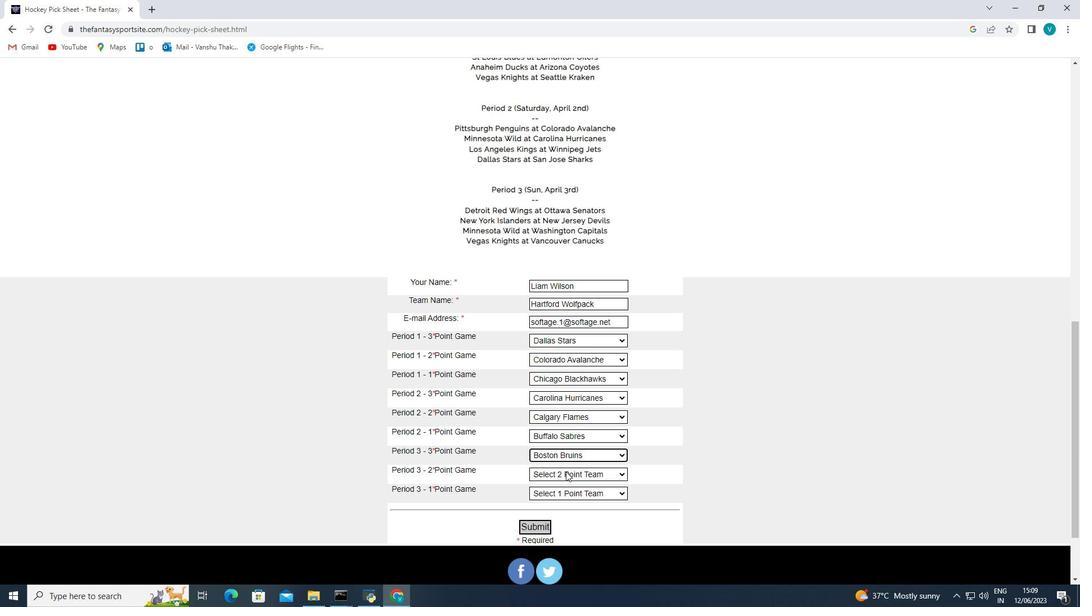 
Action: Mouse pressed left at (566, 473)
Screenshot: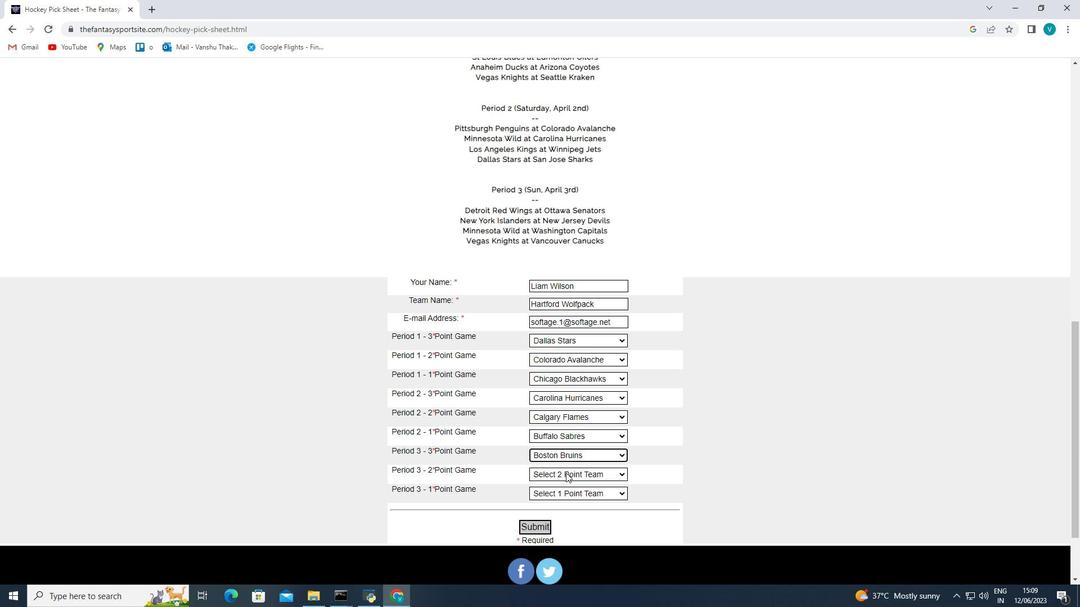 
Action: Mouse moved to (593, 292)
Screenshot: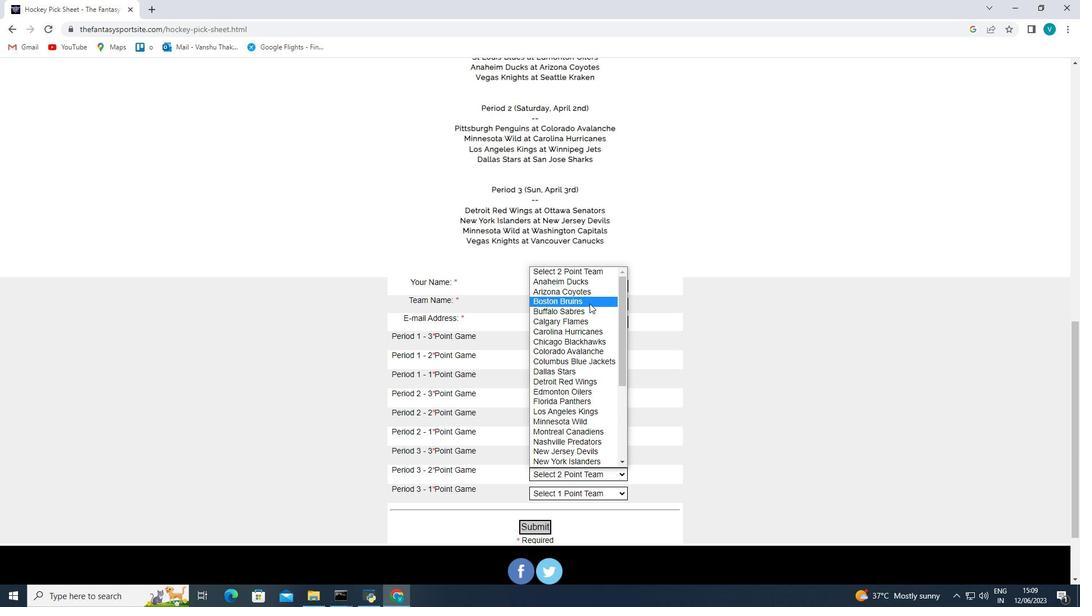 
Action: Mouse pressed left at (593, 292)
Screenshot: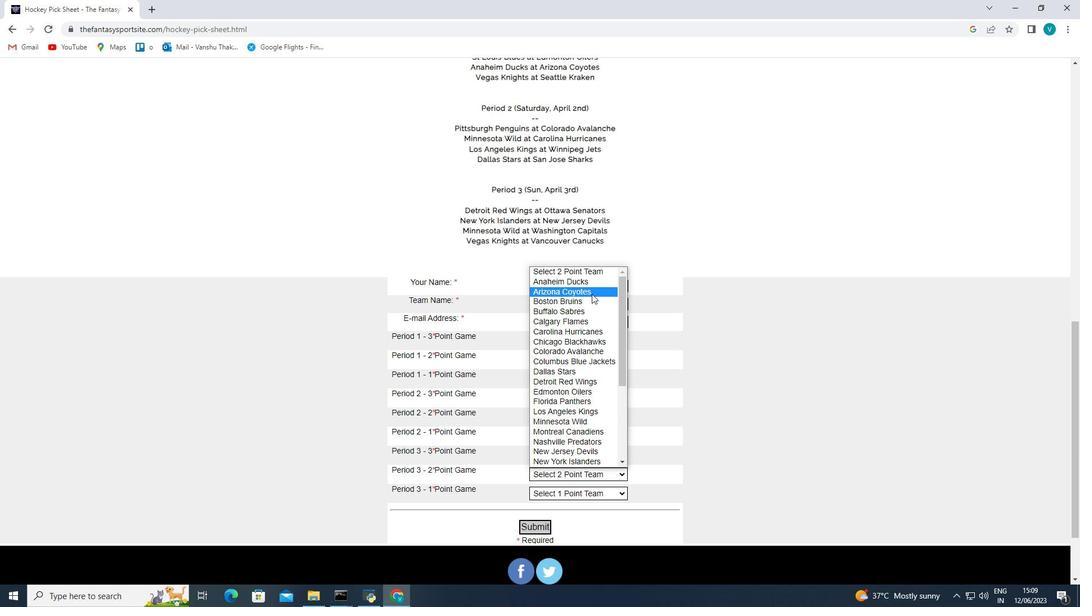 
Action: Mouse moved to (577, 490)
Screenshot: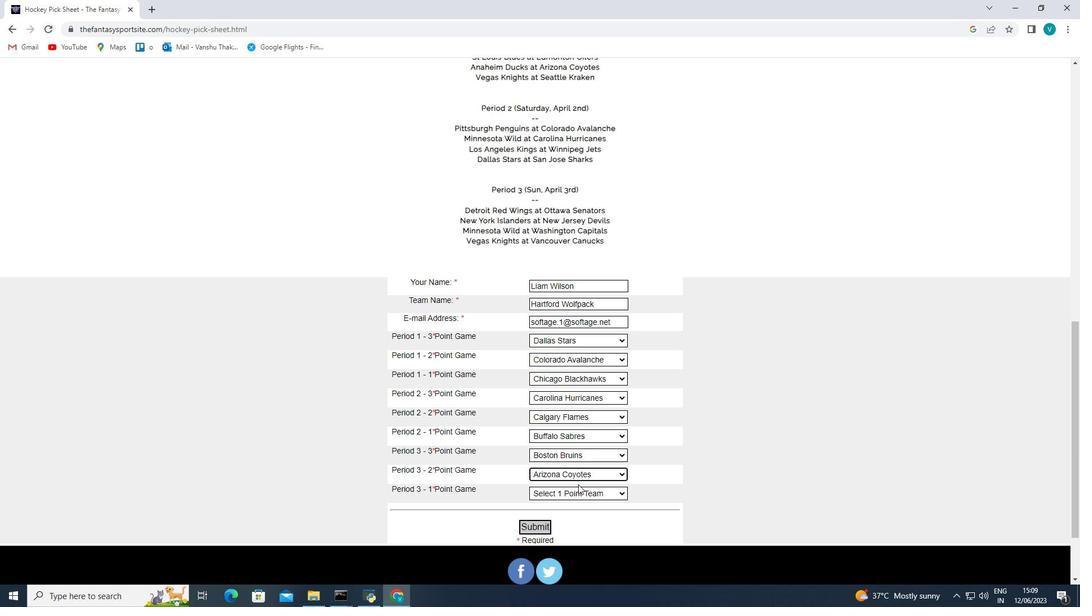 
Action: Mouse pressed left at (577, 490)
Screenshot: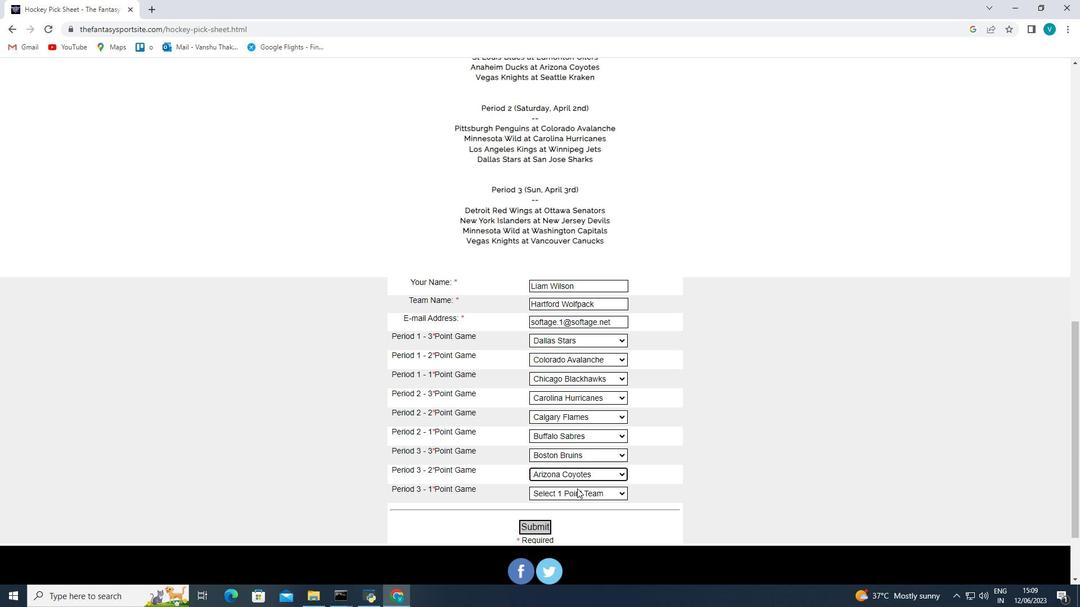 
Action: Mouse moved to (589, 292)
Screenshot: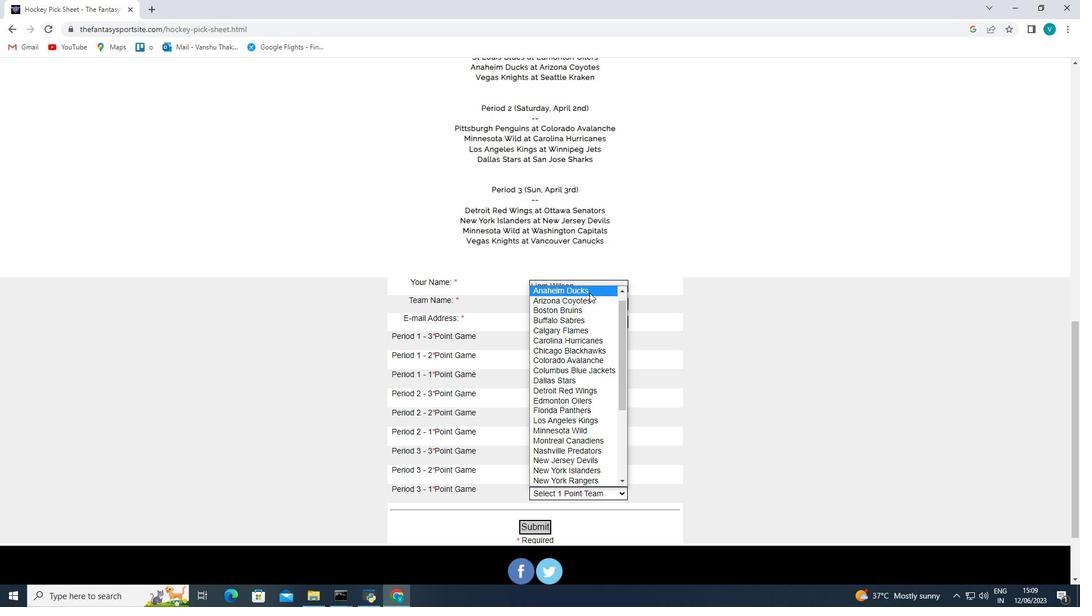 
Action: Mouse pressed left at (589, 292)
Screenshot: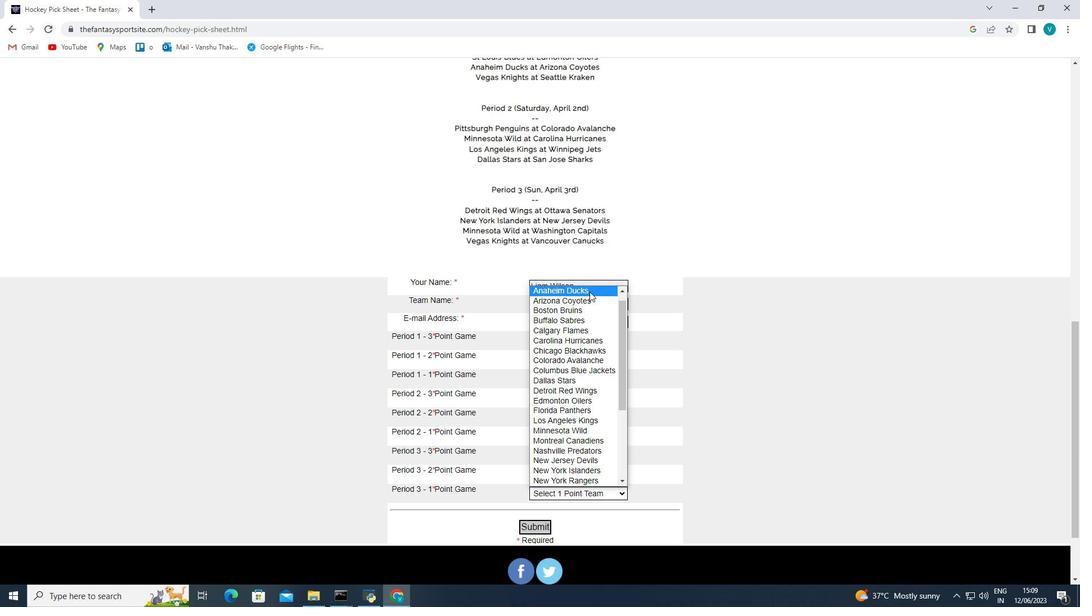 
Action: Mouse moved to (548, 525)
Screenshot: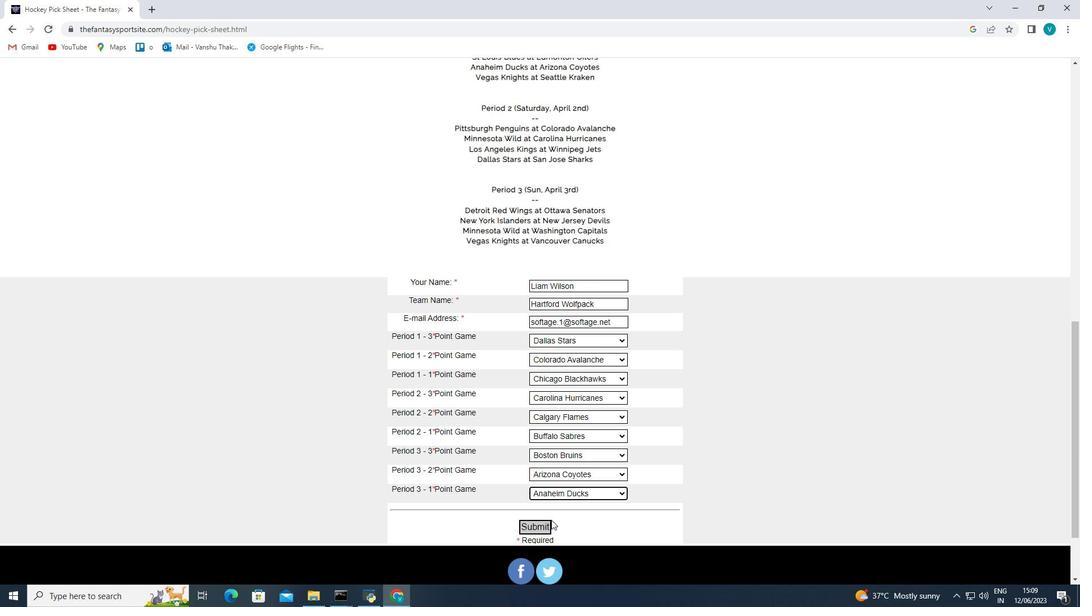 
Action: Mouse pressed left at (548, 525)
Screenshot: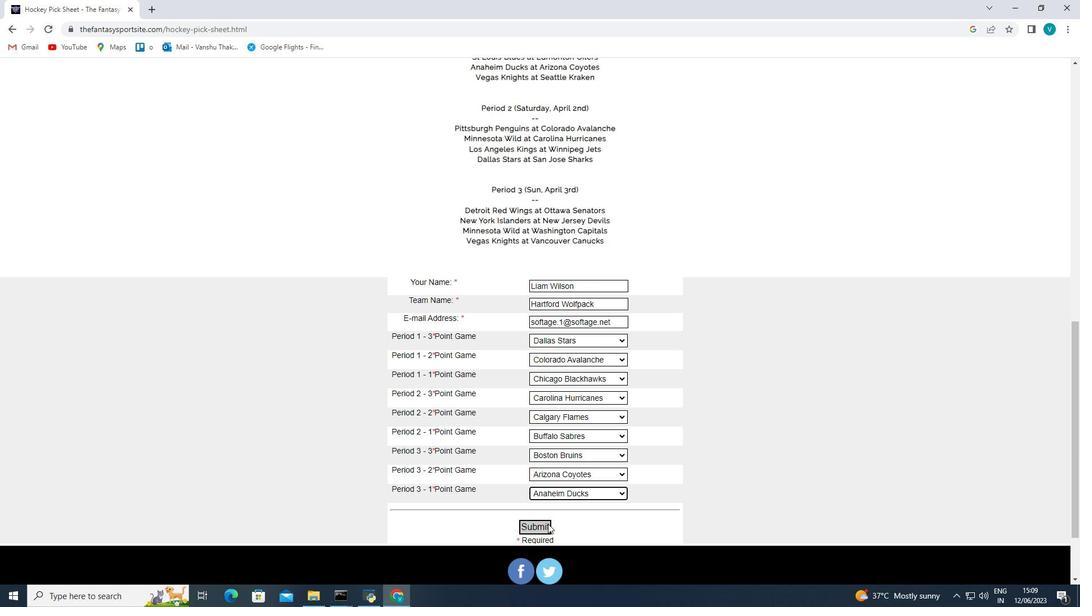 
Action: Mouse moved to (551, 501)
Screenshot: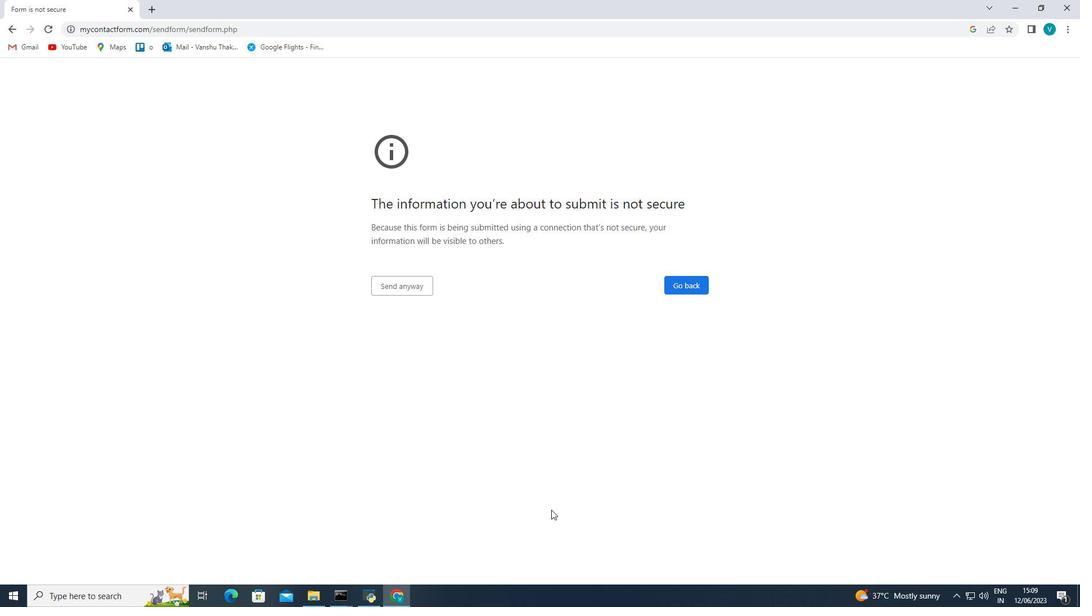 
